 Task: Find connections with filter location Gustavia with filter topic #Productivitywith filter profile language English with filter current company PZ Cussons with filter school University Institute of Technology, The University of Burdwan with filter industry Fruit and Vegetable Preserves Manufacturing with filter service category Auto Insurance with filter keywords title Scrum Master
Action: Mouse moved to (650, 93)
Screenshot: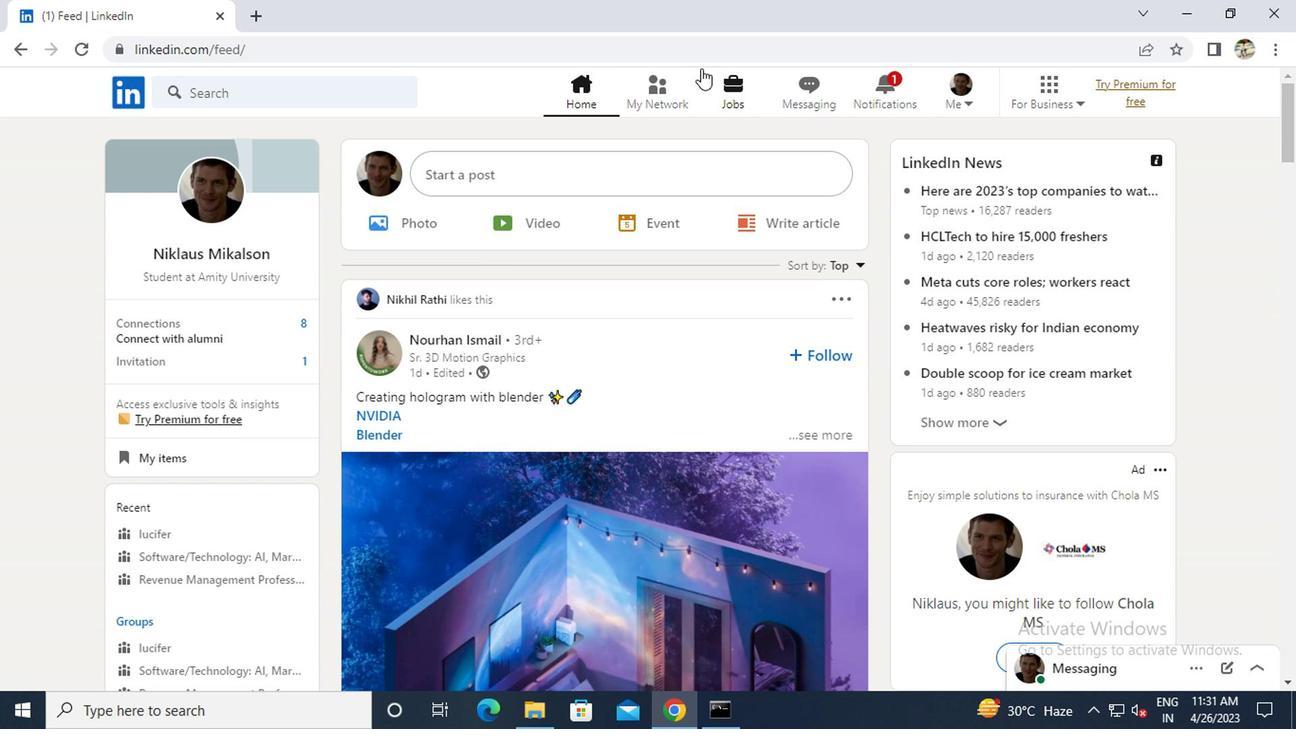 
Action: Mouse pressed left at (650, 93)
Screenshot: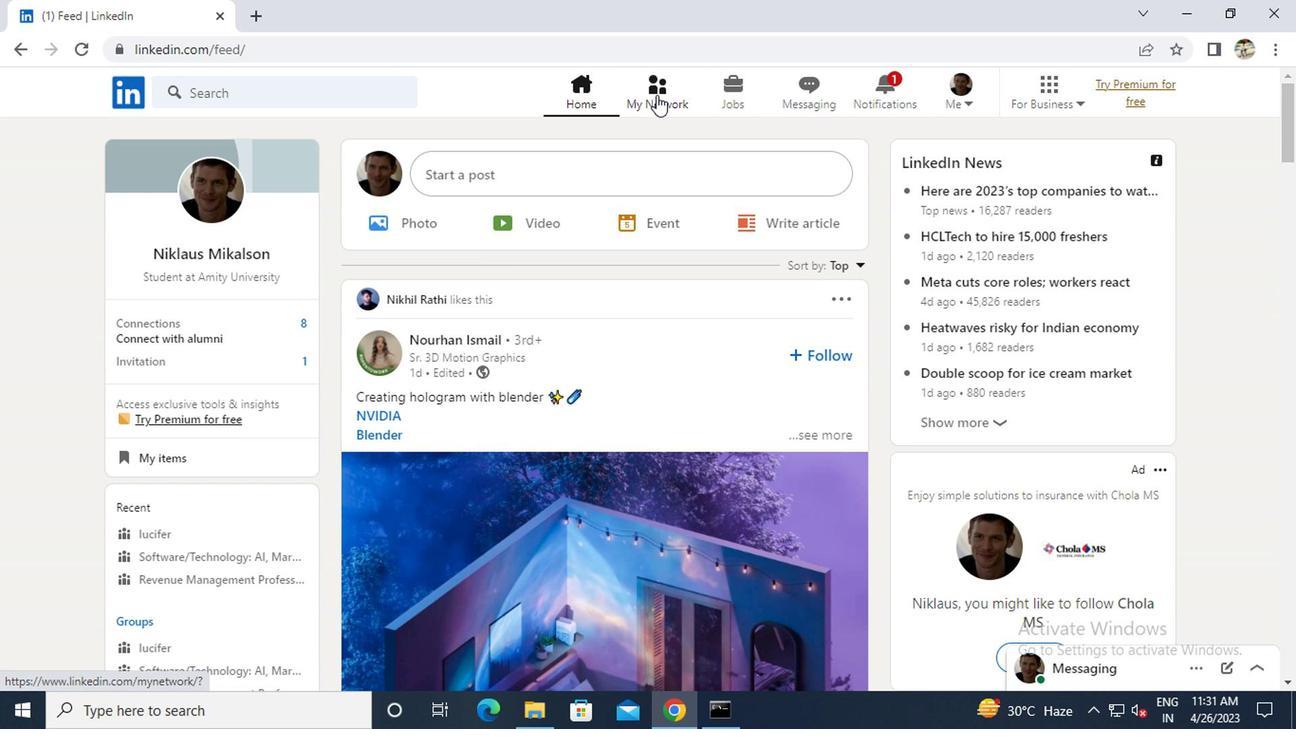 
Action: Mouse moved to (149, 198)
Screenshot: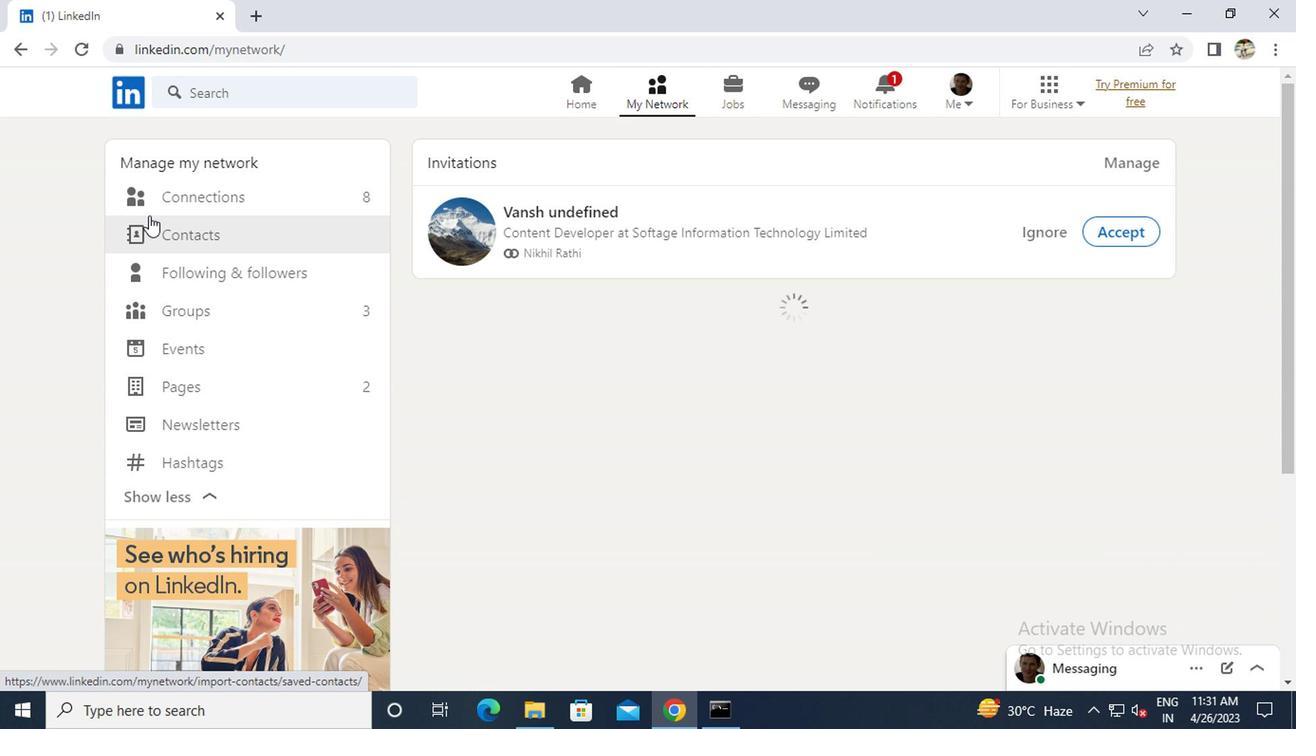 
Action: Mouse pressed left at (149, 198)
Screenshot: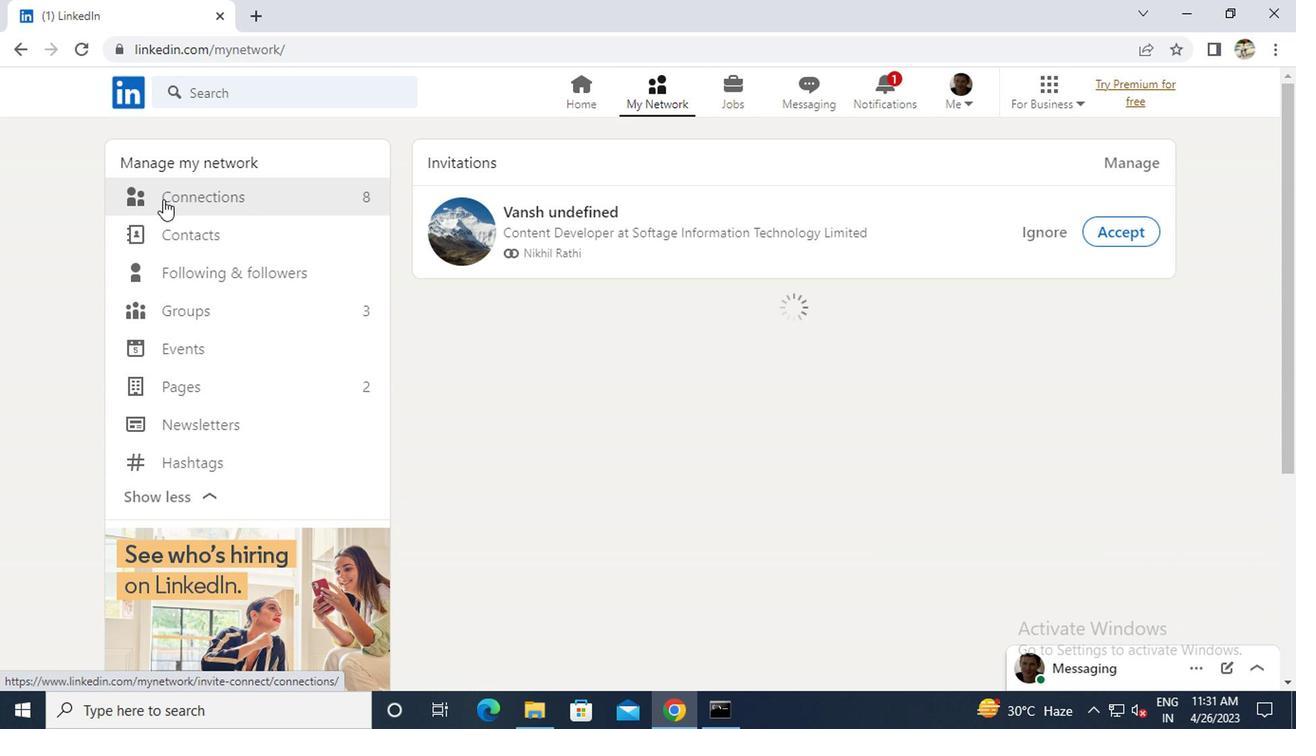 
Action: Mouse moved to (748, 194)
Screenshot: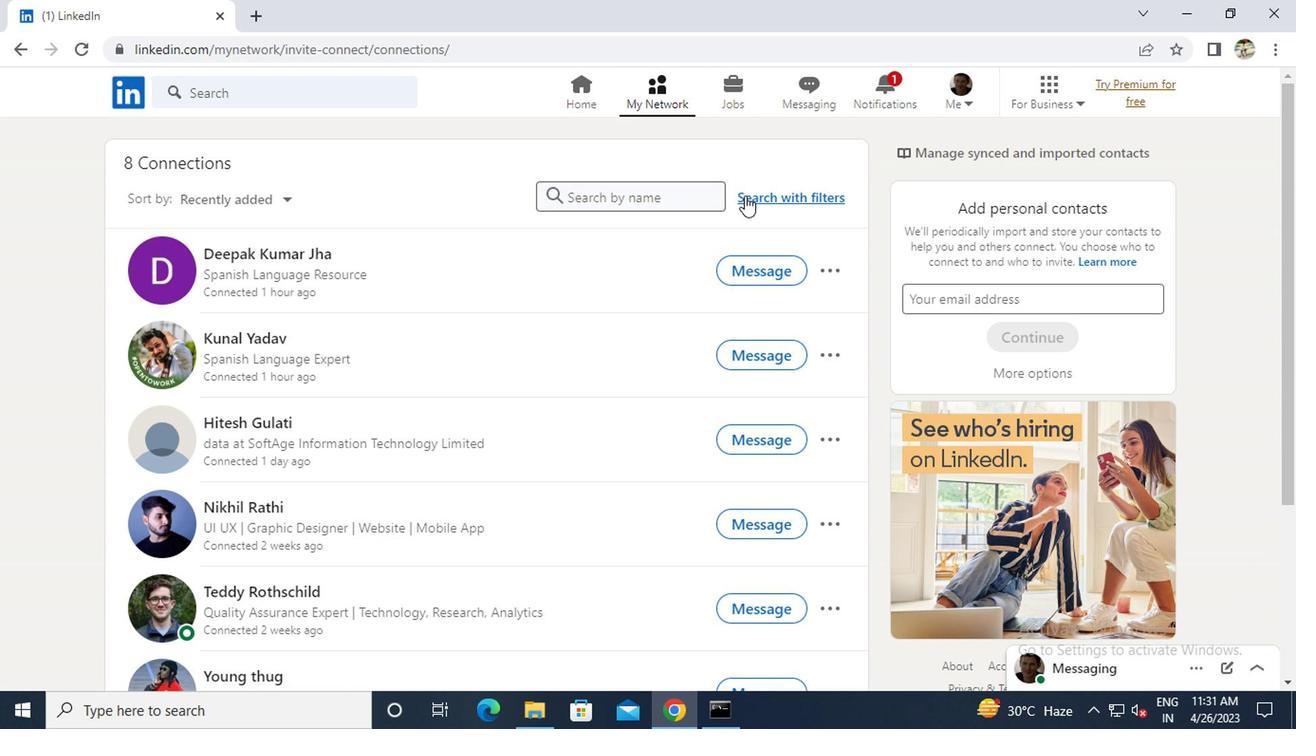 
Action: Mouse pressed left at (748, 194)
Screenshot: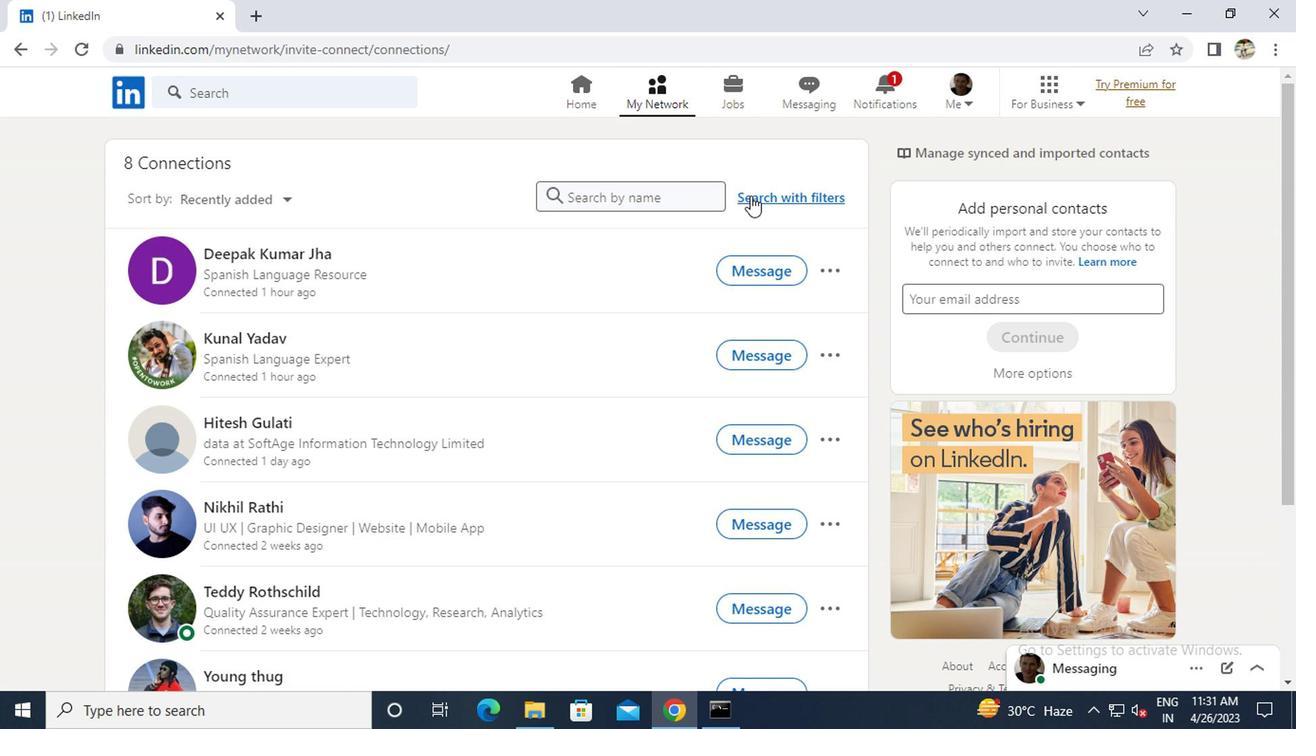 
Action: Mouse moved to (628, 136)
Screenshot: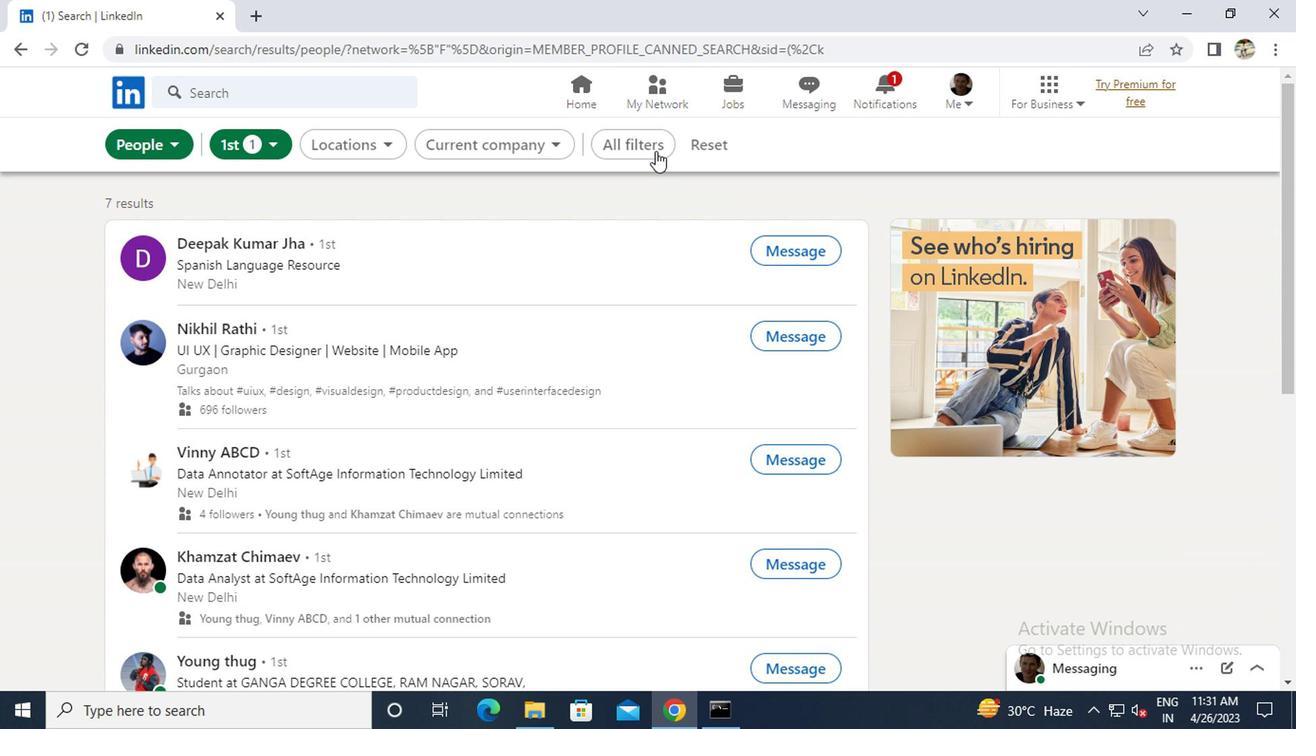 
Action: Mouse pressed left at (628, 136)
Screenshot: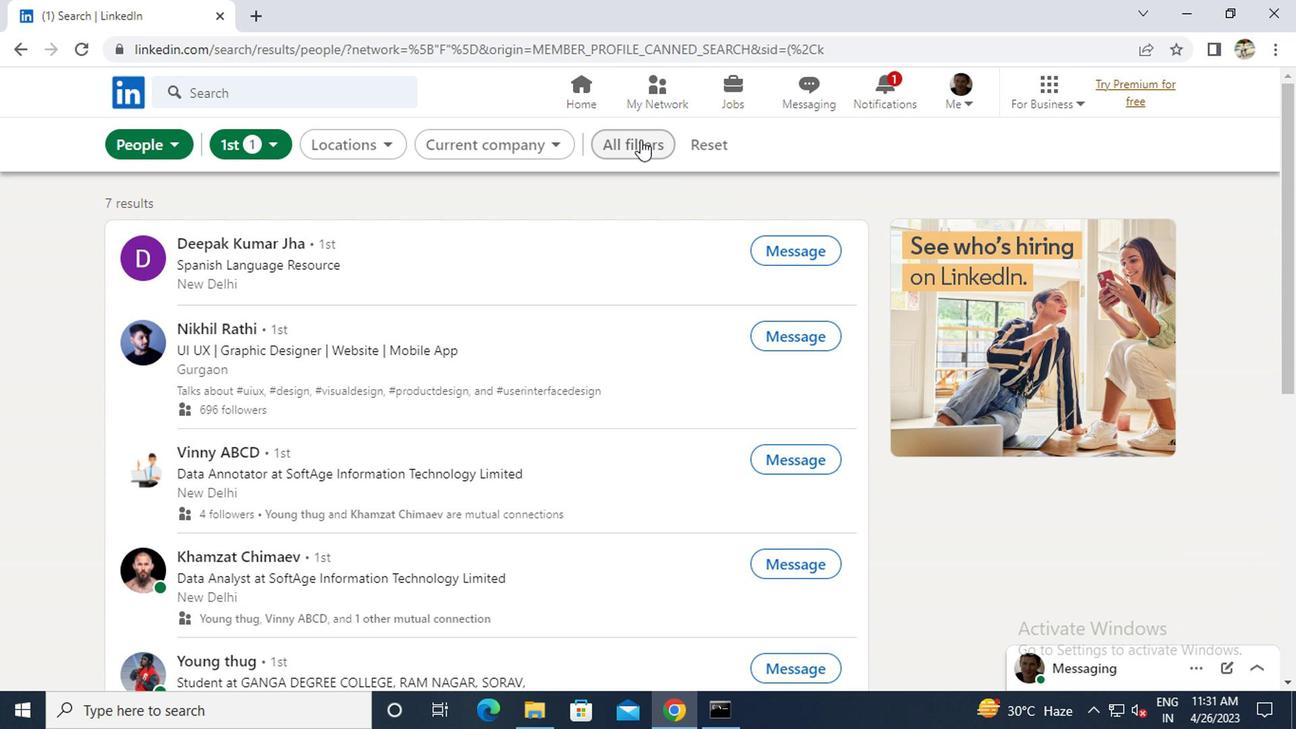 
Action: Mouse moved to (1093, 501)
Screenshot: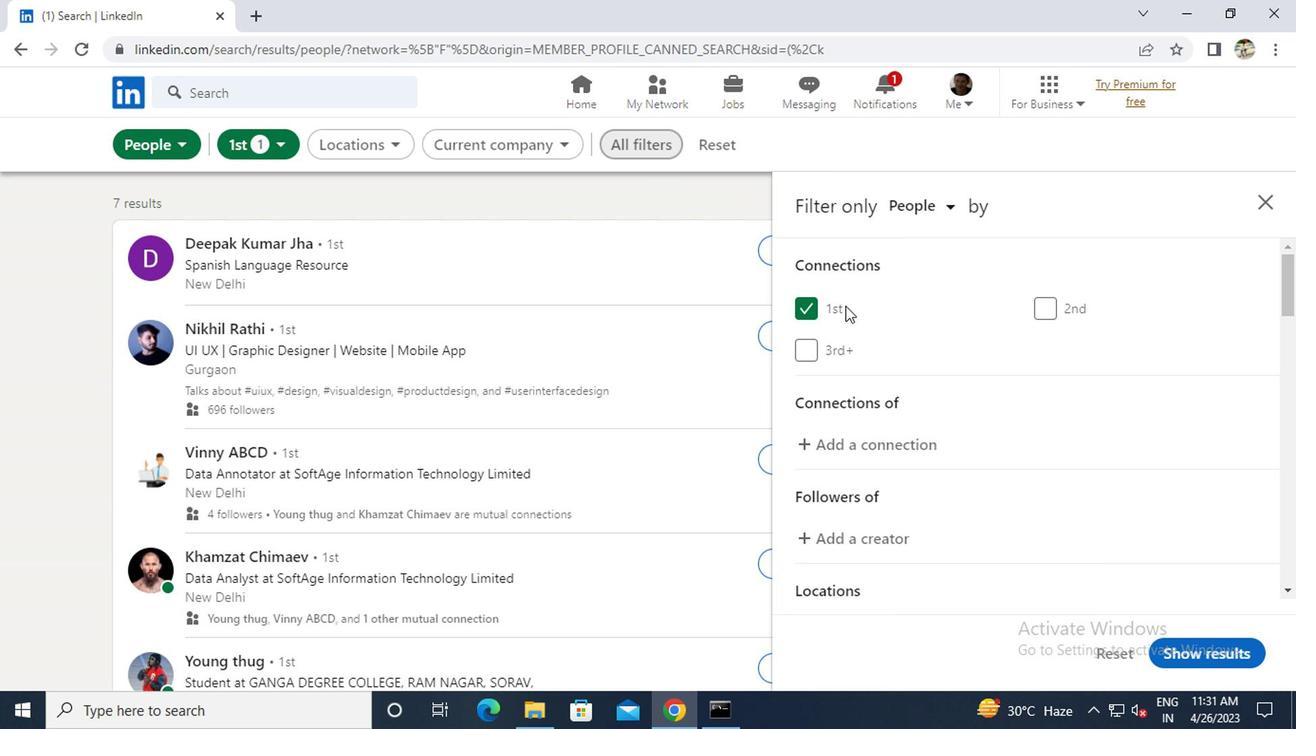 
Action: Mouse scrolled (1093, 500) with delta (0, 0)
Screenshot: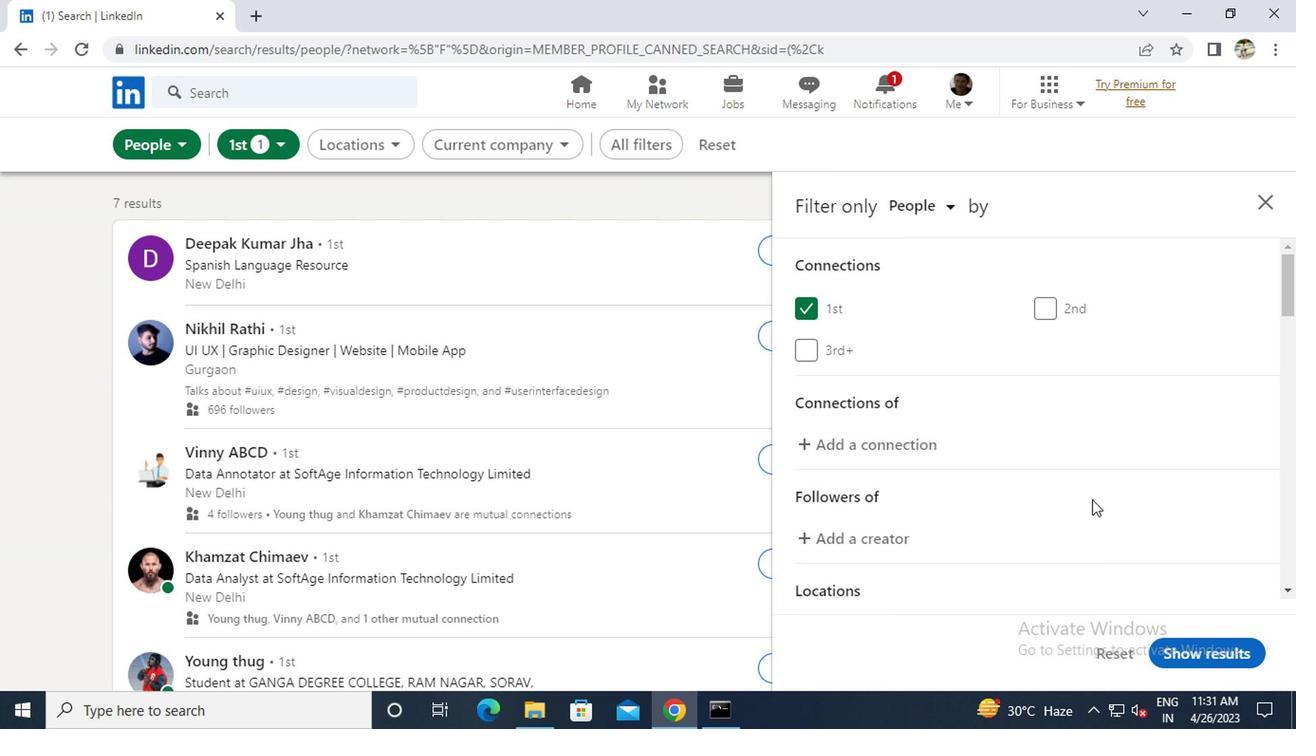 
Action: Mouse scrolled (1093, 500) with delta (0, 0)
Screenshot: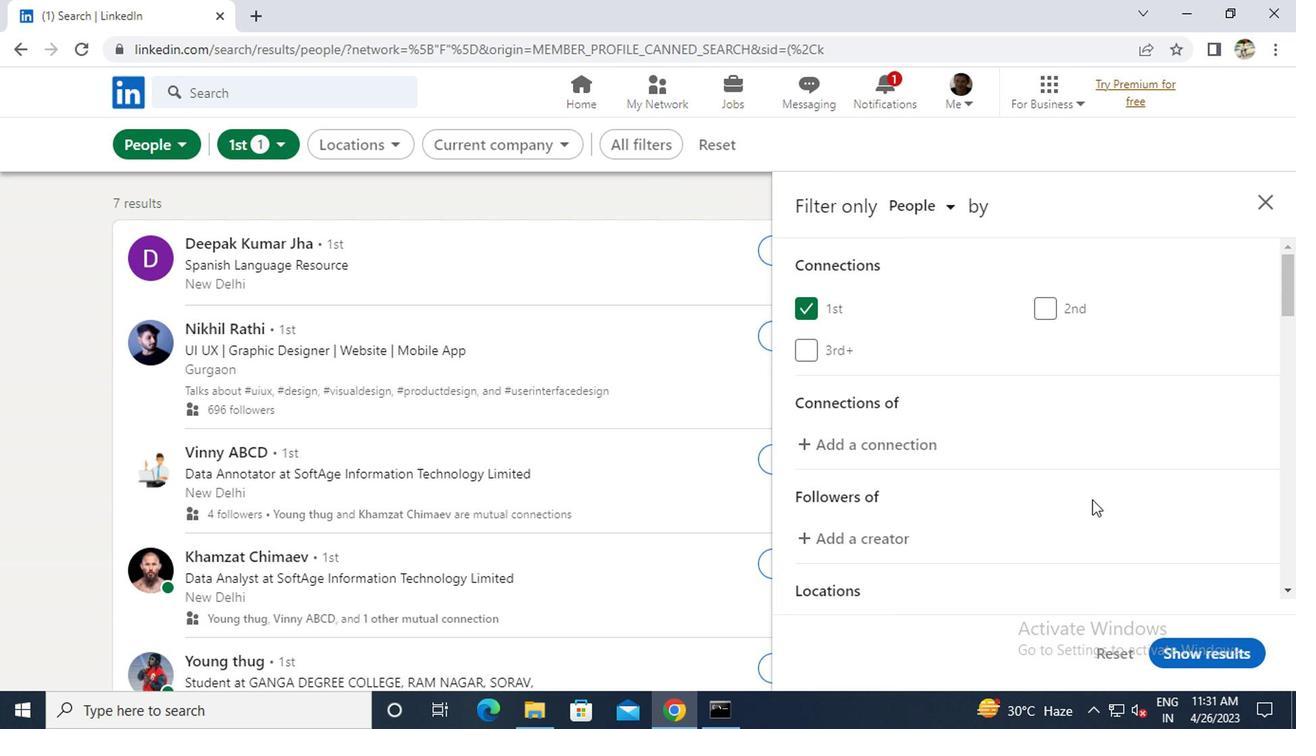 
Action: Mouse moved to (1087, 534)
Screenshot: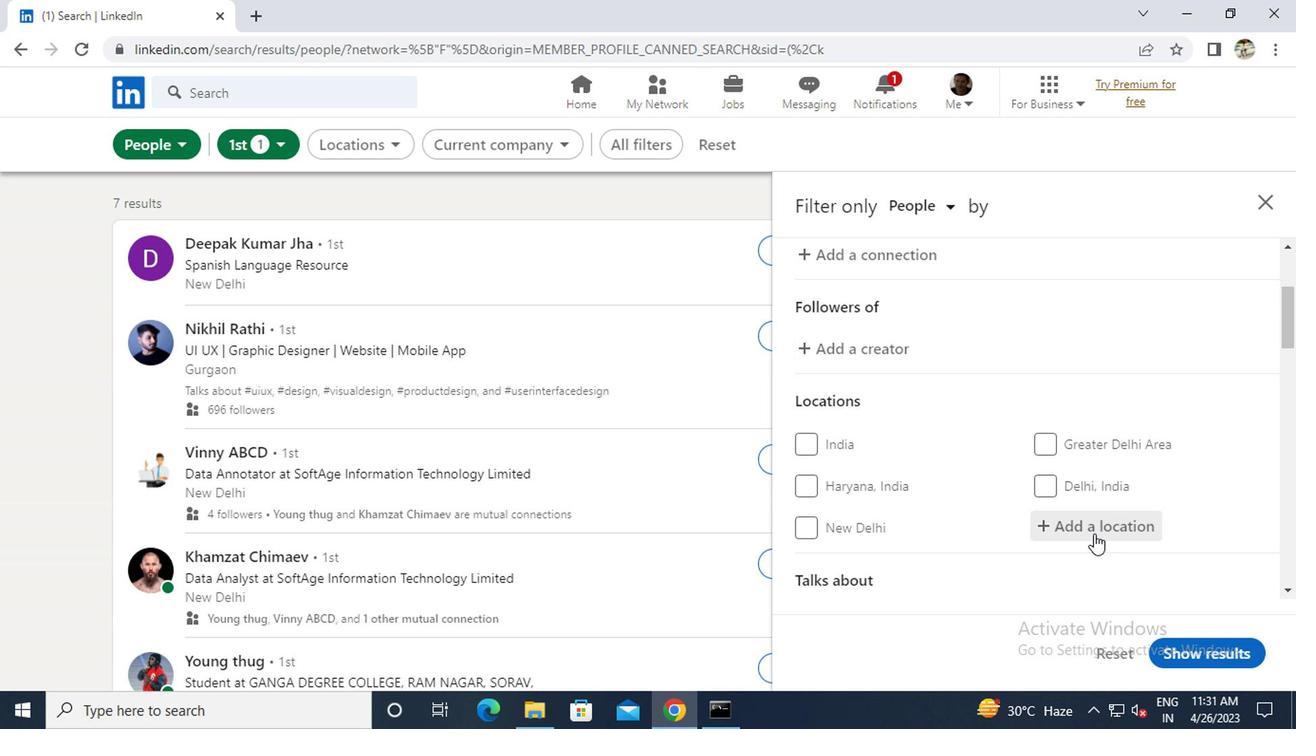 
Action: Mouse pressed left at (1087, 534)
Screenshot: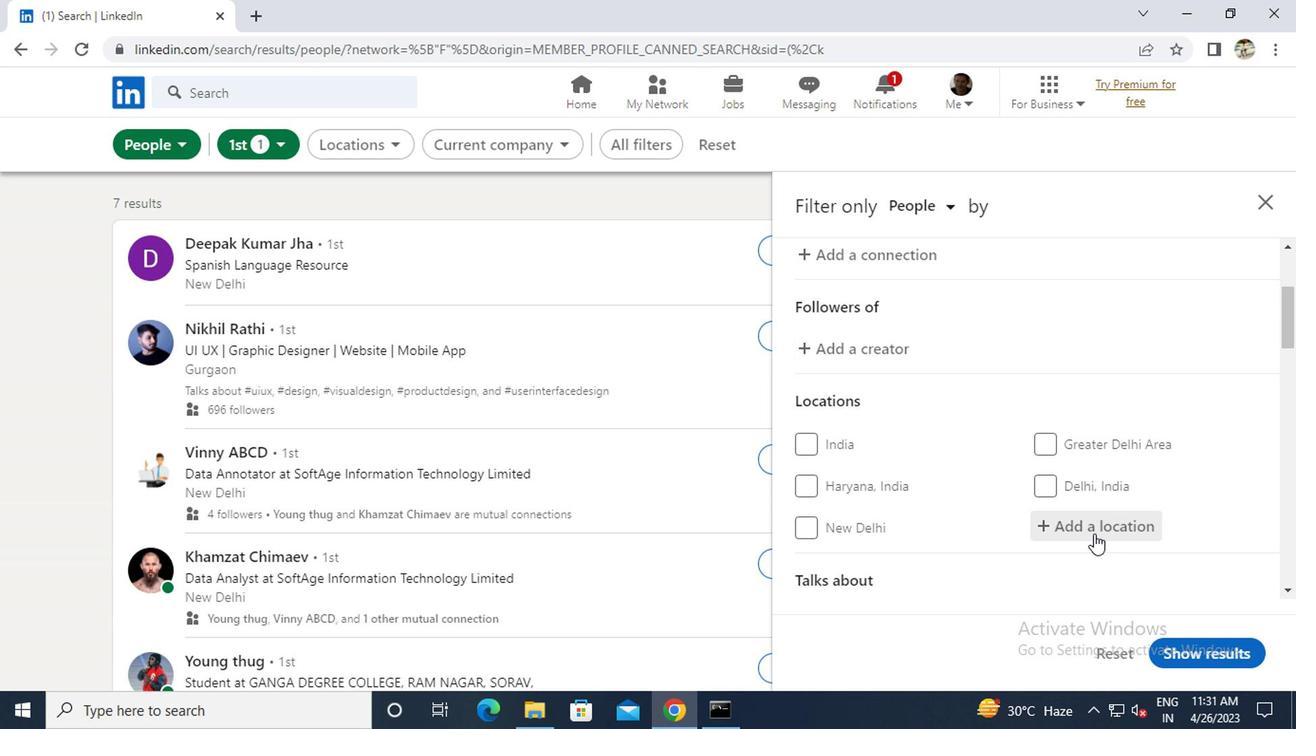 
Action: Key pressed <Key.caps_lock>g<Key.caps_lock>ustavia
Screenshot: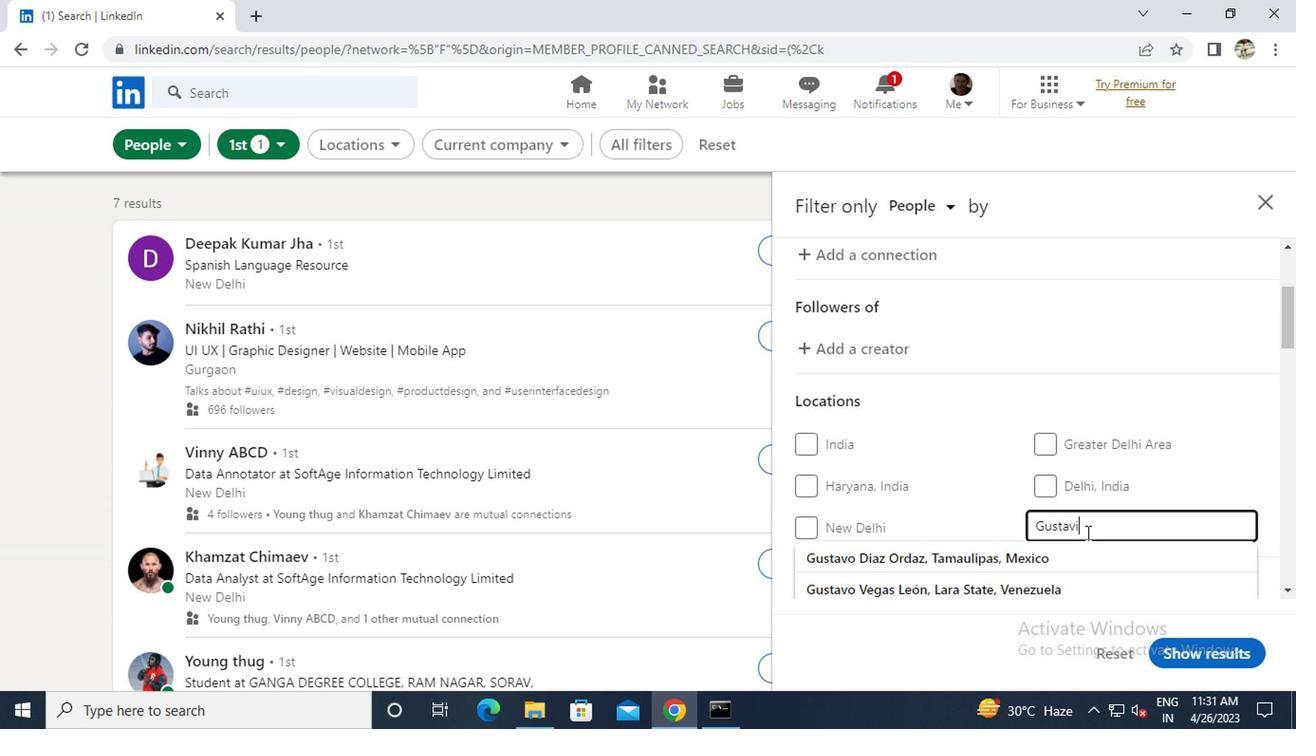 
Action: Mouse scrolled (1087, 533) with delta (0, -1)
Screenshot: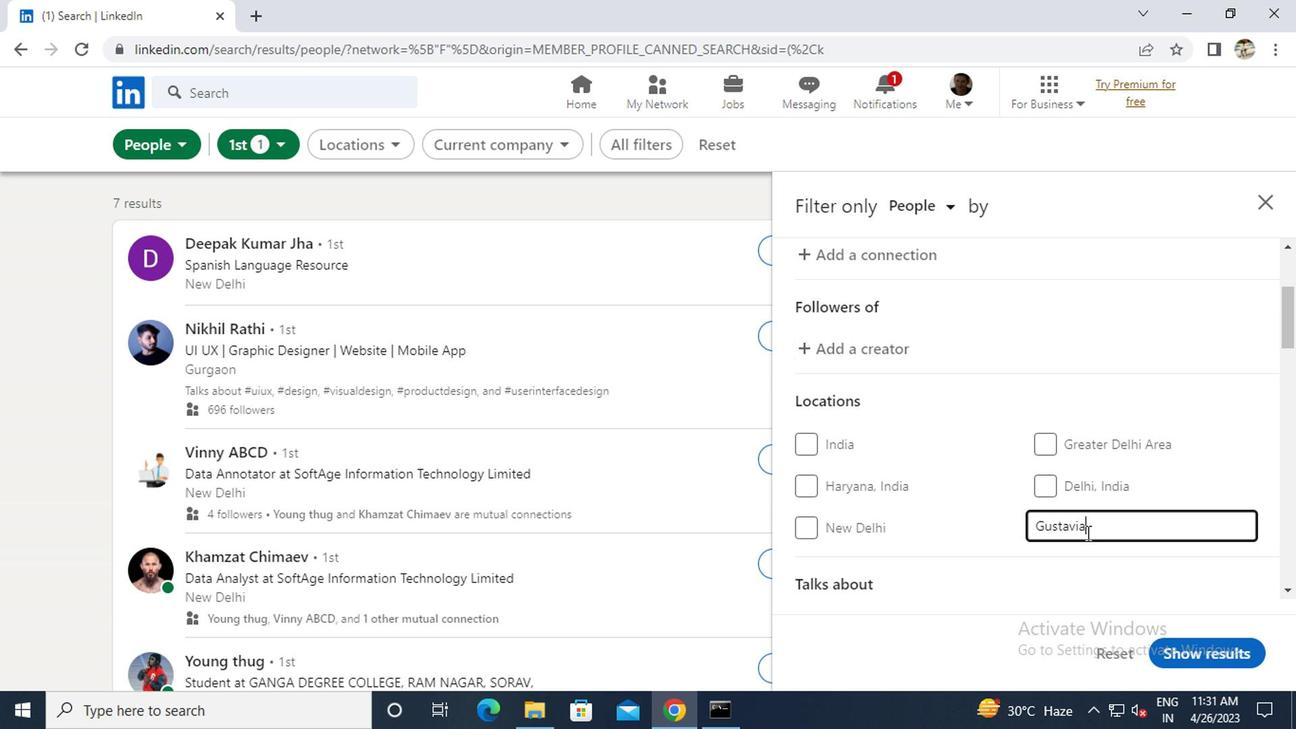 
Action: Mouse scrolled (1087, 533) with delta (0, -1)
Screenshot: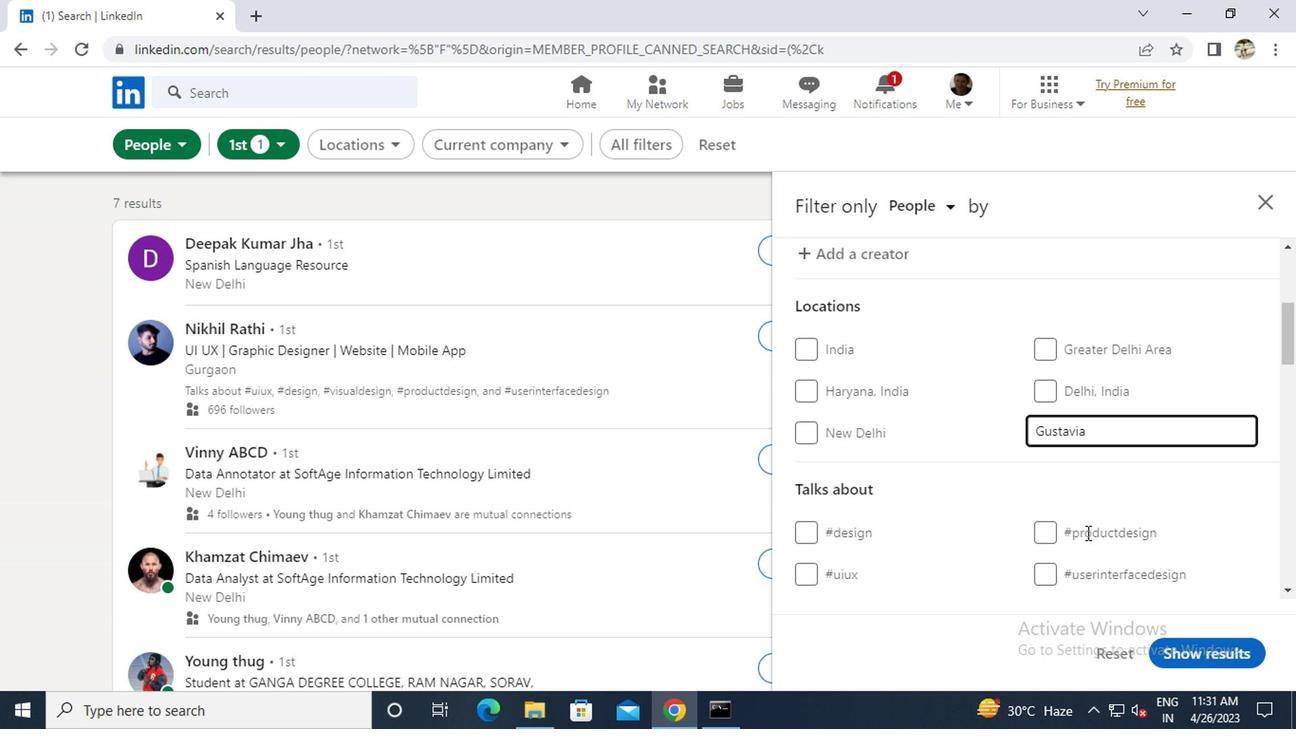 
Action: Mouse moved to (1087, 528)
Screenshot: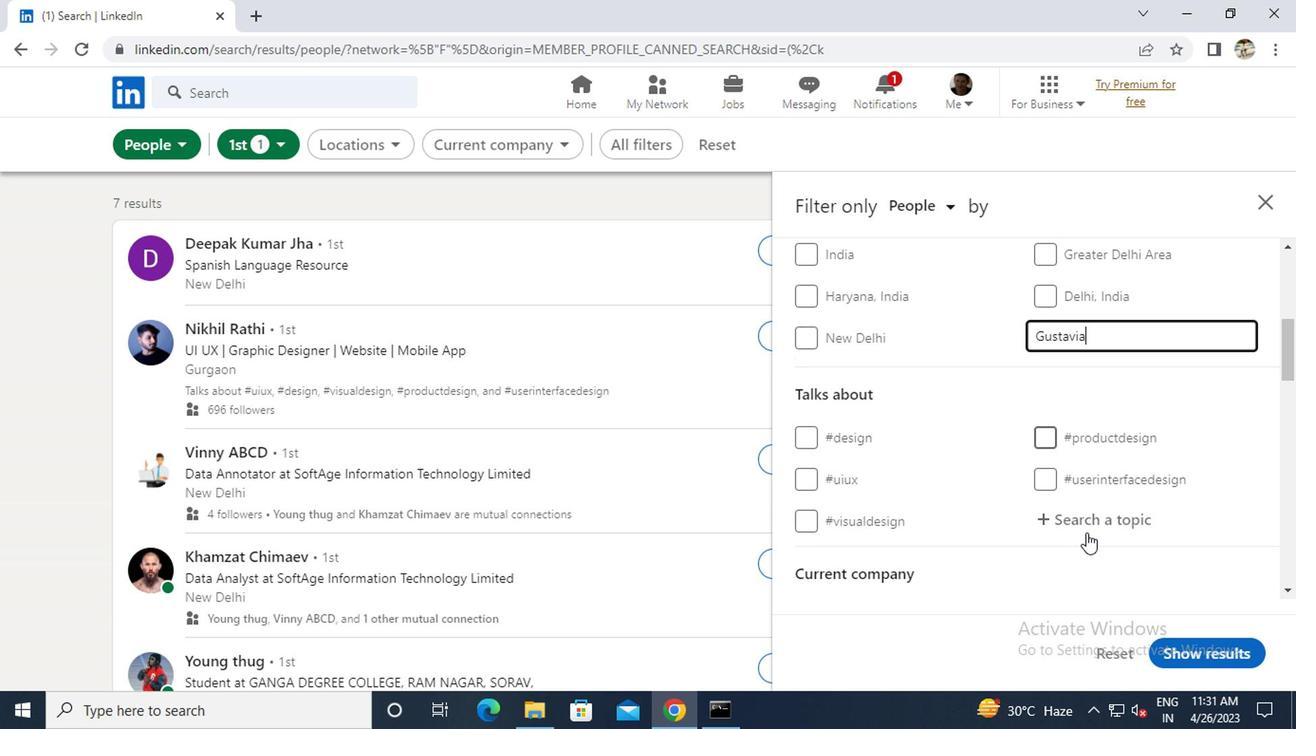 
Action: Mouse pressed left at (1087, 528)
Screenshot: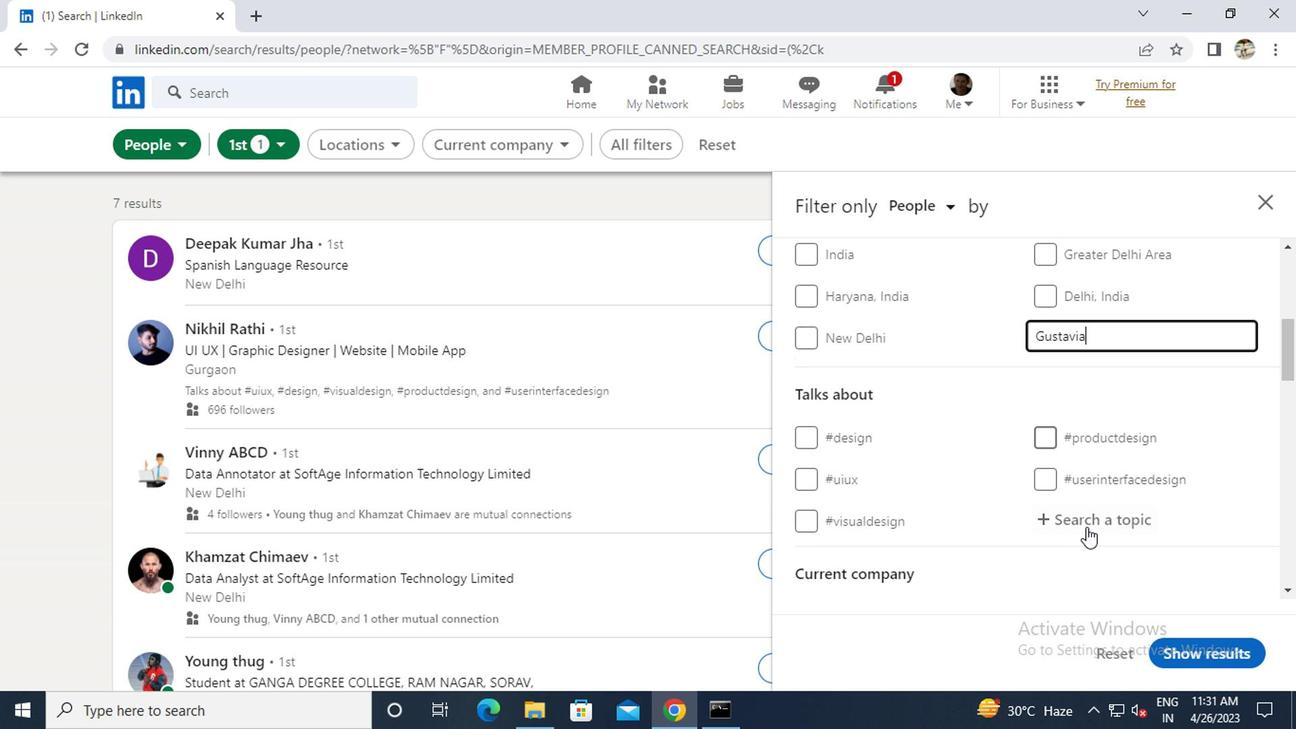 
Action: Key pressed <Key.shift>#<Key.caps_lock>P<Key.caps_lock>RODUCTIVITY
Screenshot: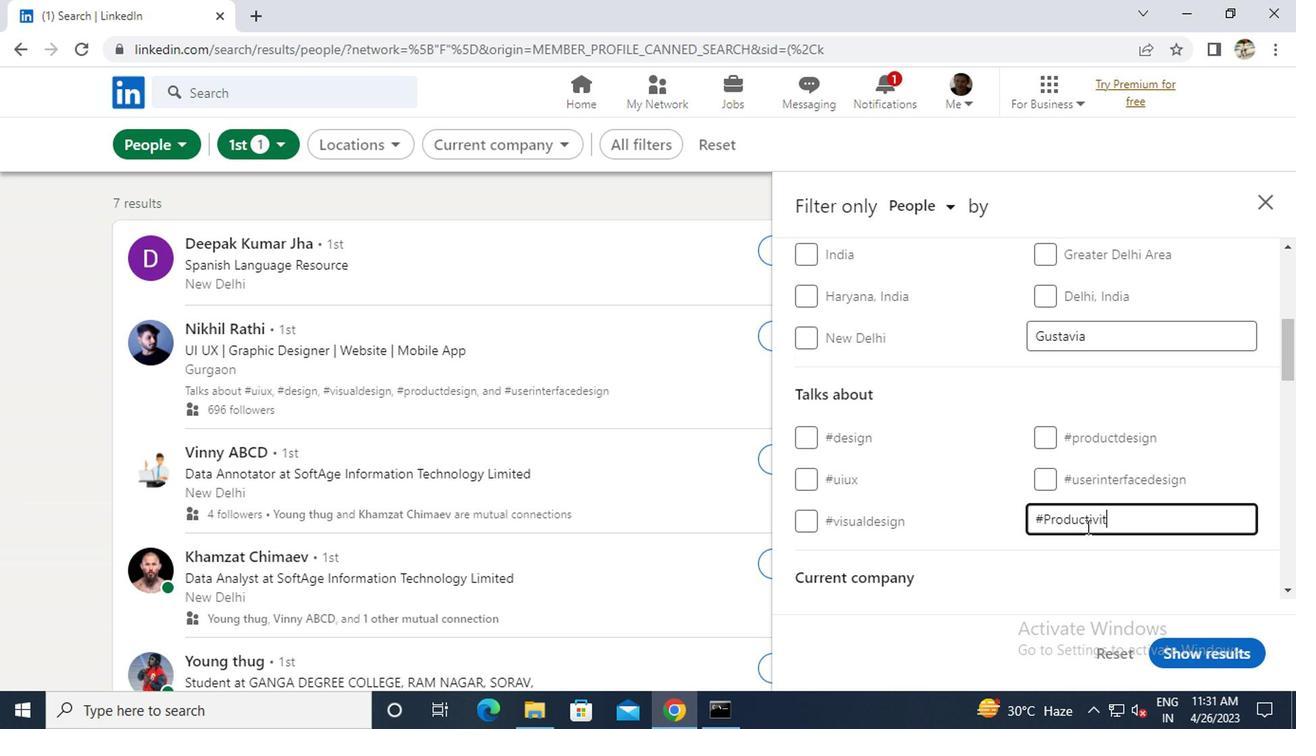 
Action: Mouse scrolled (1087, 528) with delta (0, 0)
Screenshot: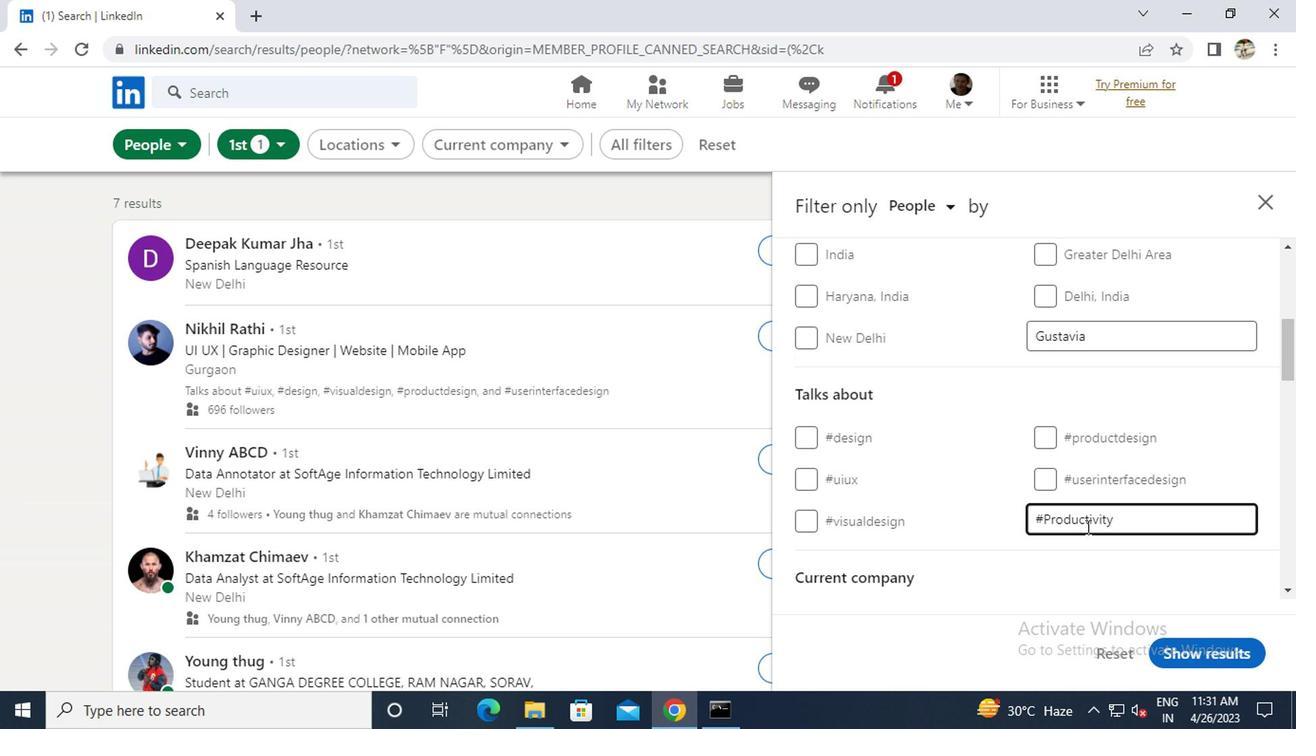 
Action: Mouse scrolled (1087, 528) with delta (0, 0)
Screenshot: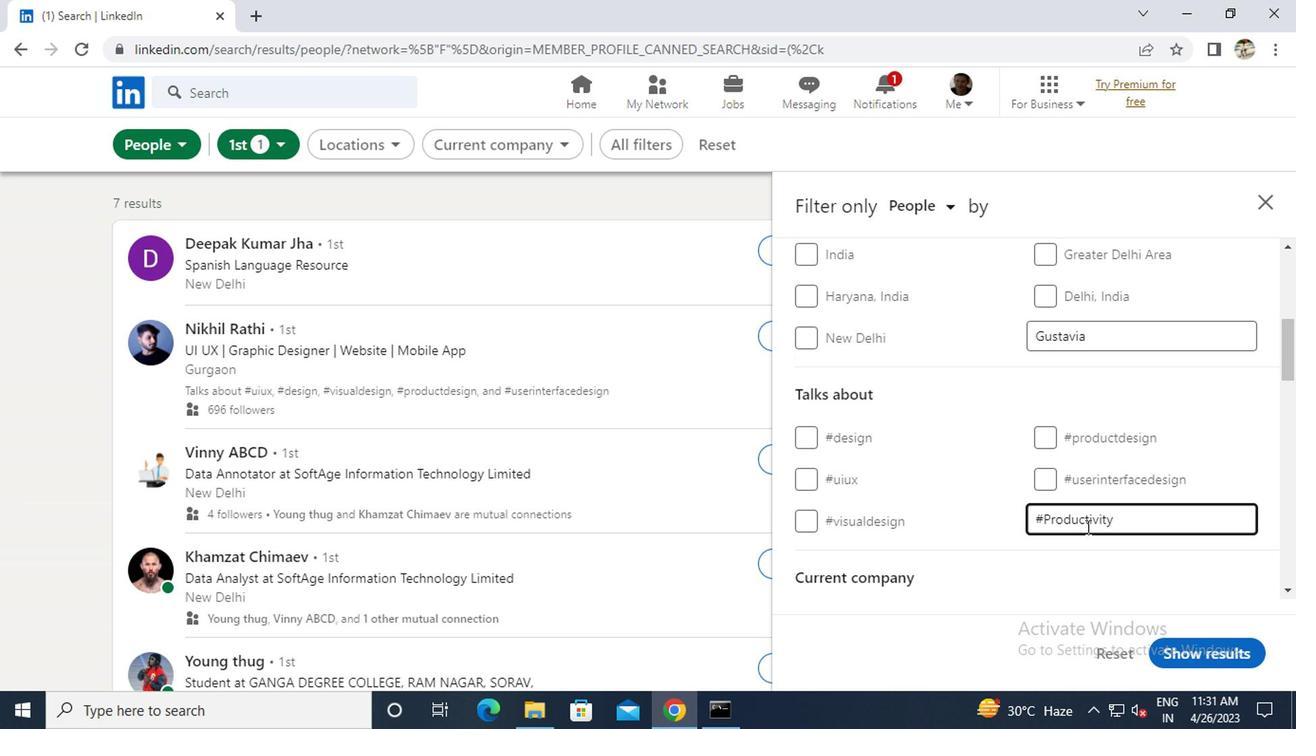
Action: Mouse scrolled (1087, 528) with delta (0, 0)
Screenshot: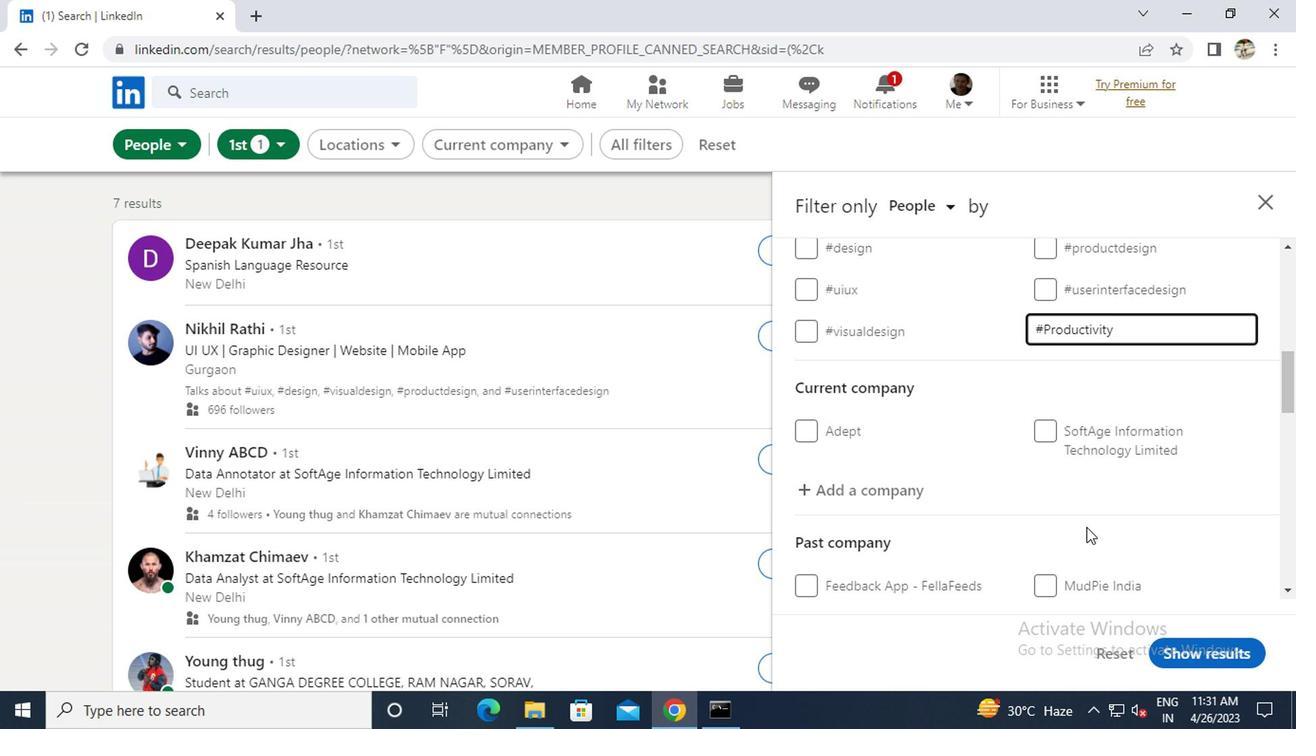 
Action: Mouse scrolled (1087, 528) with delta (0, 0)
Screenshot: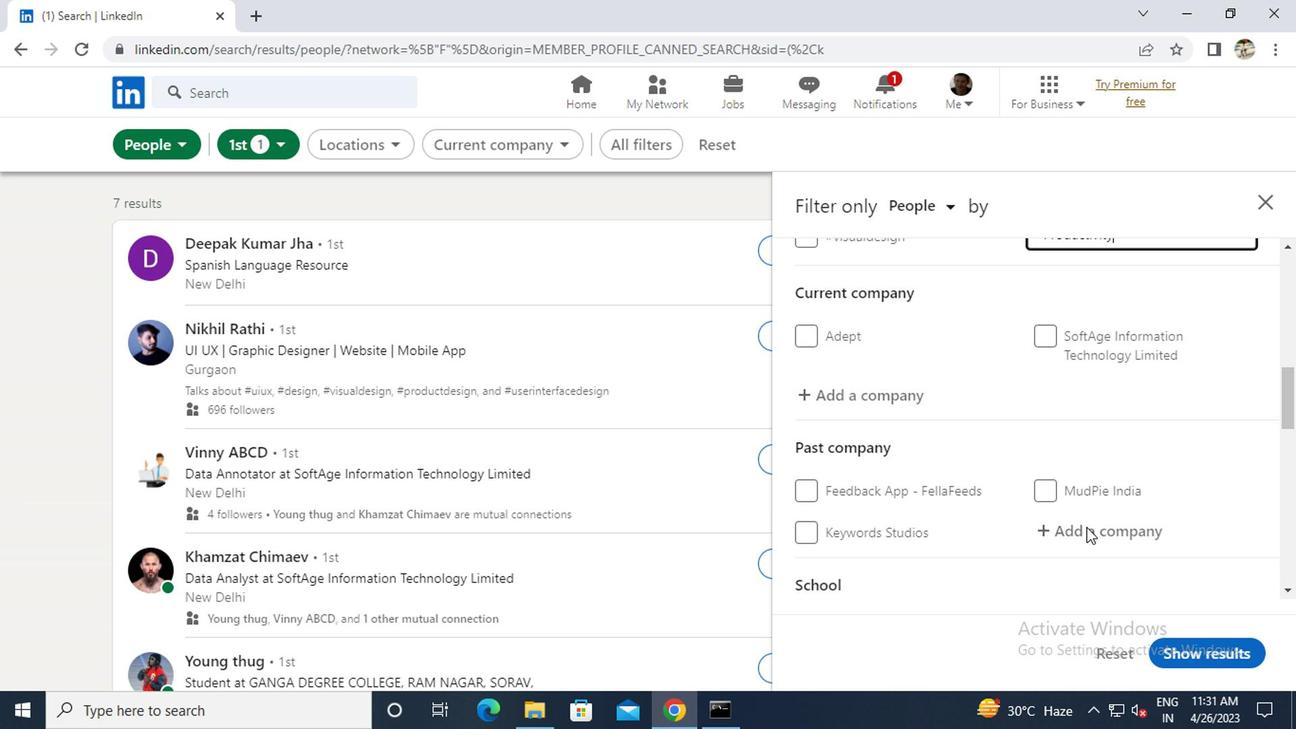 
Action: Mouse scrolled (1087, 528) with delta (0, 0)
Screenshot: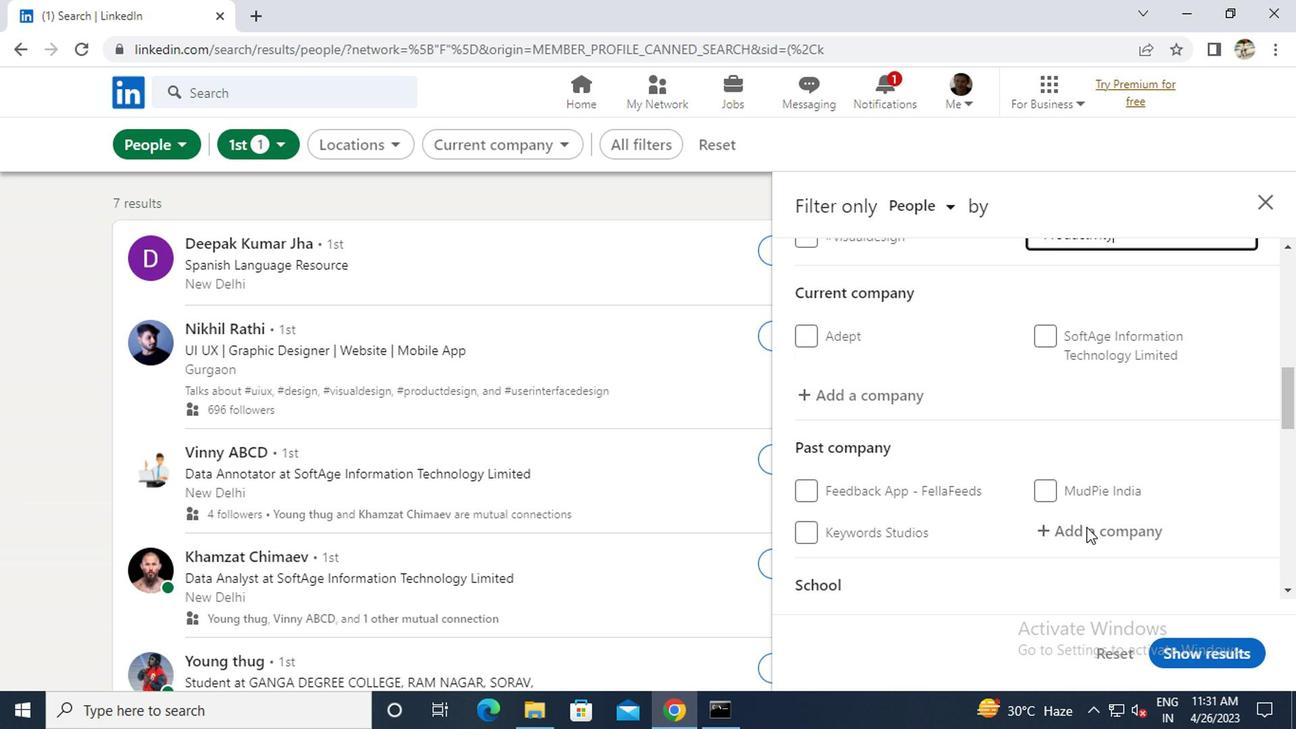 
Action: Mouse scrolled (1087, 528) with delta (0, 0)
Screenshot: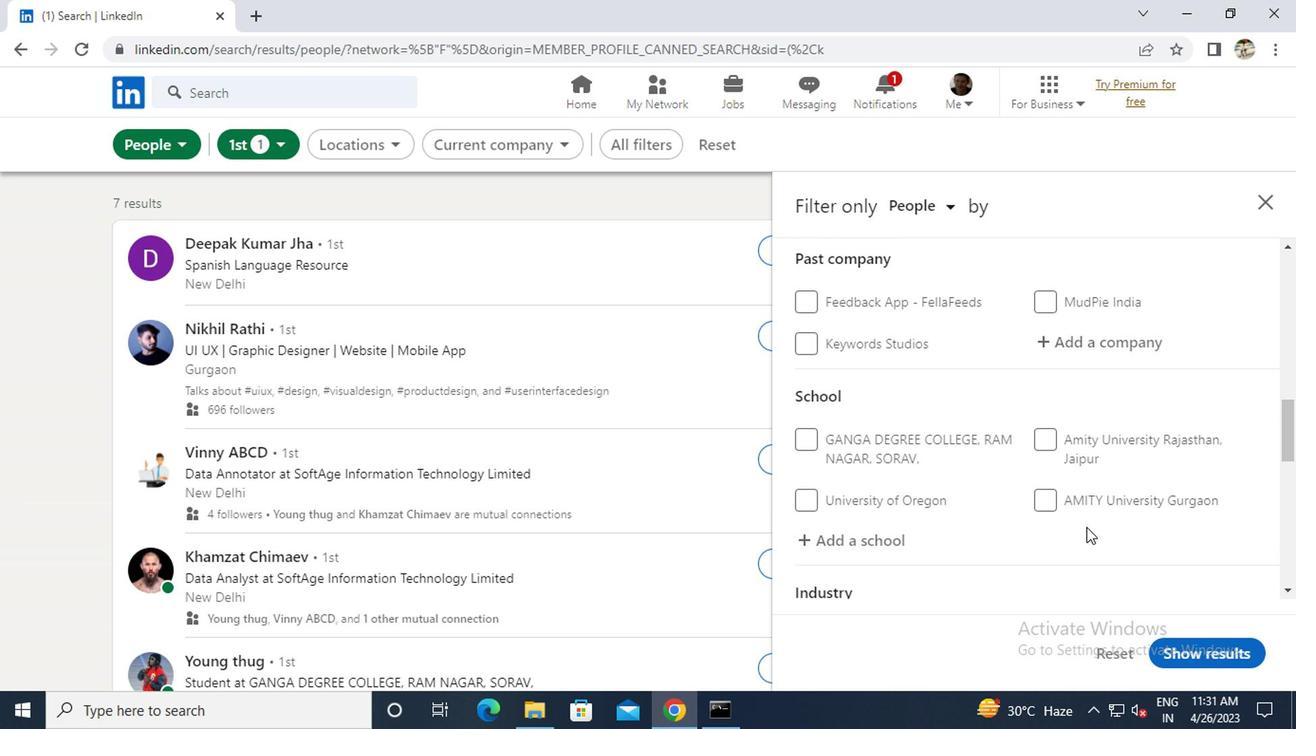 
Action: Mouse moved to (1085, 526)
Screenshot: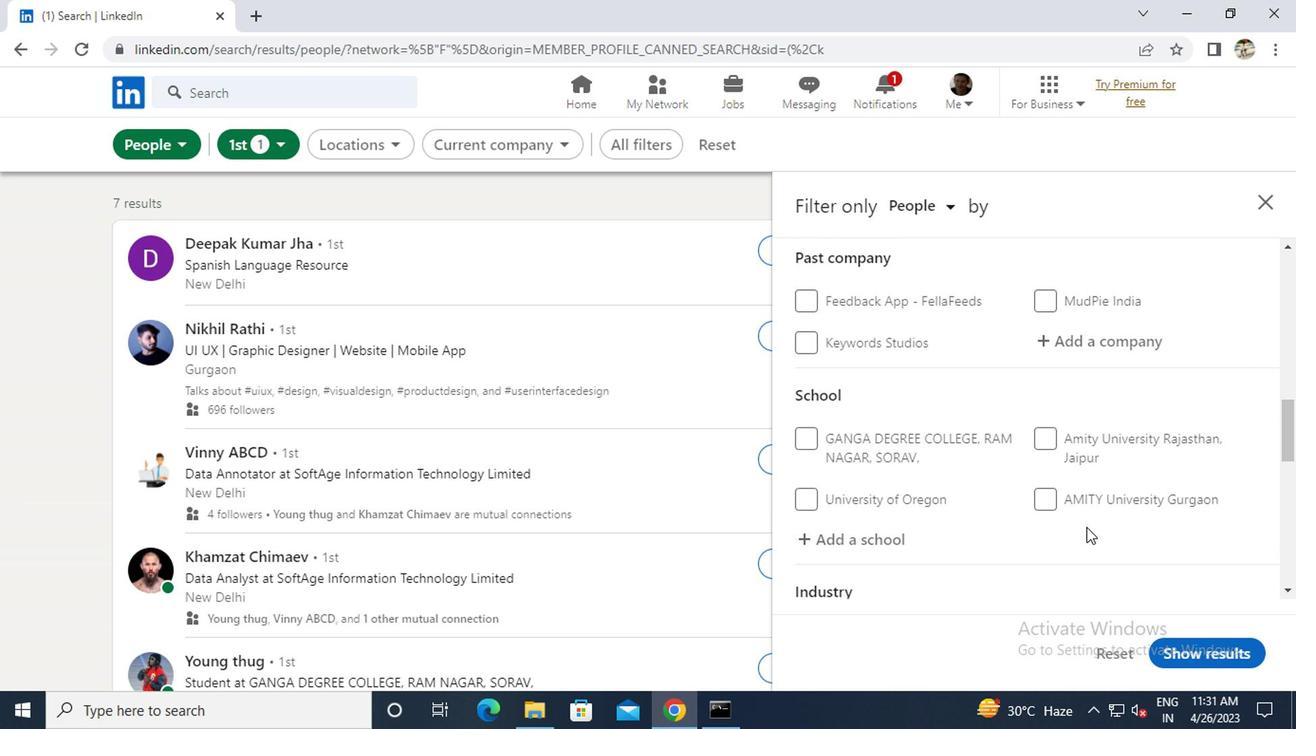 
Action: Mouse scrolled (1085, 525) with delta (0, 0)
Screenshot: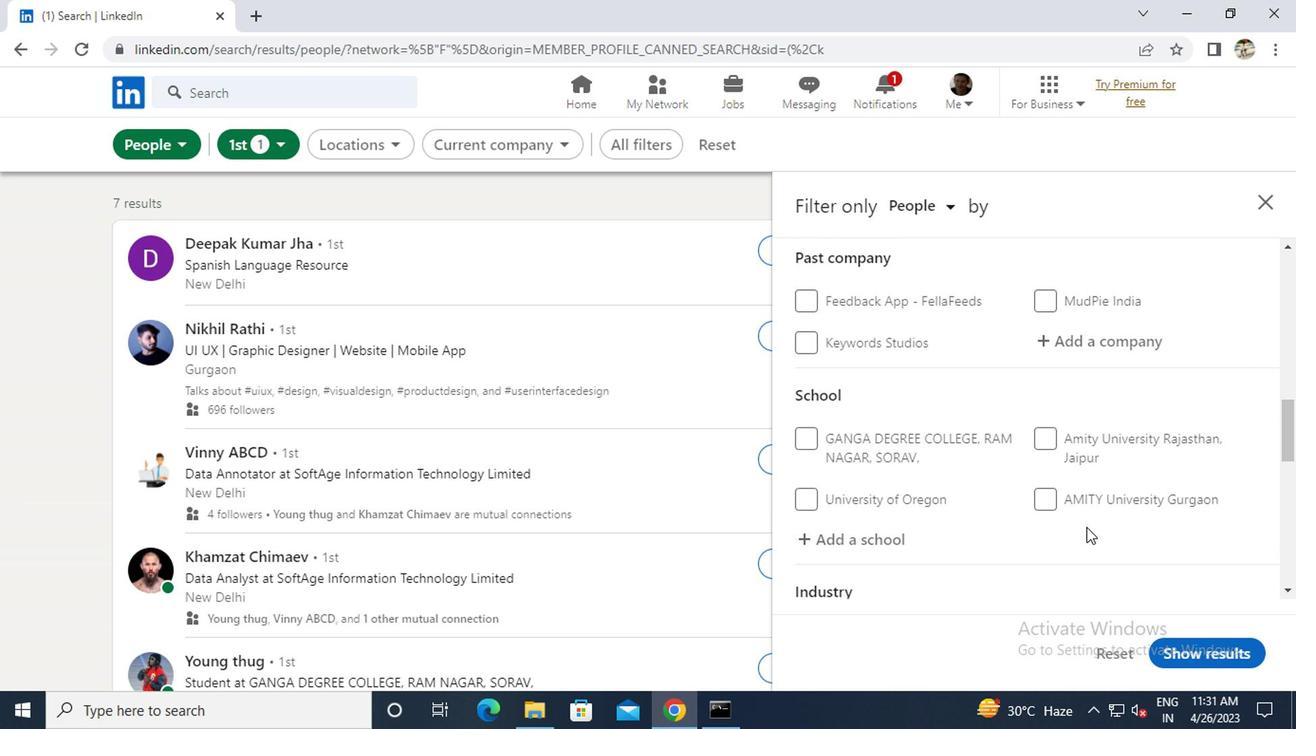 
Action: Mouse moved to (1039, 523)
Screenshot: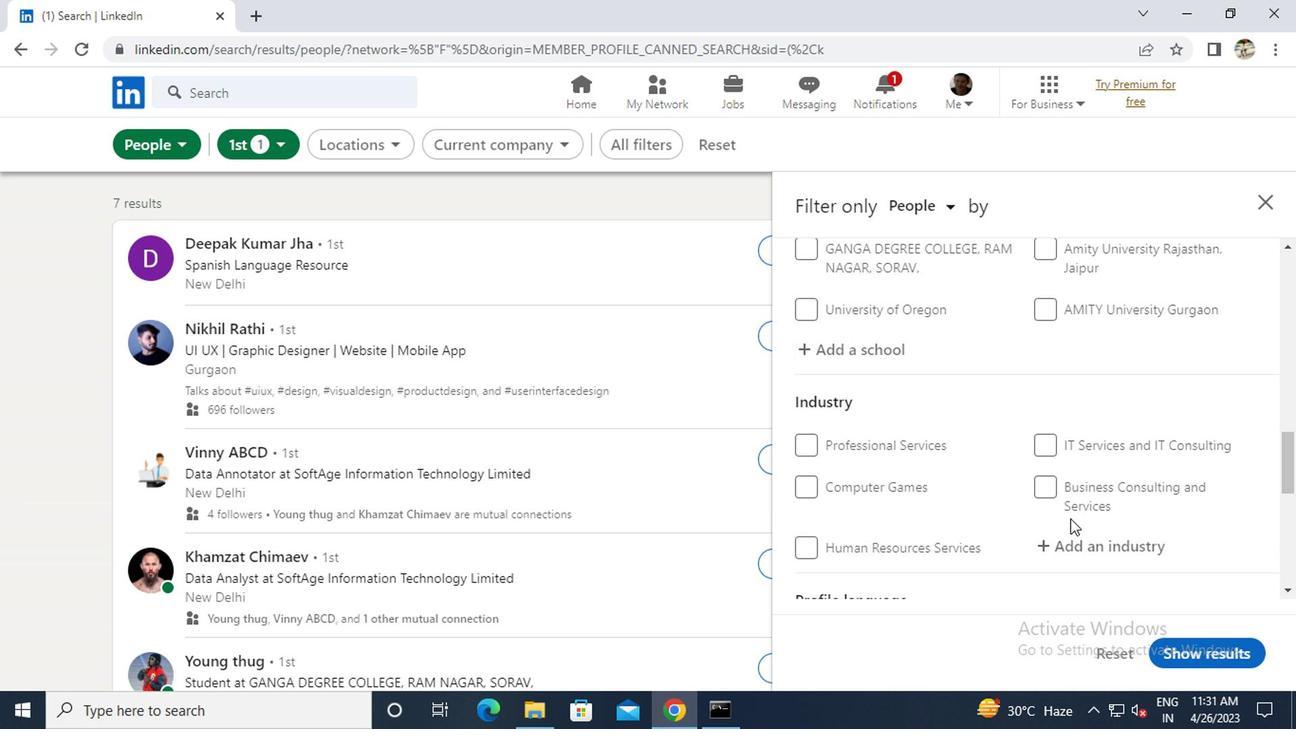 
Action: Mouse scrolled (1039, 522) with delta (0, -1)
Screenshot: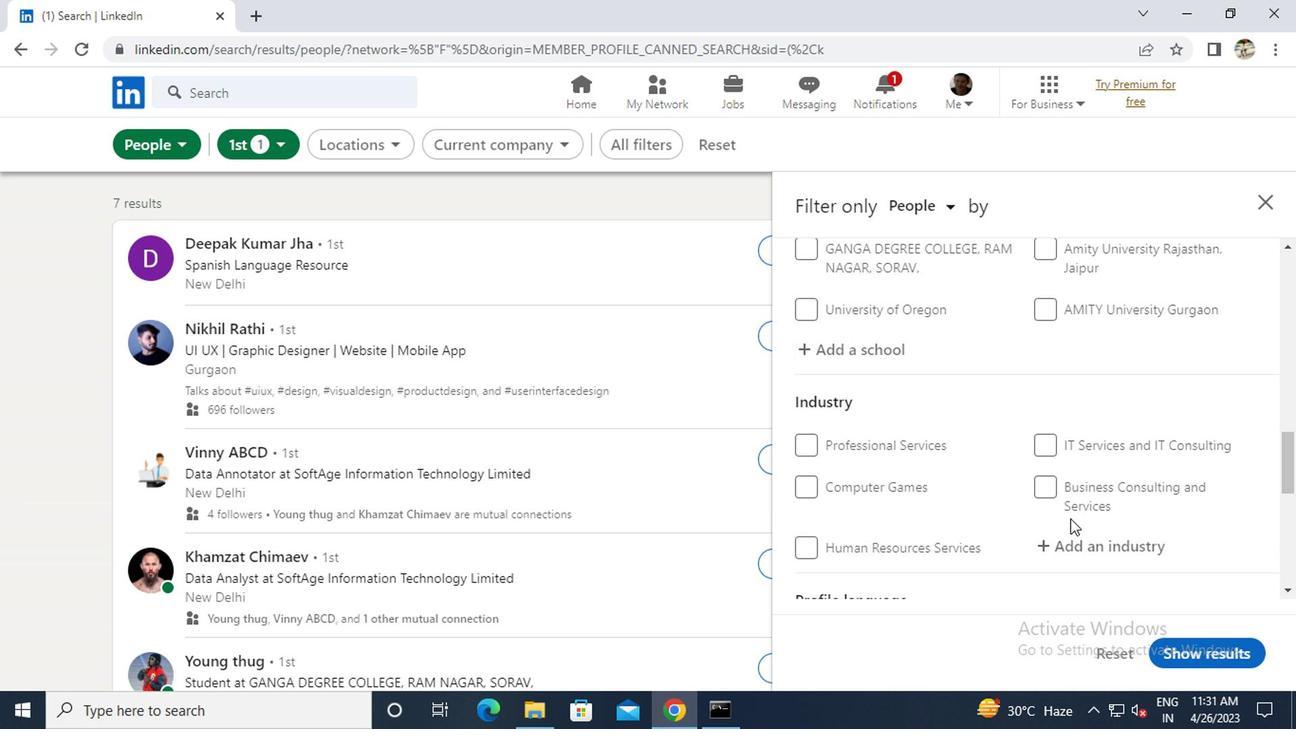 
Action: Mouse scrolled (1039, 522) with delta (0, -1)
Screenshot: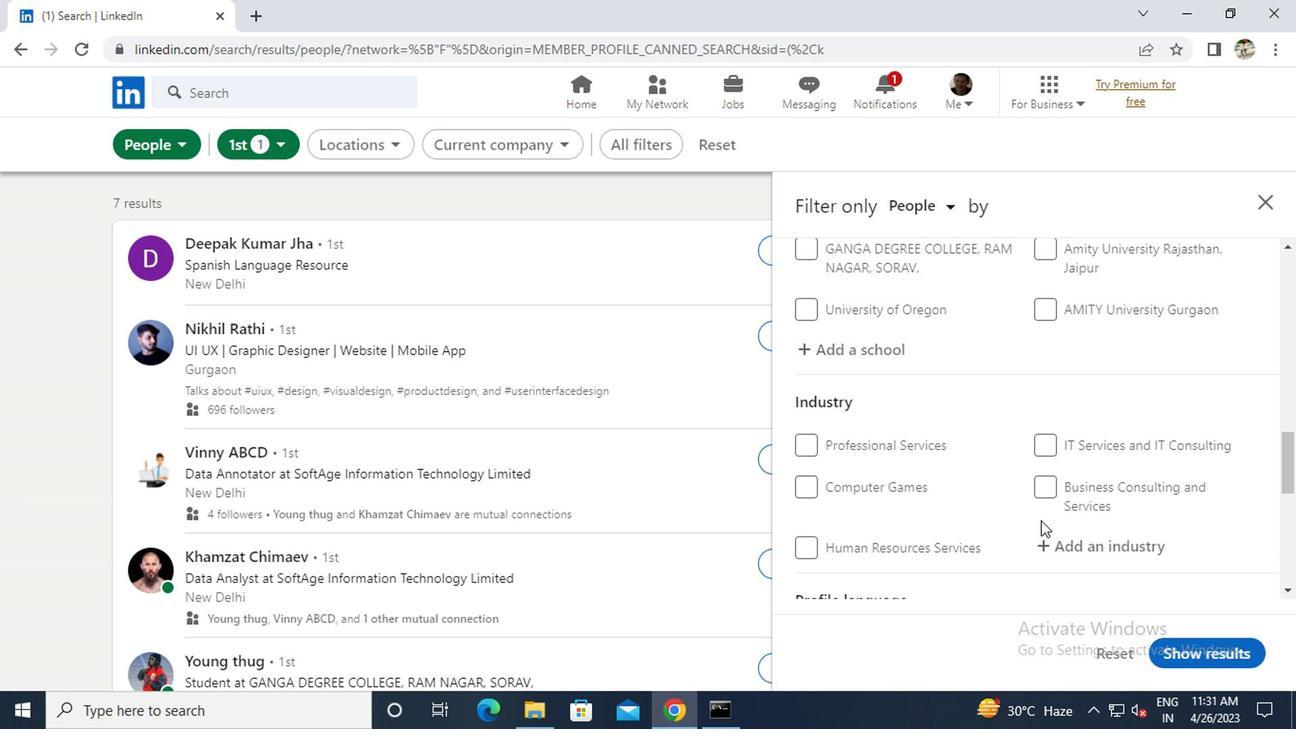 
Action: Mouse moved to (803, 450)
Screenshot: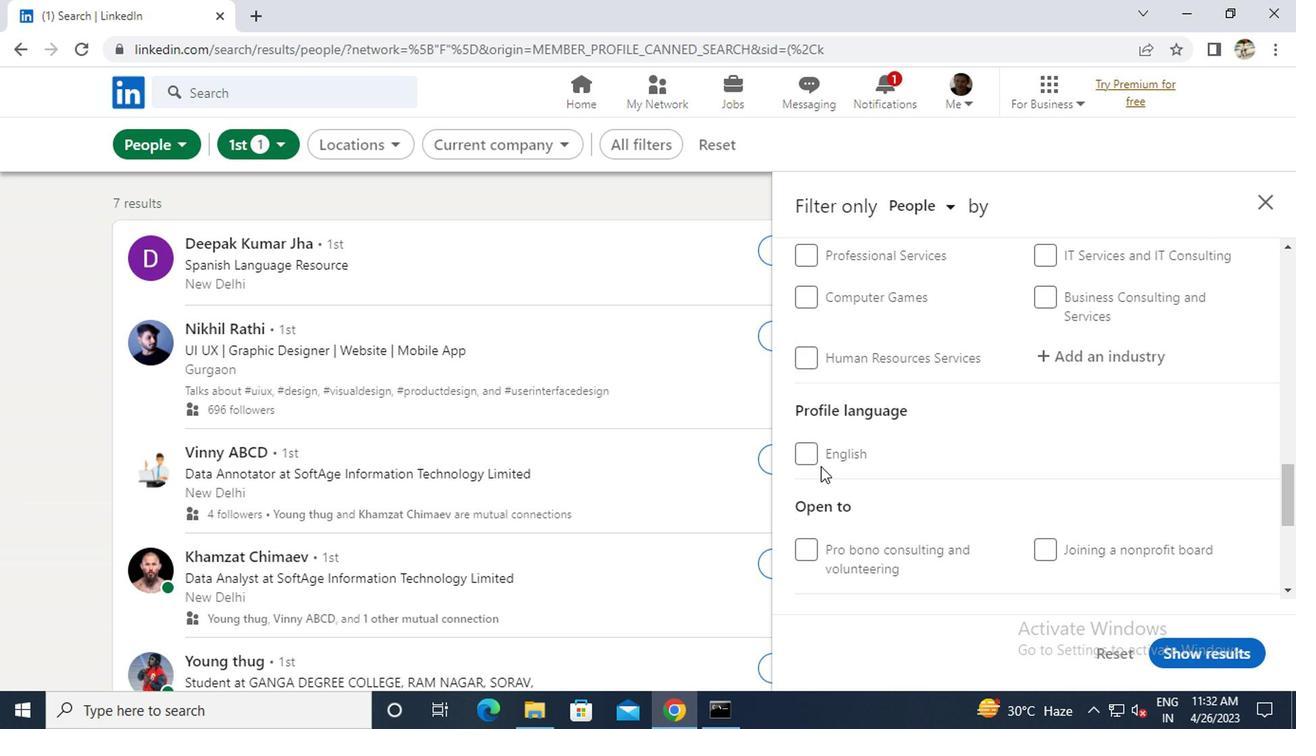 
Action: Mouse pressed left at (803, 450)
Screenshot: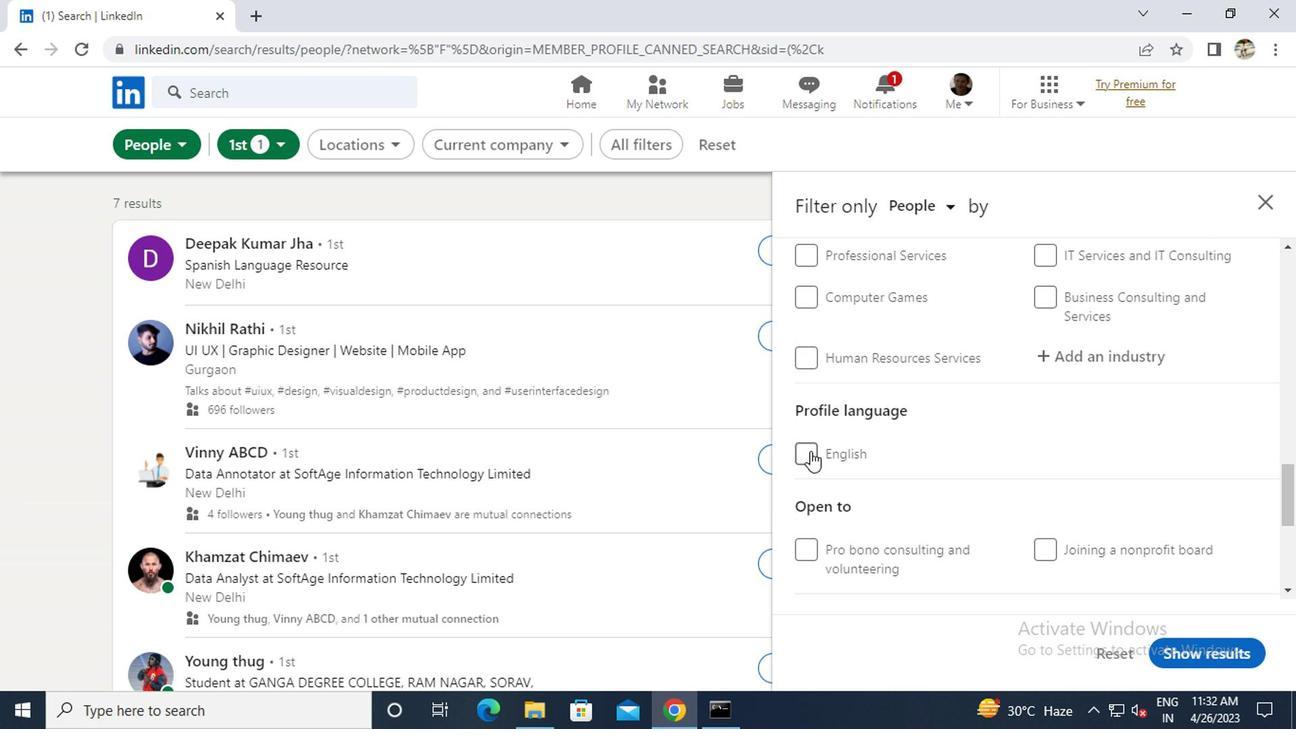 
Action: Mouse scrolled (803, 451) with delta (0, 0)
Screenshot: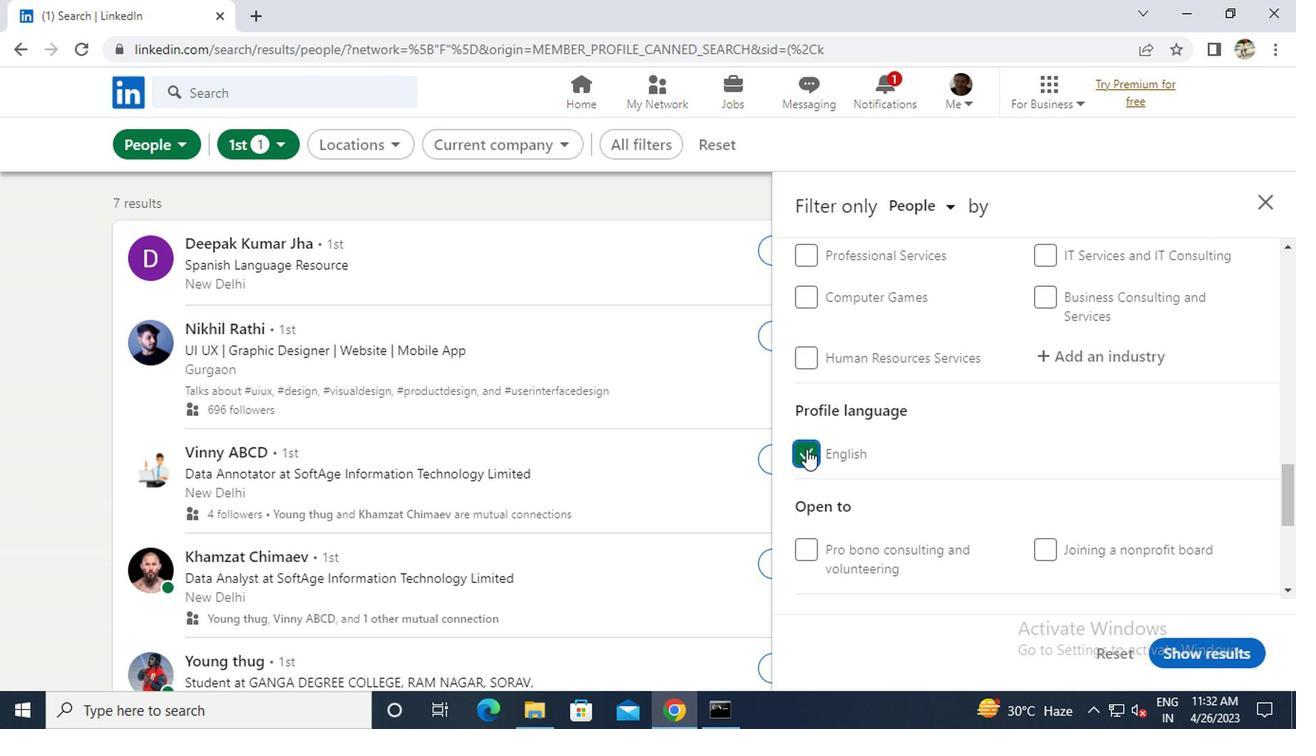 
Action: Mouse scrolled (803, 451) with delta (0, 0)
Screenshot: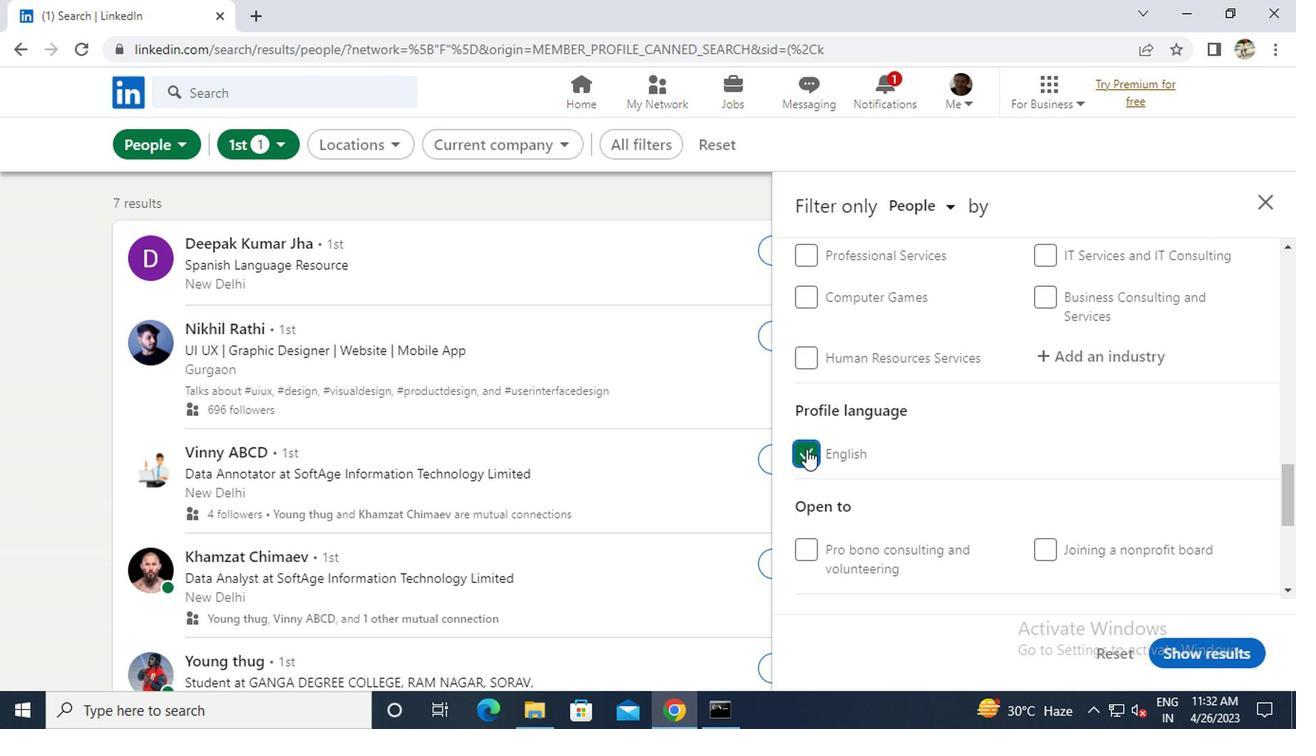 
Action: Mouse scrolled (803, 451) with delta (0, 0)
Screenshot: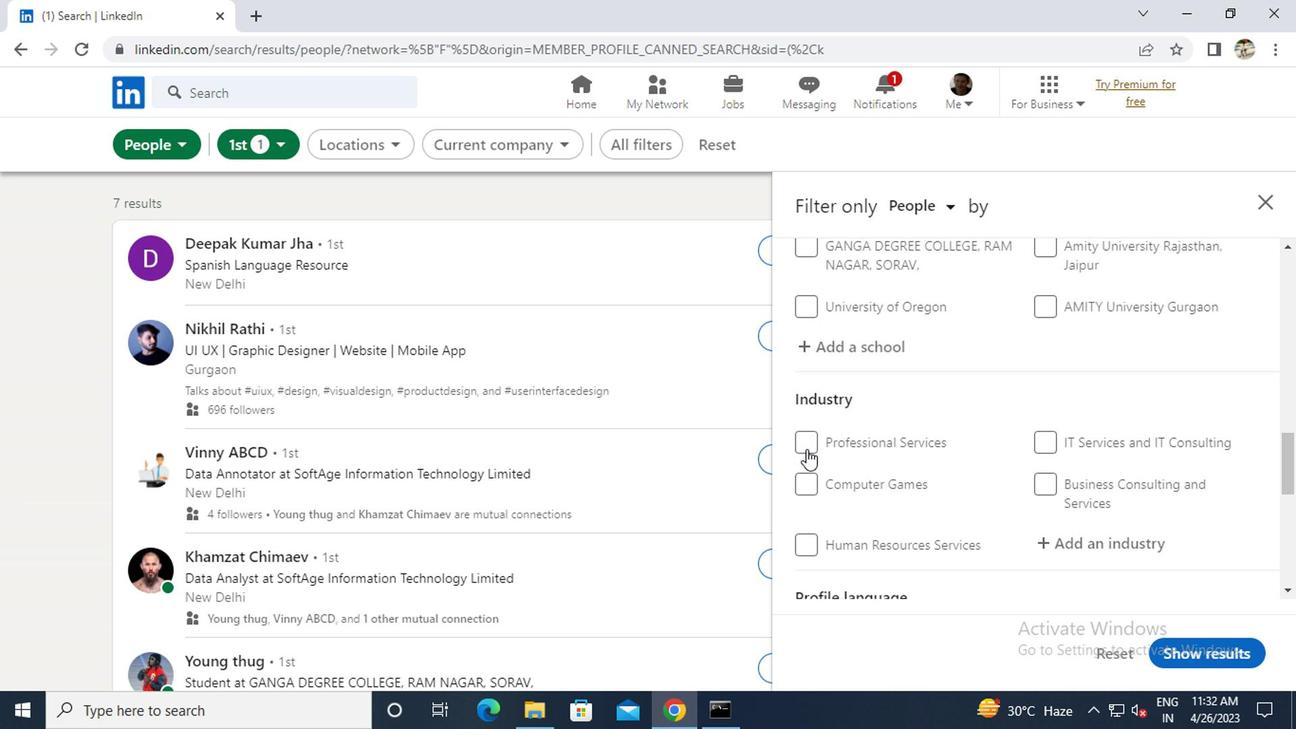
Action: Mouse scrolled (803, 451) with delta (0, 0)
Screenshot: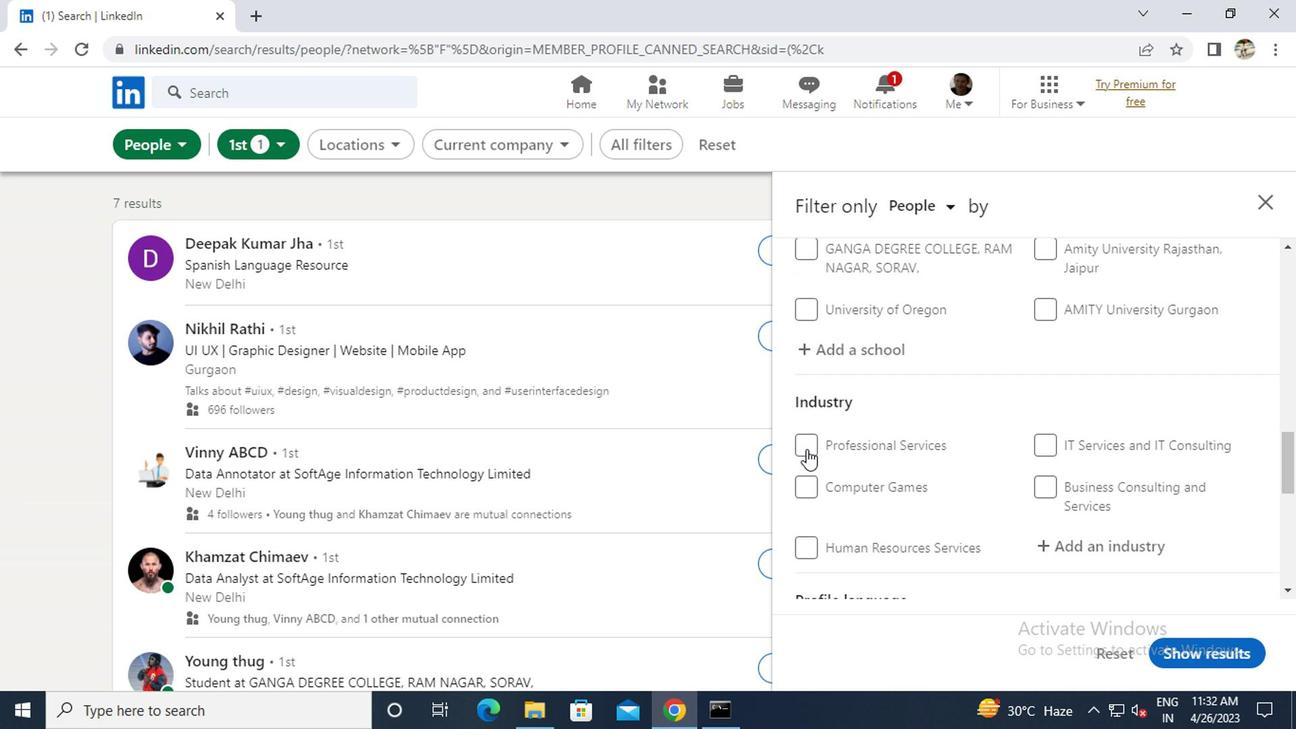 
Action: Mouse scrolled (803, 451) with delta (0, 0)
Screenshot: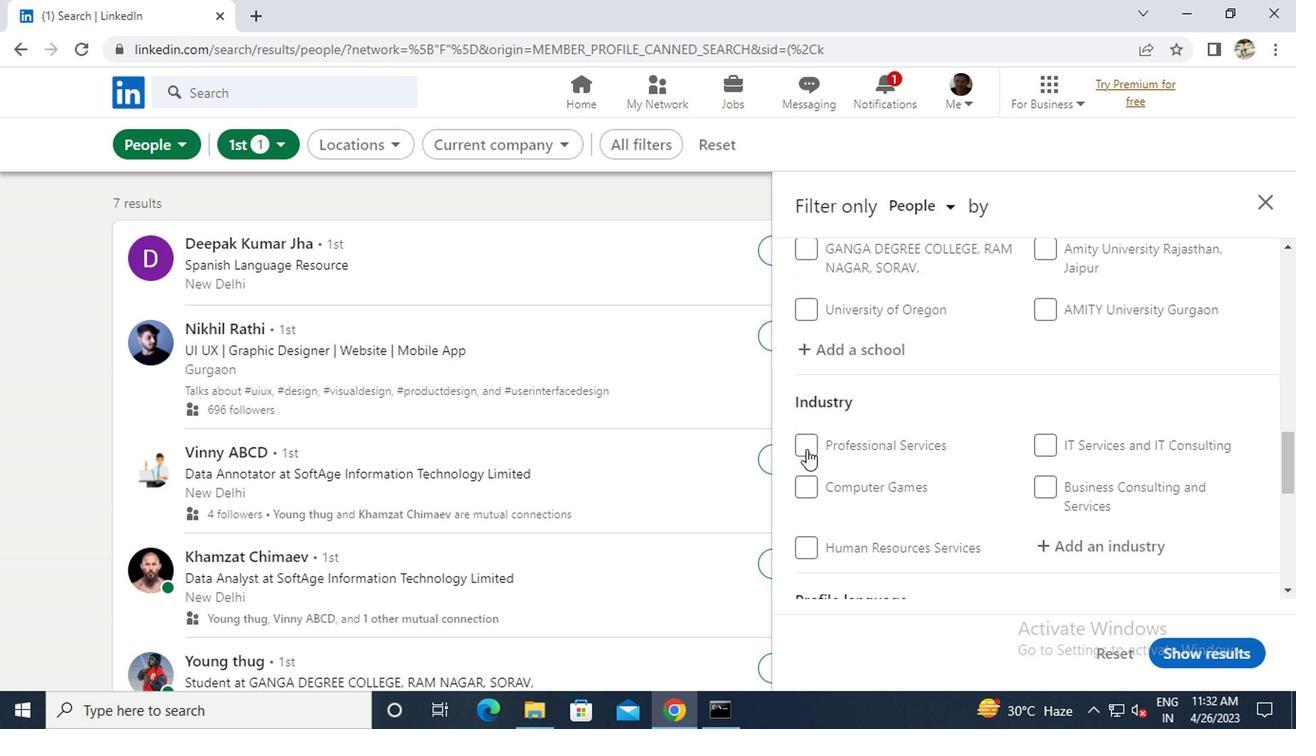 
Action: Mouse scrolled (803, 451) with delta (0, 0)
Screenshot: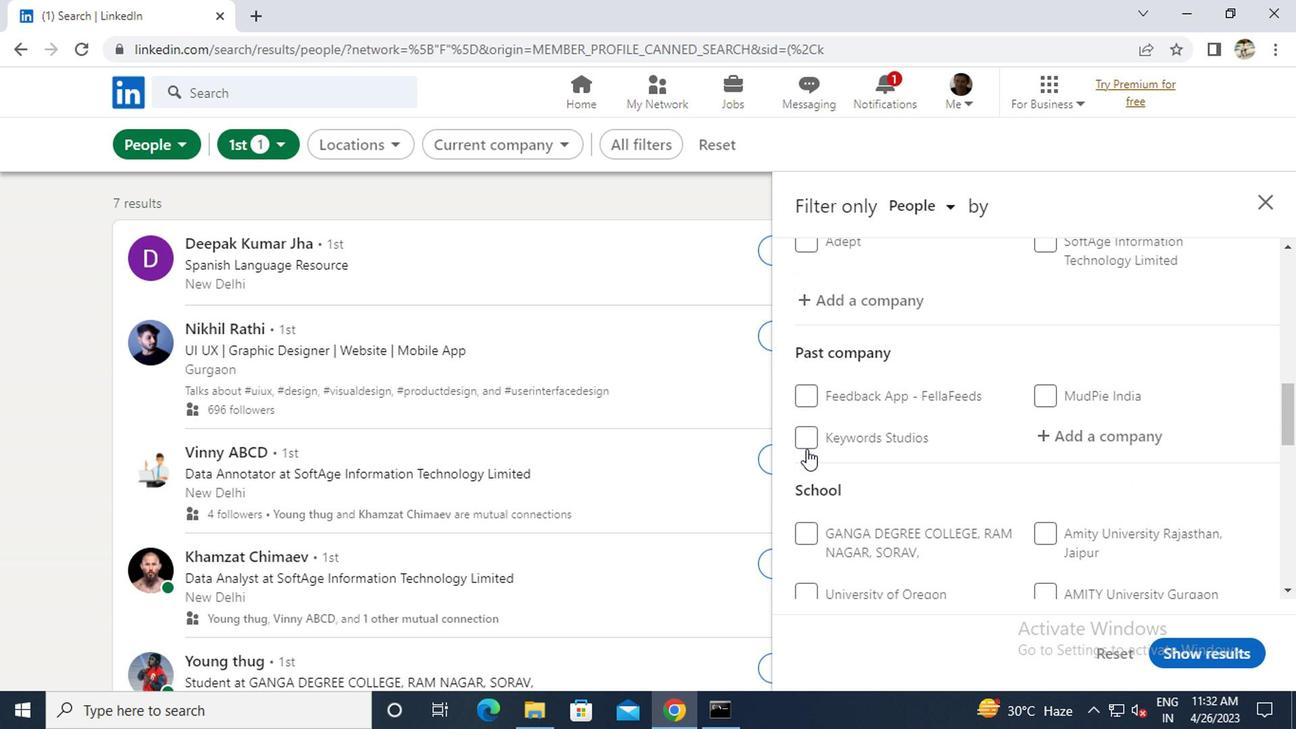 
Action: Mouse moved to (809, 404)
Screenshot: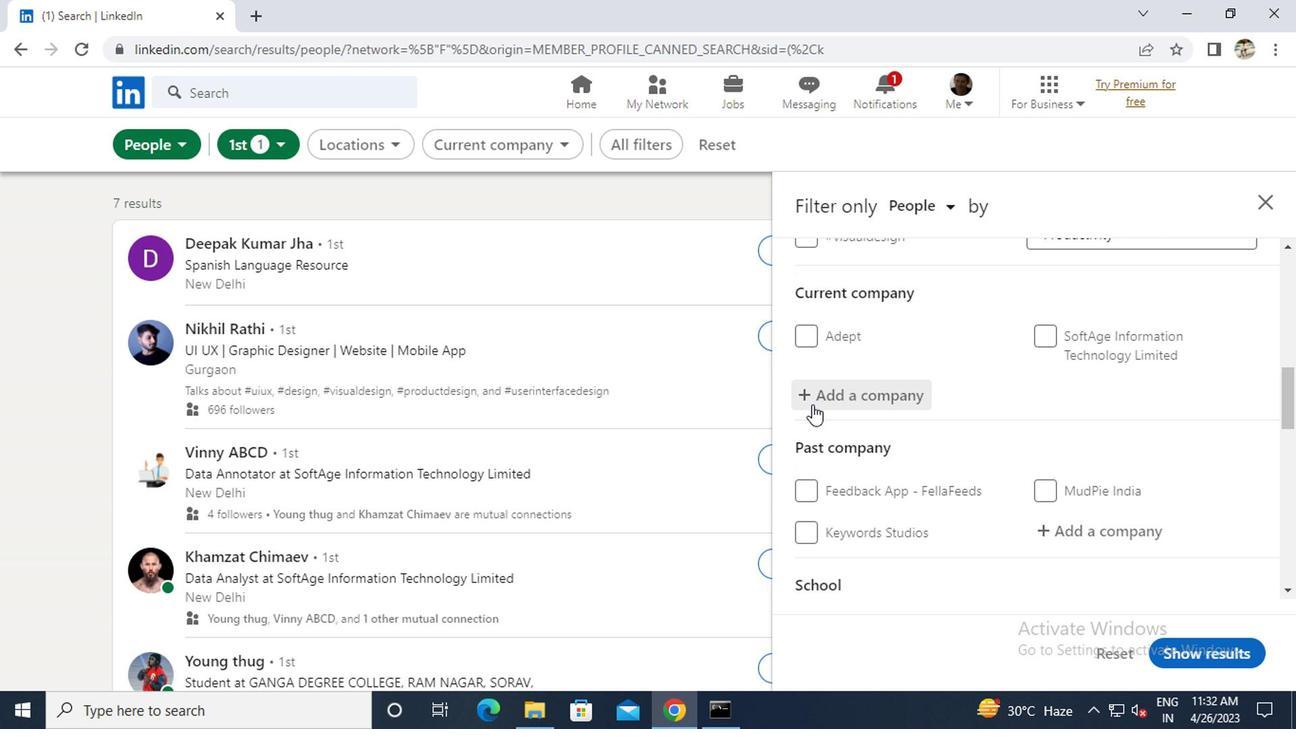
Action: Mouse pressed left at (809, 404)
Screenshot: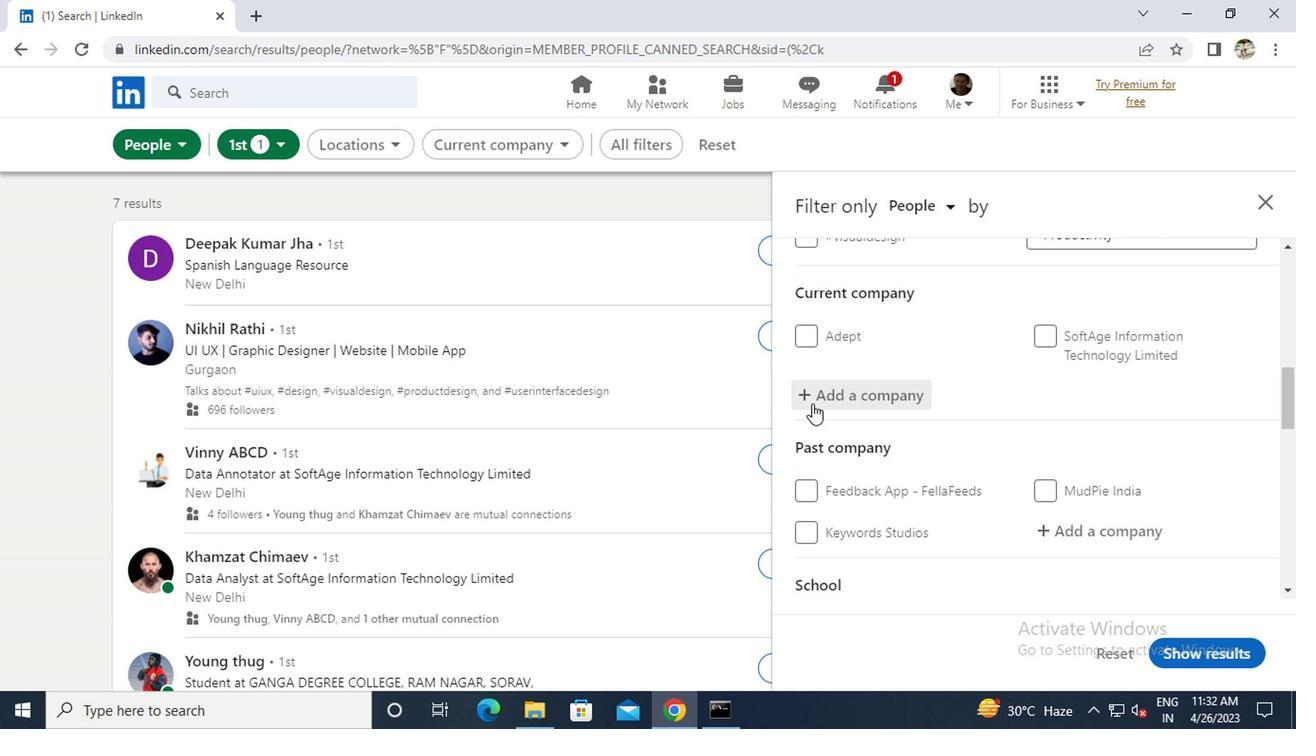
Action: Key pressed <Key.caps_lock>PZ<Key.space><Key.caps_lock><Key.caps_lock>C<Key.caps_lock>
Screenshot: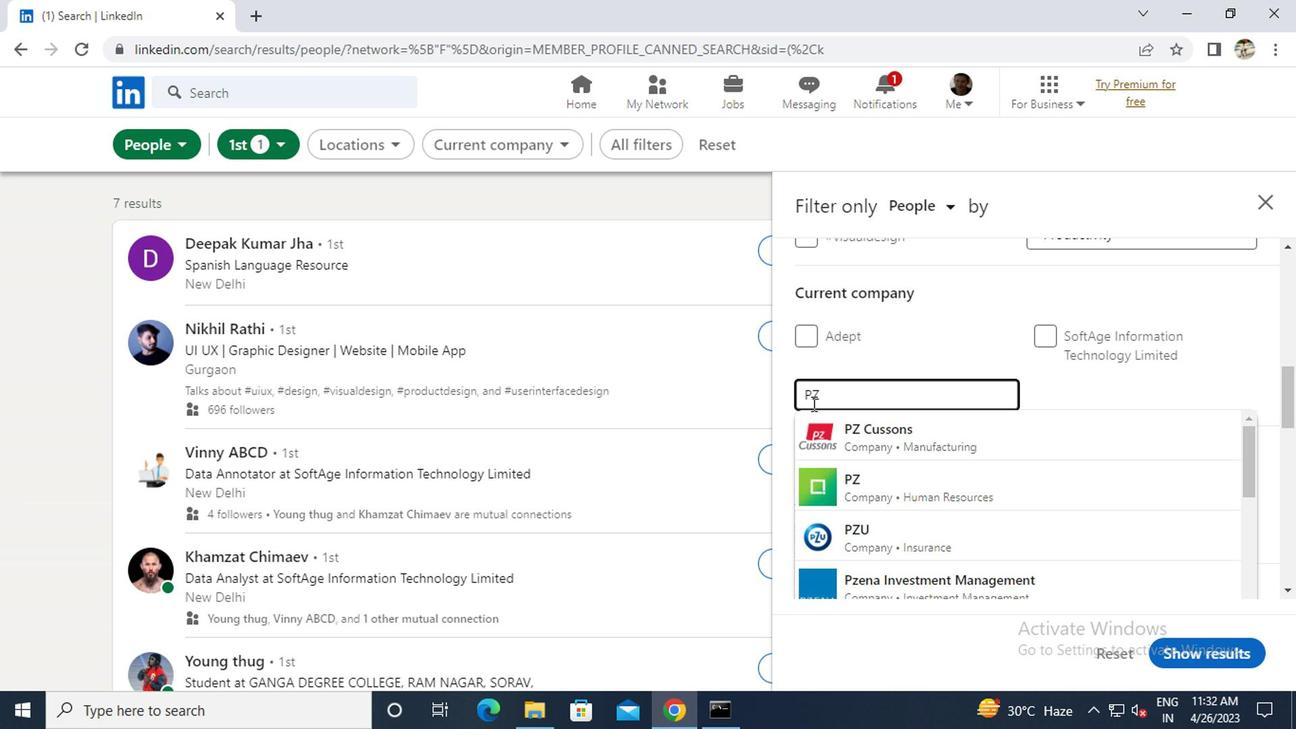 
Action: Mouse moved to (861, 440)
Screenshot: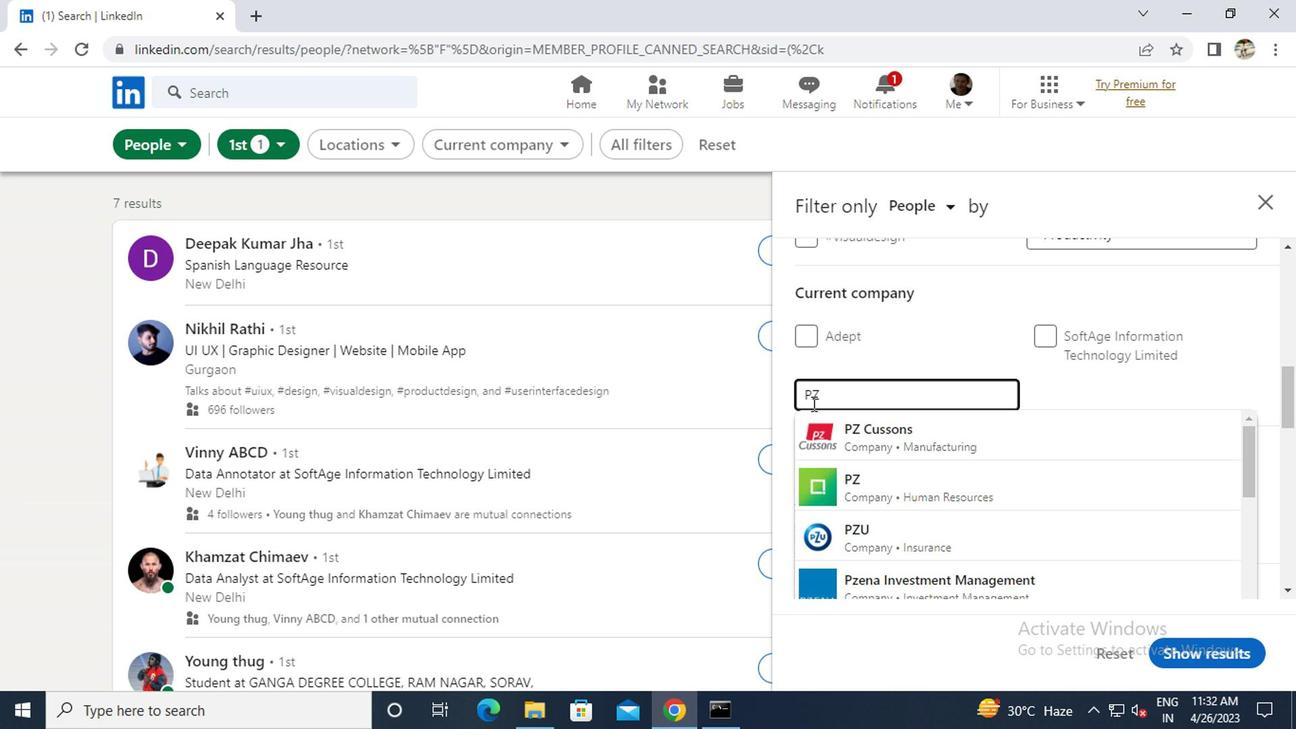 
Action: Mouse pressed left at (861, 440)
Screenshot: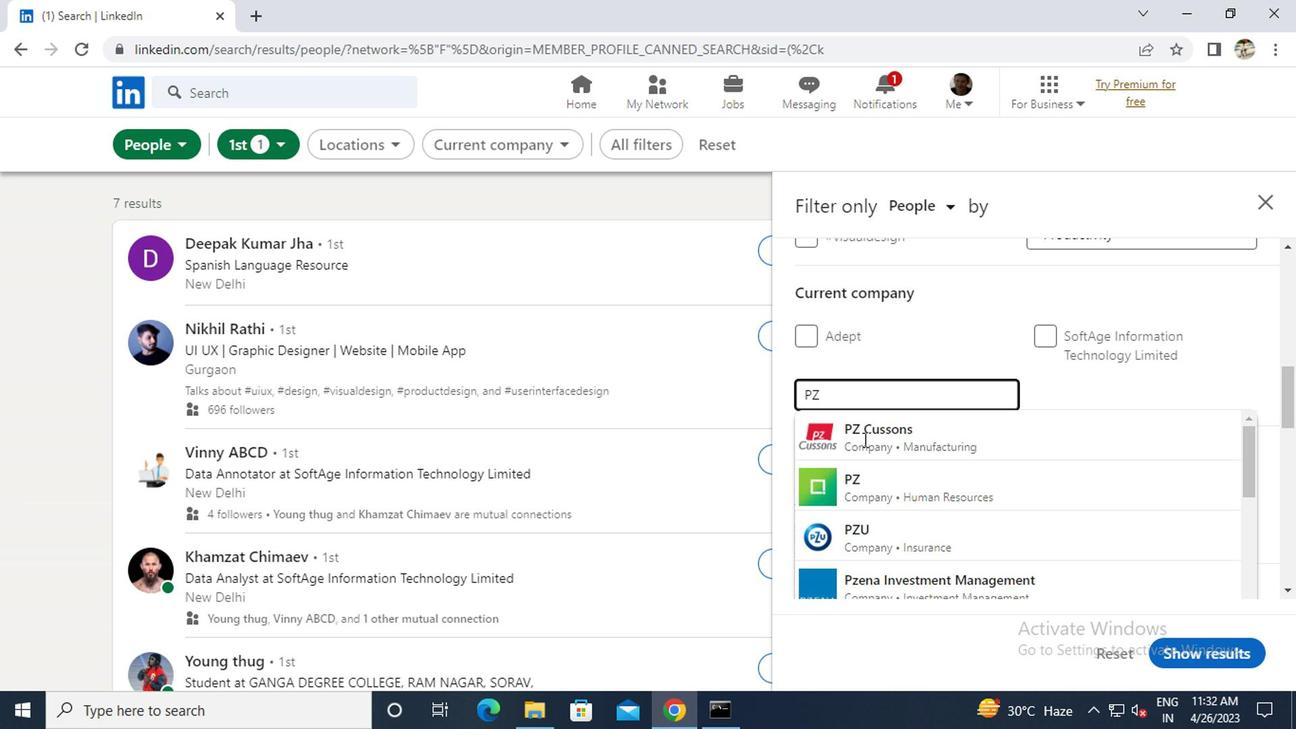 
Action: Mouse moved to (835, 426)
Screenshot: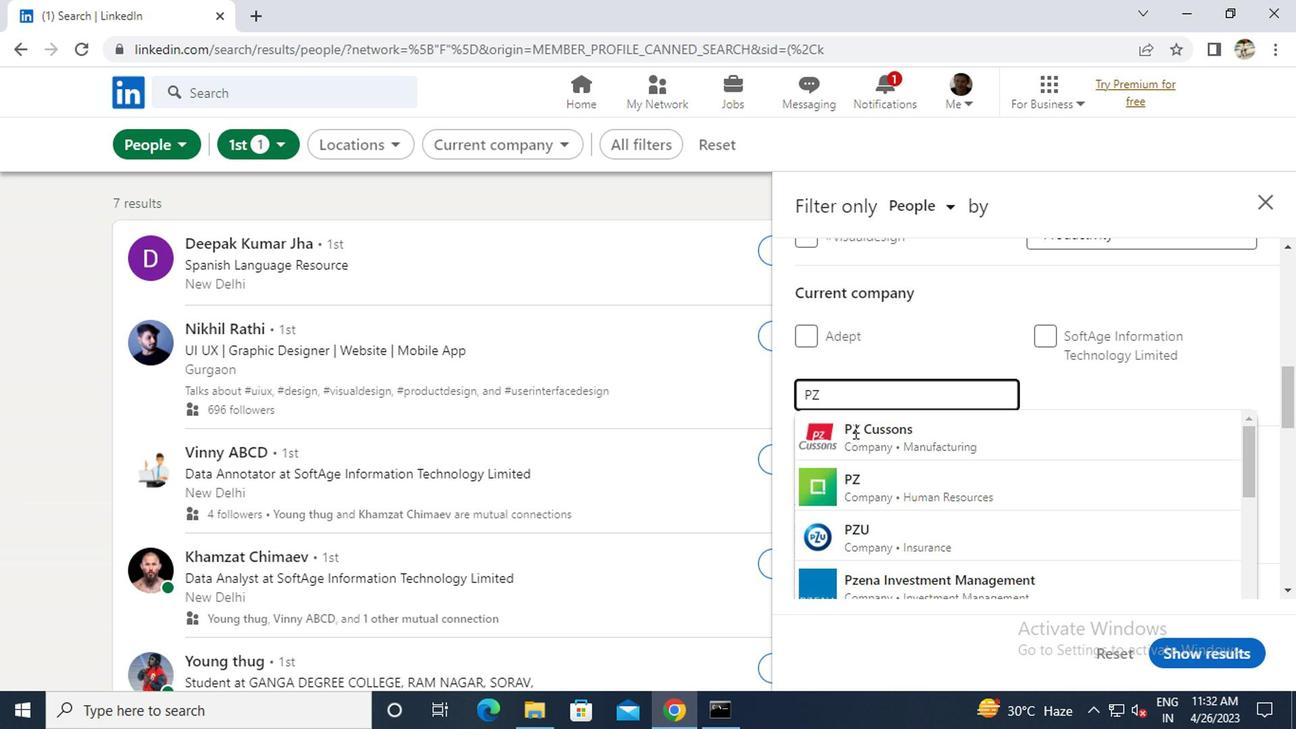 
Action: Mouse pressed left at (835, 426)
Screenshot: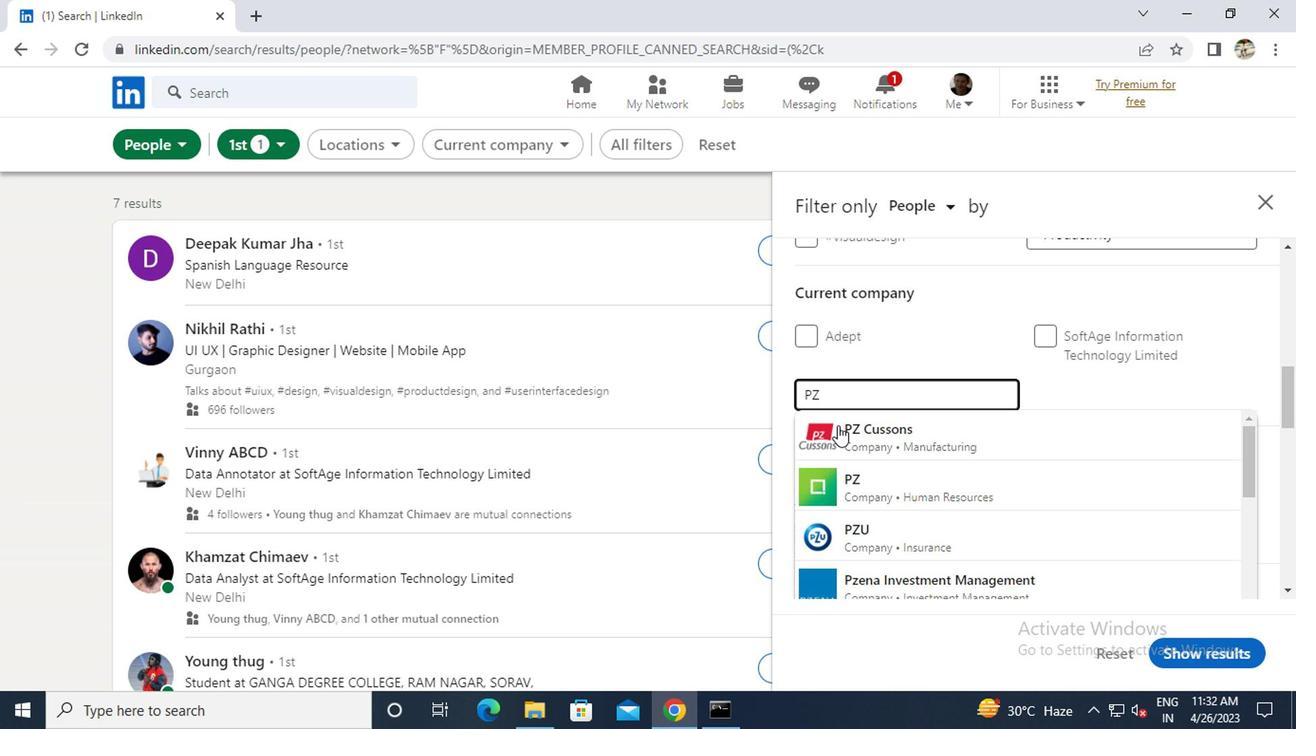 
Action: Mouse moved to (844, 439)
Screenshot: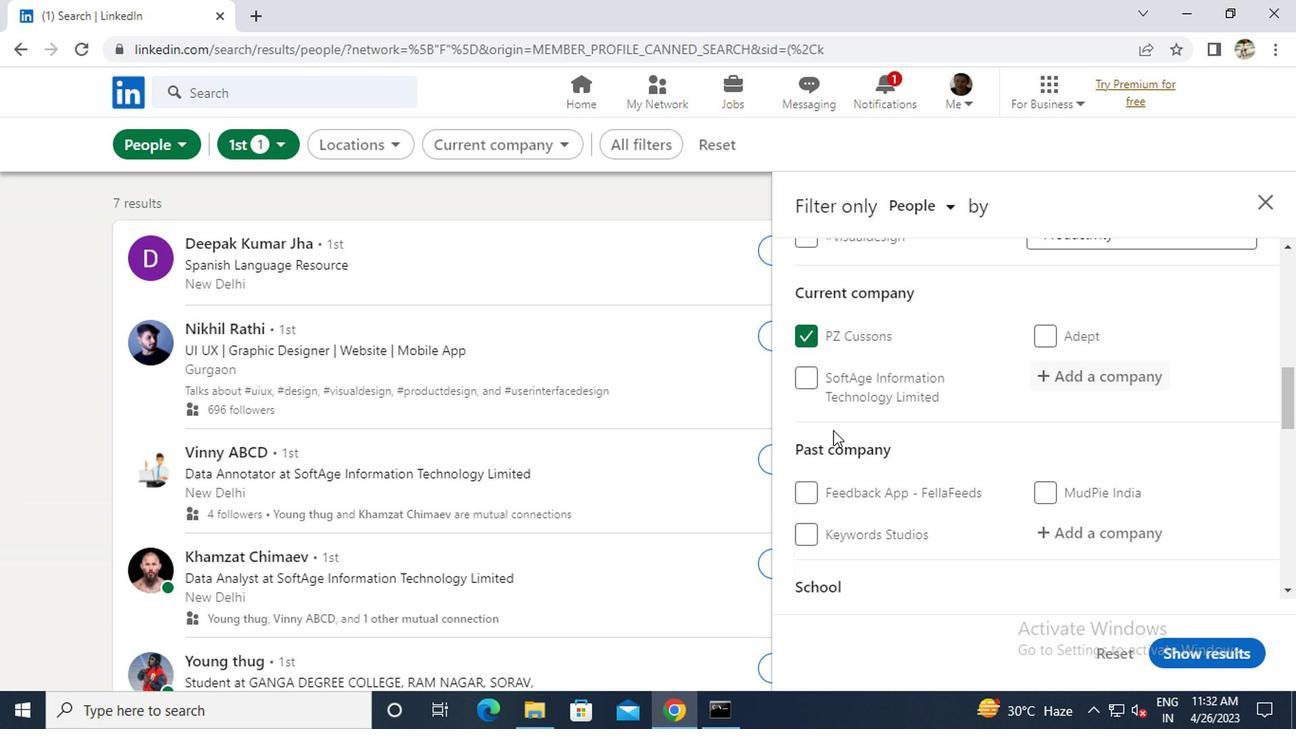 
Action: Mouse scrolled (844, 438) with delta (0, 0)
Screenshot: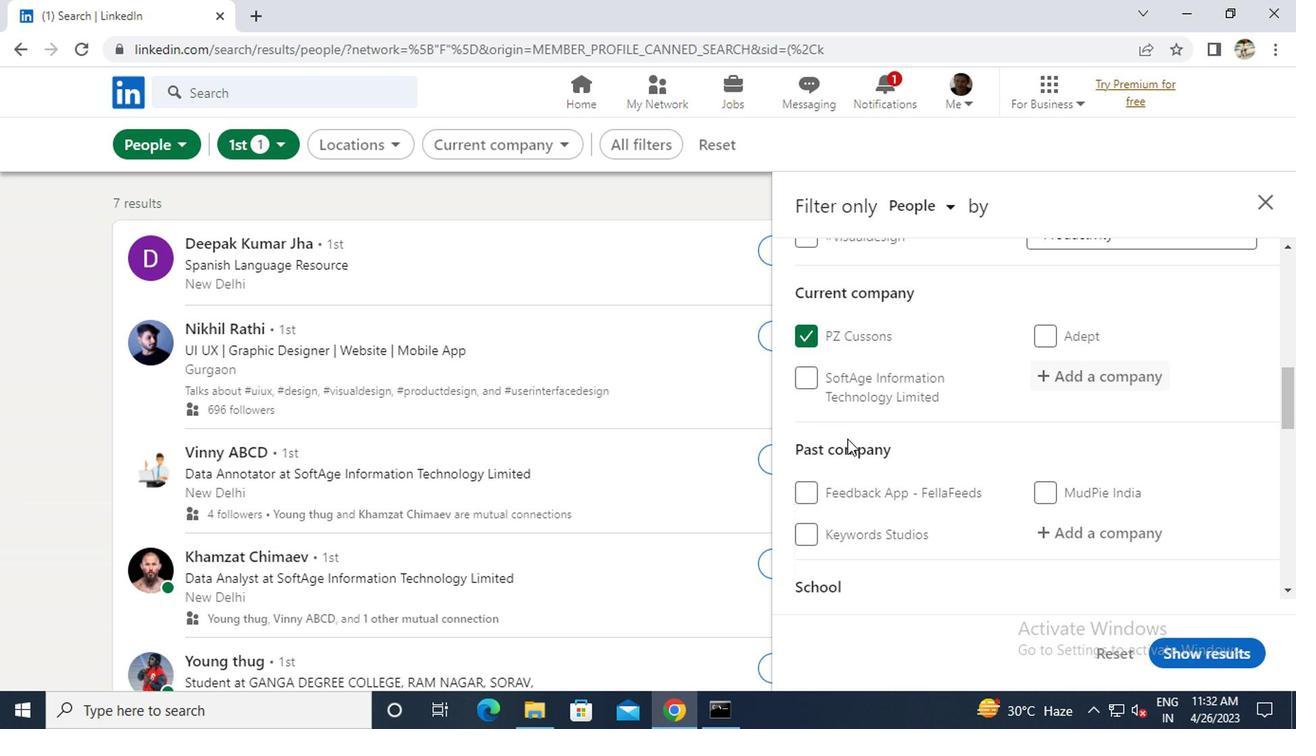 
Action: Mouse scrolled (844, 438) with delta (0, 0)
Screenshot: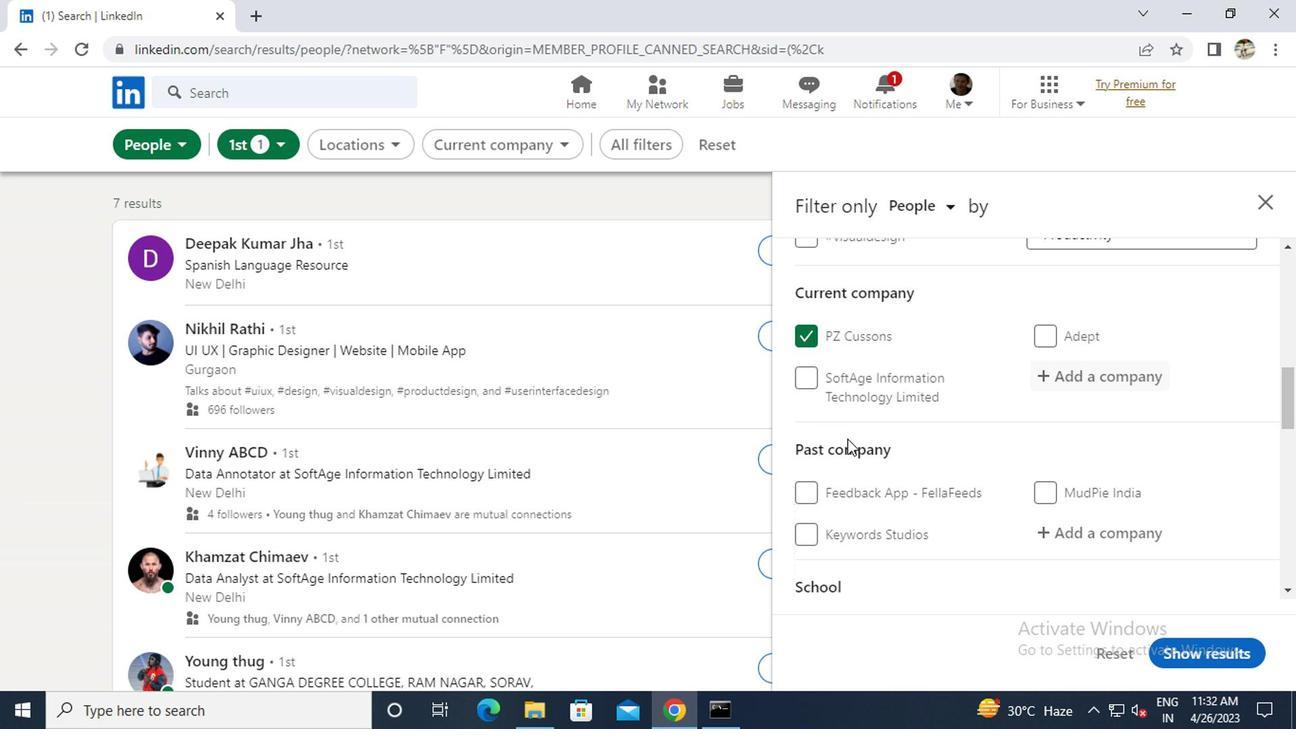 
Action: Mouse moved to (861, 454)
Screenshot: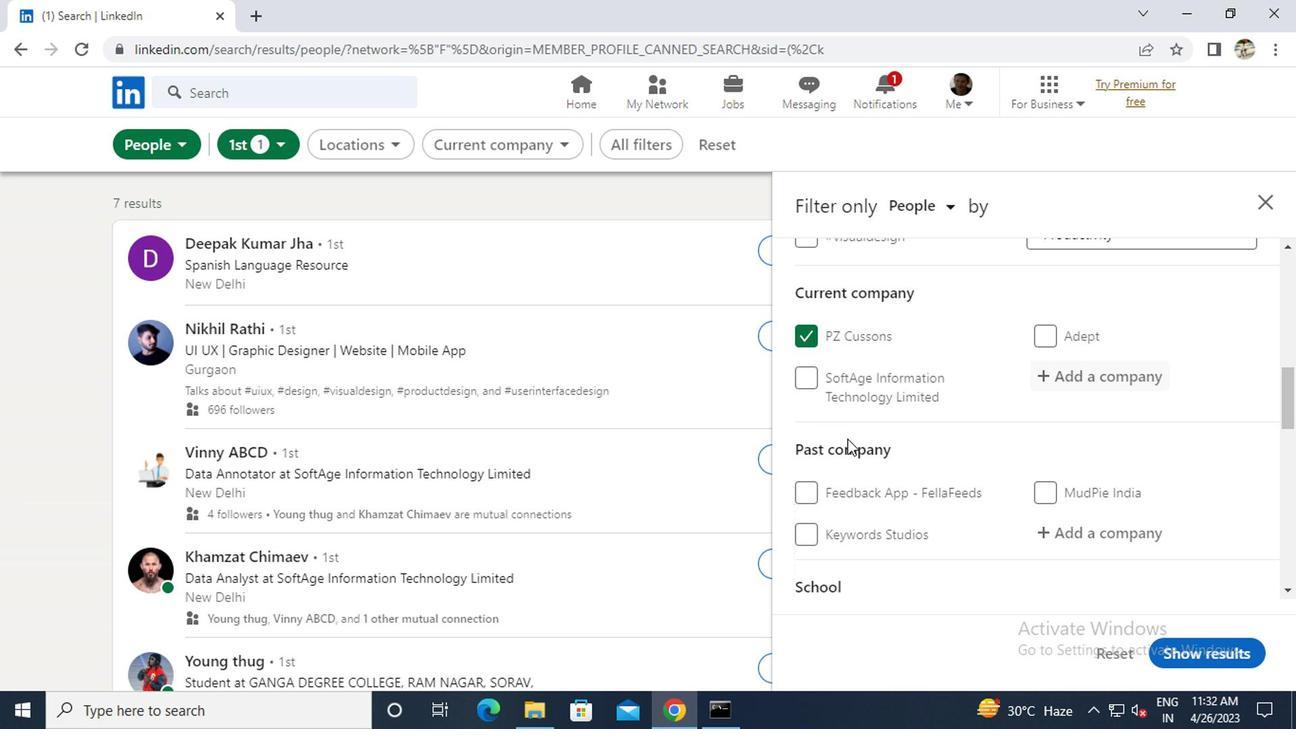 
Action: Mouse scrolled (861, 453) with delta (0, -1)
Screenshot: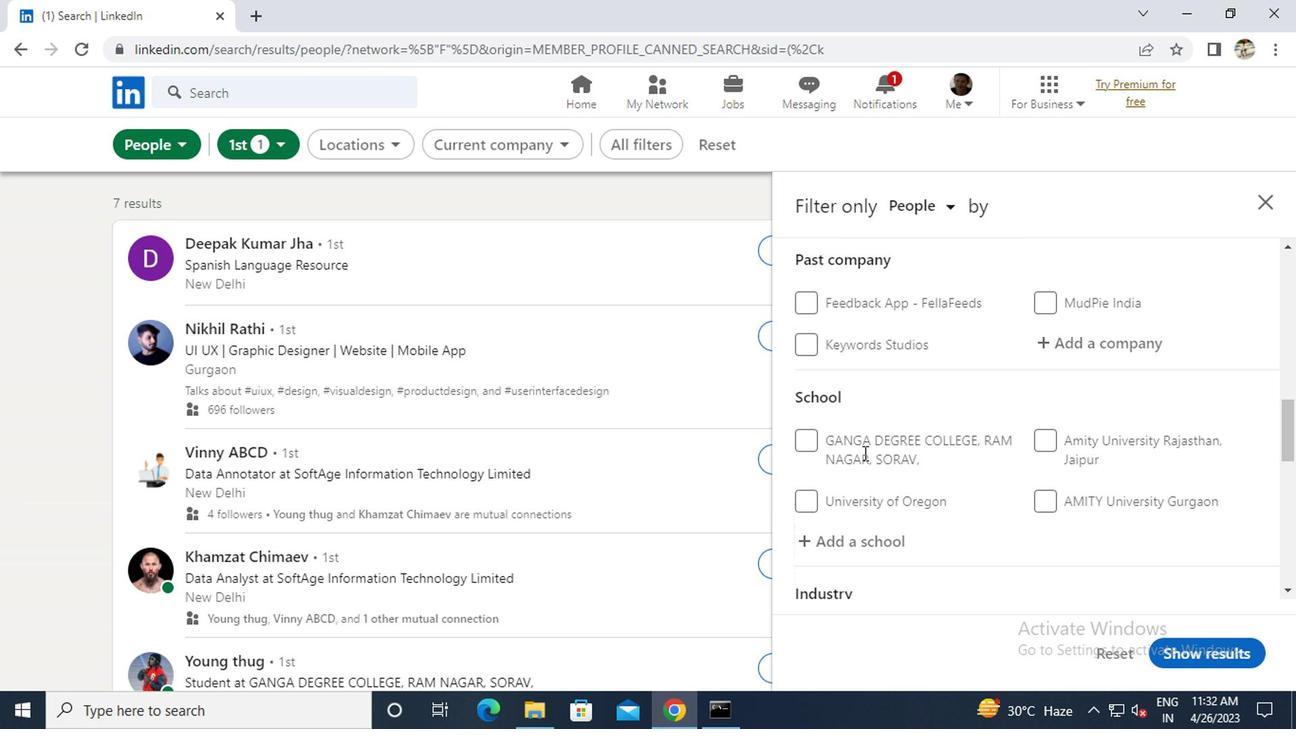 
Action: Mouse moved to (860, 447)
Screenshot: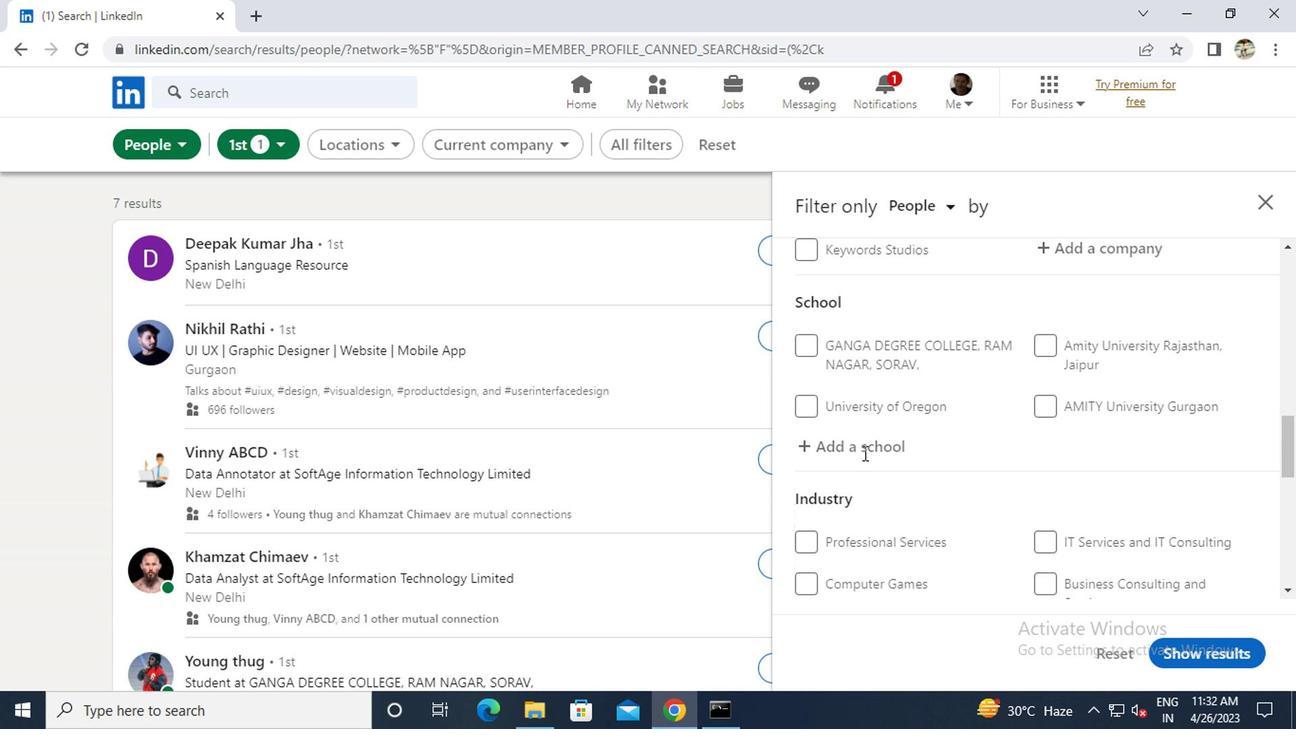 
Action: Mouse pressed left at (860, 447)
Screenshot: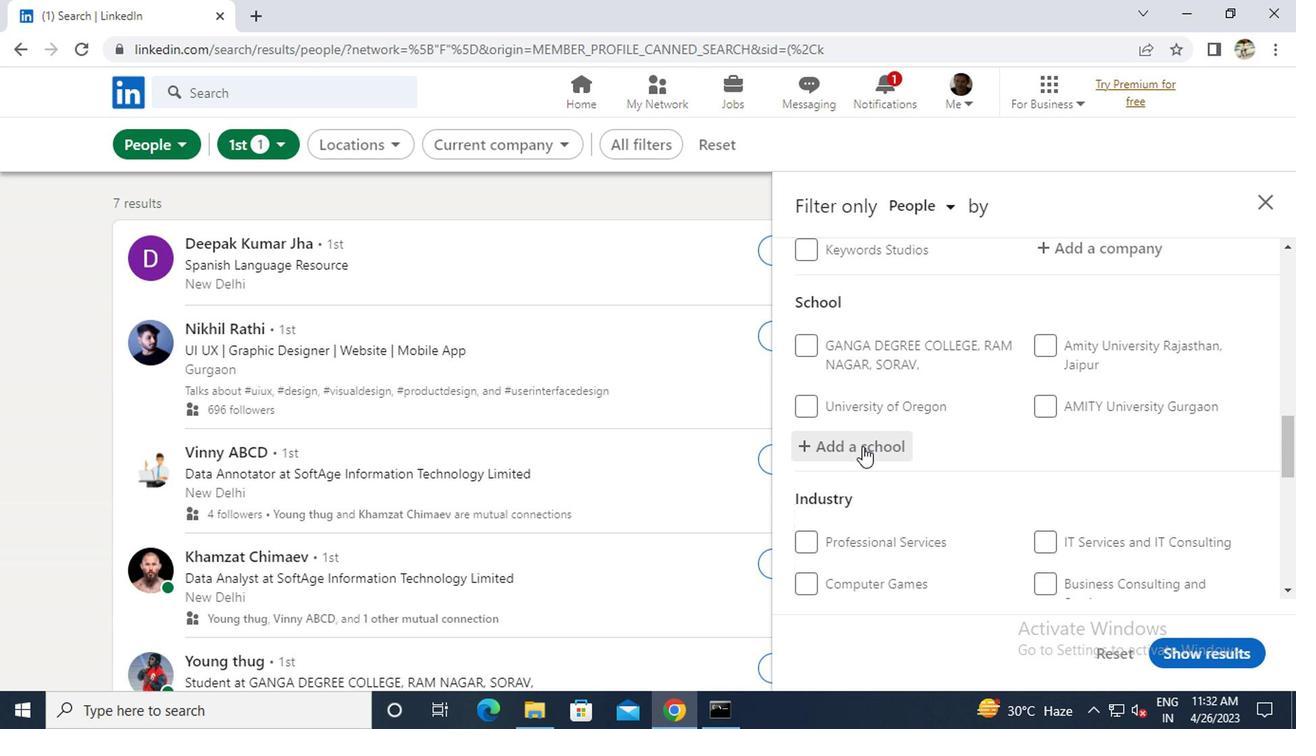 
Action: Mouse moved to (859, 446)
Screenshot: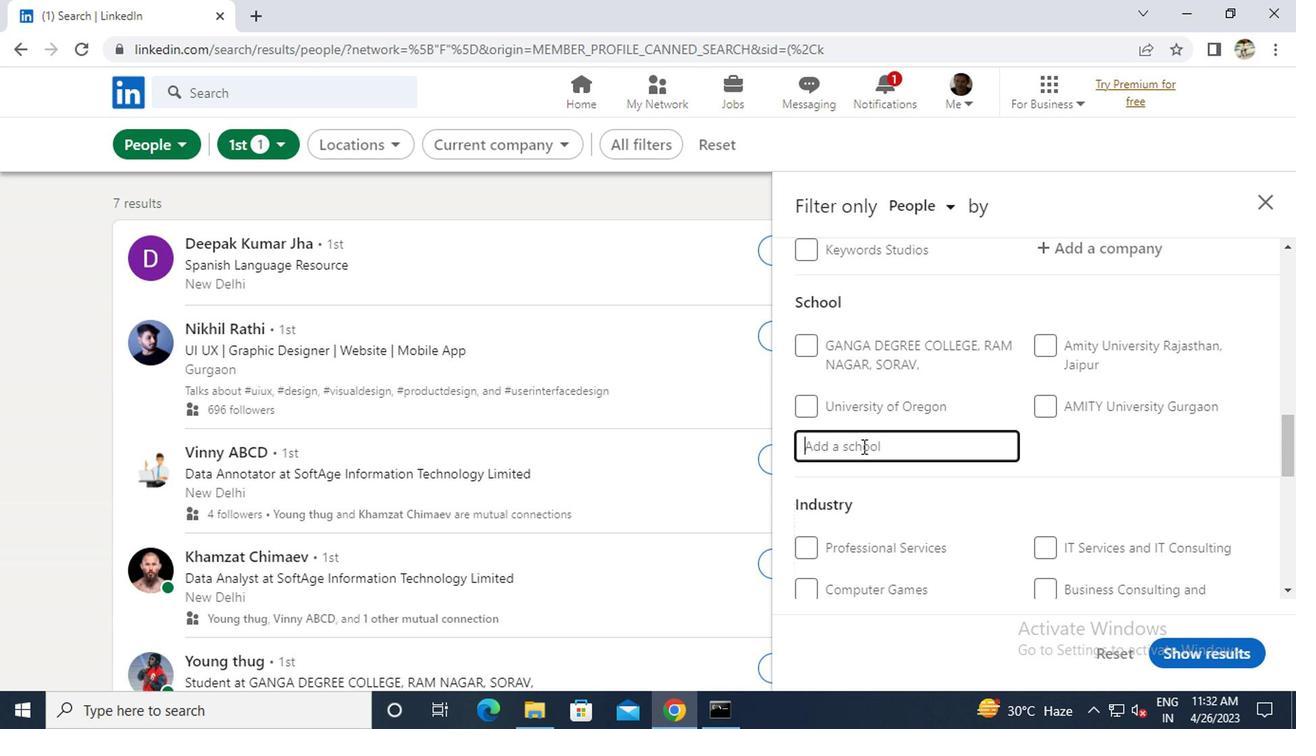 
Action: Key pressed <Key.caps_lock>U<Key.caps_lock>NIVERSITY<Key.space><Key.caps_lock>I<Key.caps_lock>NSTITUE<Key.space>OF<Key.space><Key.caps_lock>T<Key.caps_lock>ECHNOLOGY,<Key.space><Key.caps_lock>T<Key.caps_lock>HE<Key.space><Key.caps_lock>U<Key.caps_lock>NIVERSITY<Key.space>OF<Key.space><Key.caps_lock>B<Key.caps_lock>URDWAN
Screenshot: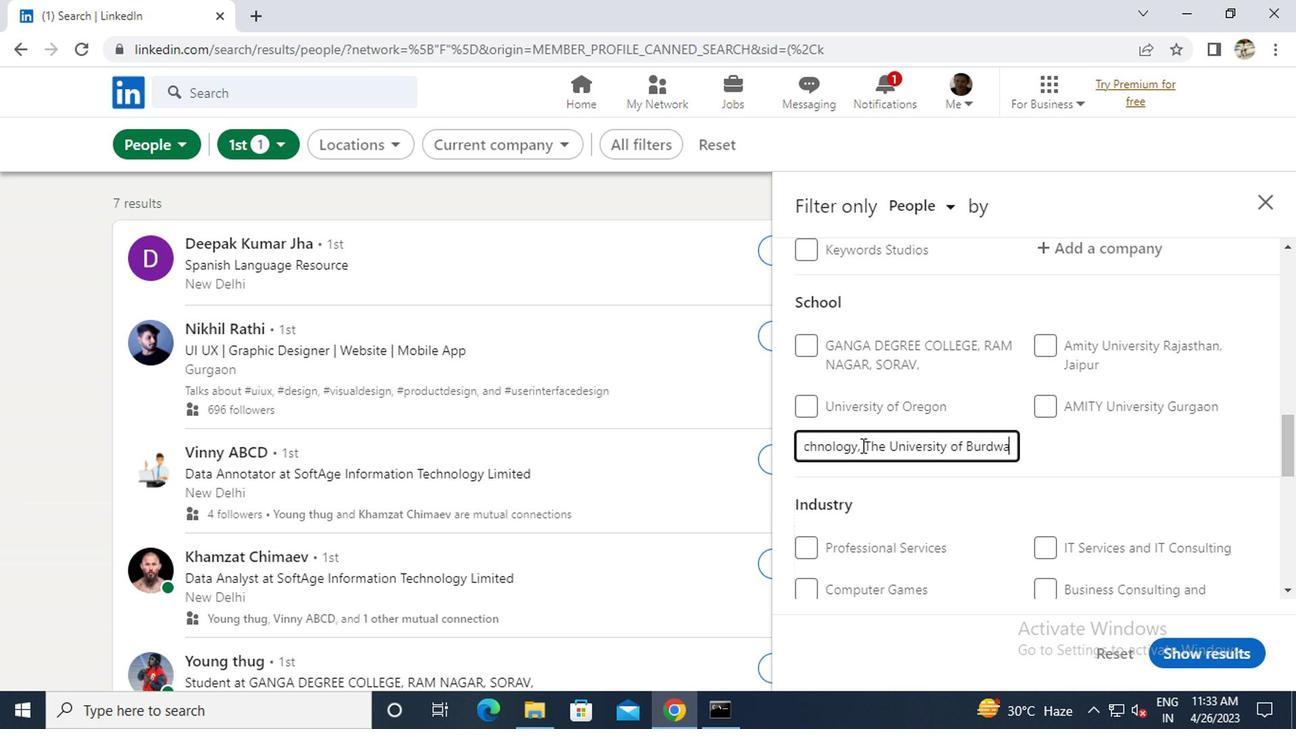 
Action: Mouse scrolled (859, 445) with delta (0, 0)
Screenshot: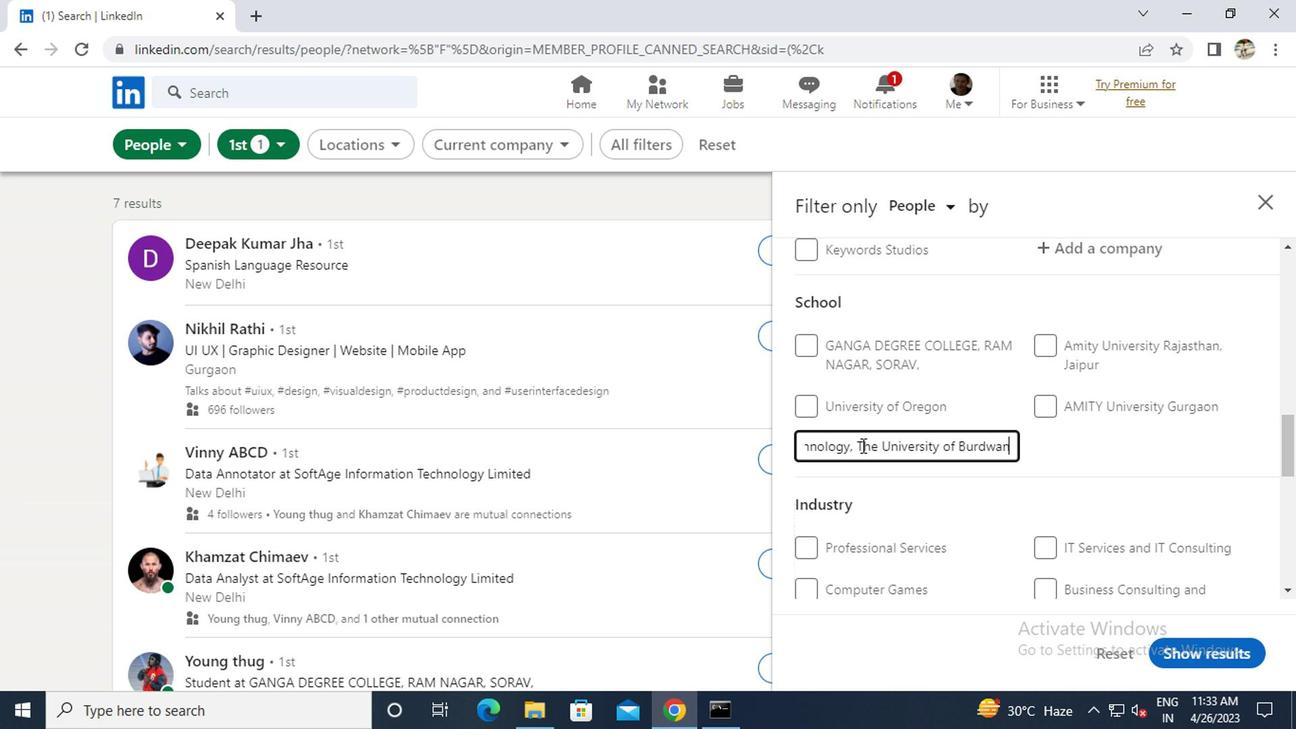 
Action: Mouse moved to (1092, 551)
Screenshot: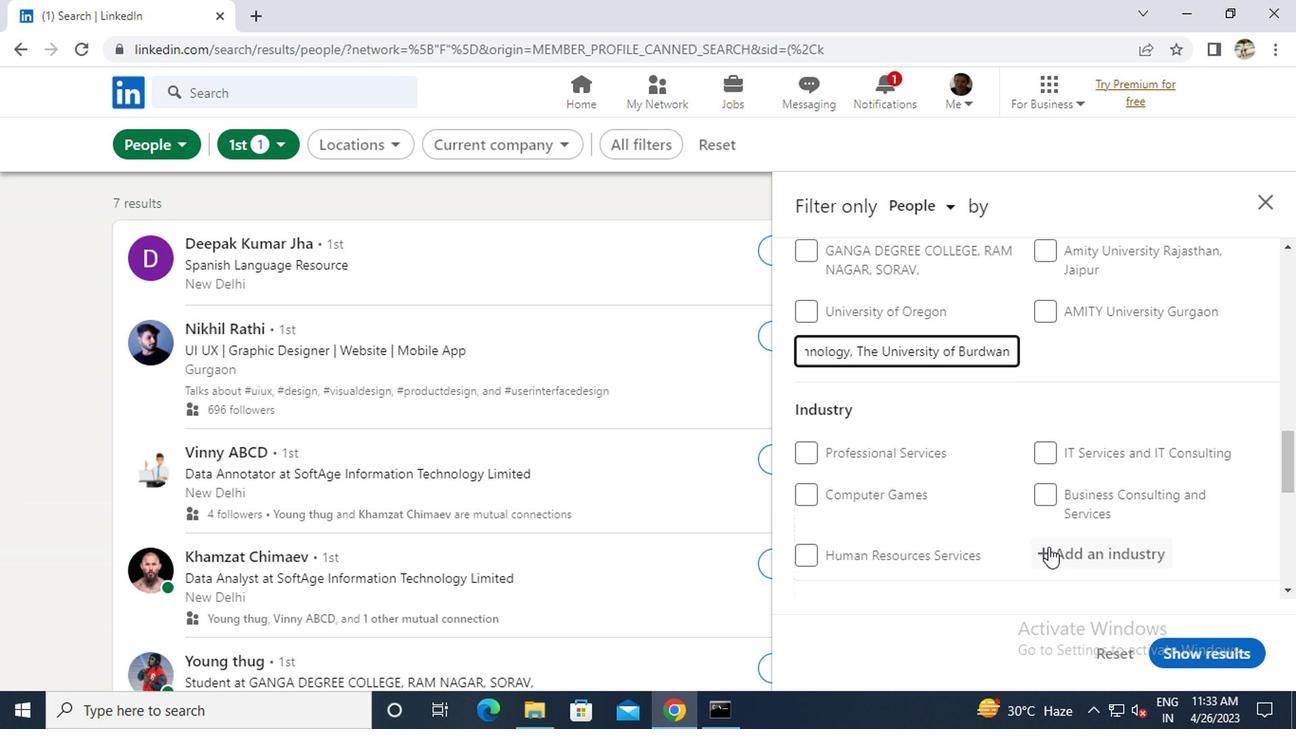 
Action: Mouse pressed left at (1092, 551)
Screenshot: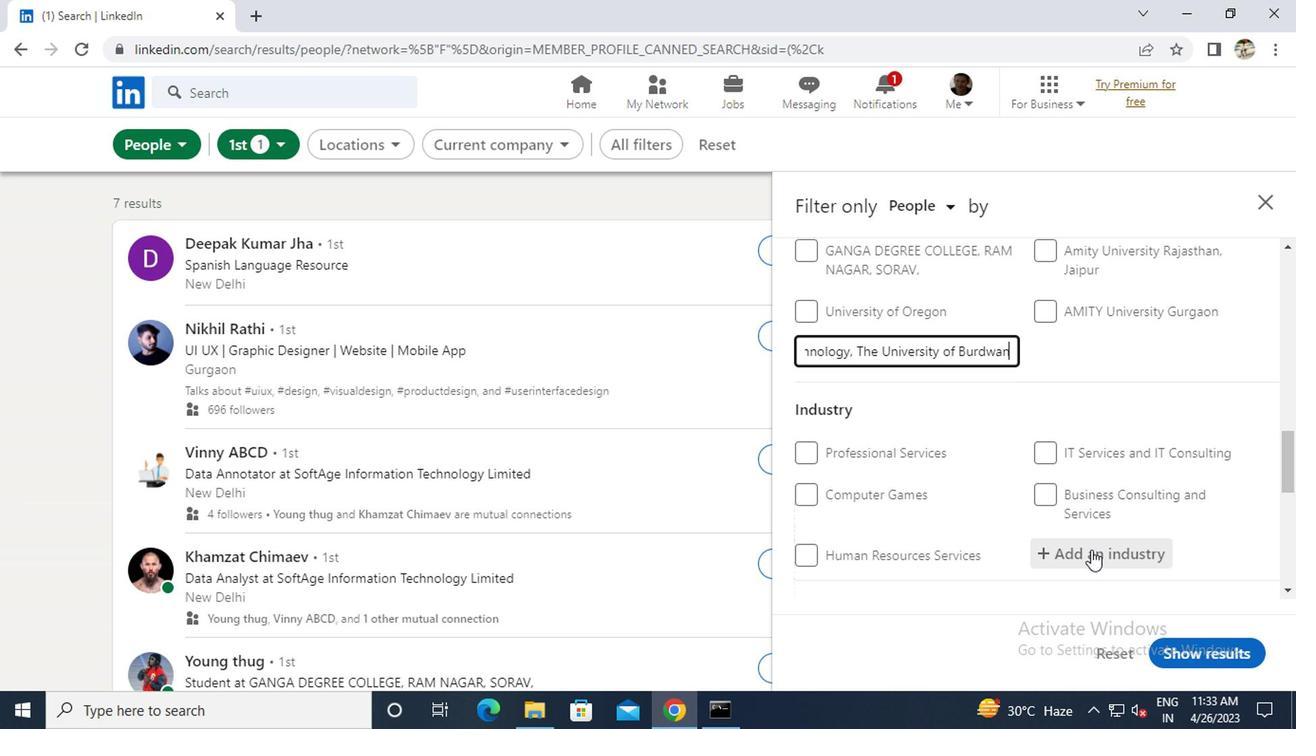 
Action: Key pressed <Key.caps_lock>F<Key.caps_lock>RUIT
Screenshot: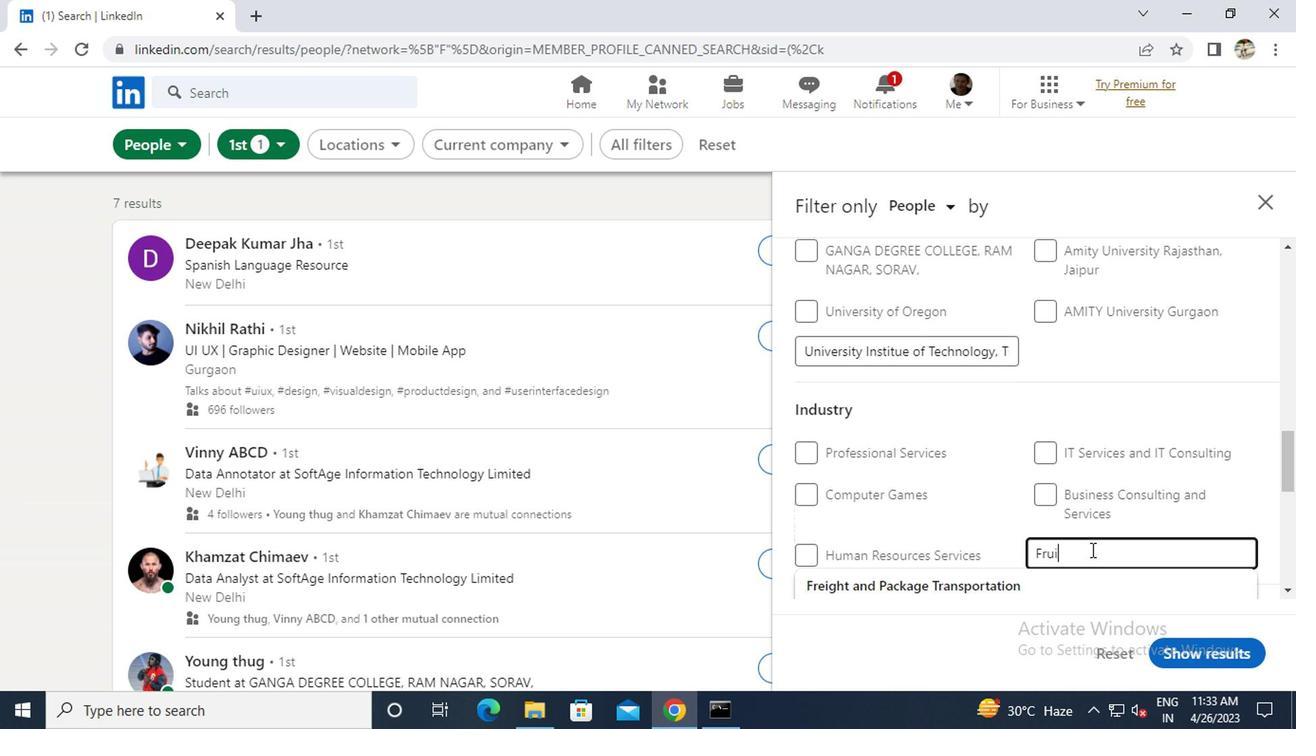 
Action: Mouse moved to (1019, 589)
Screenshot: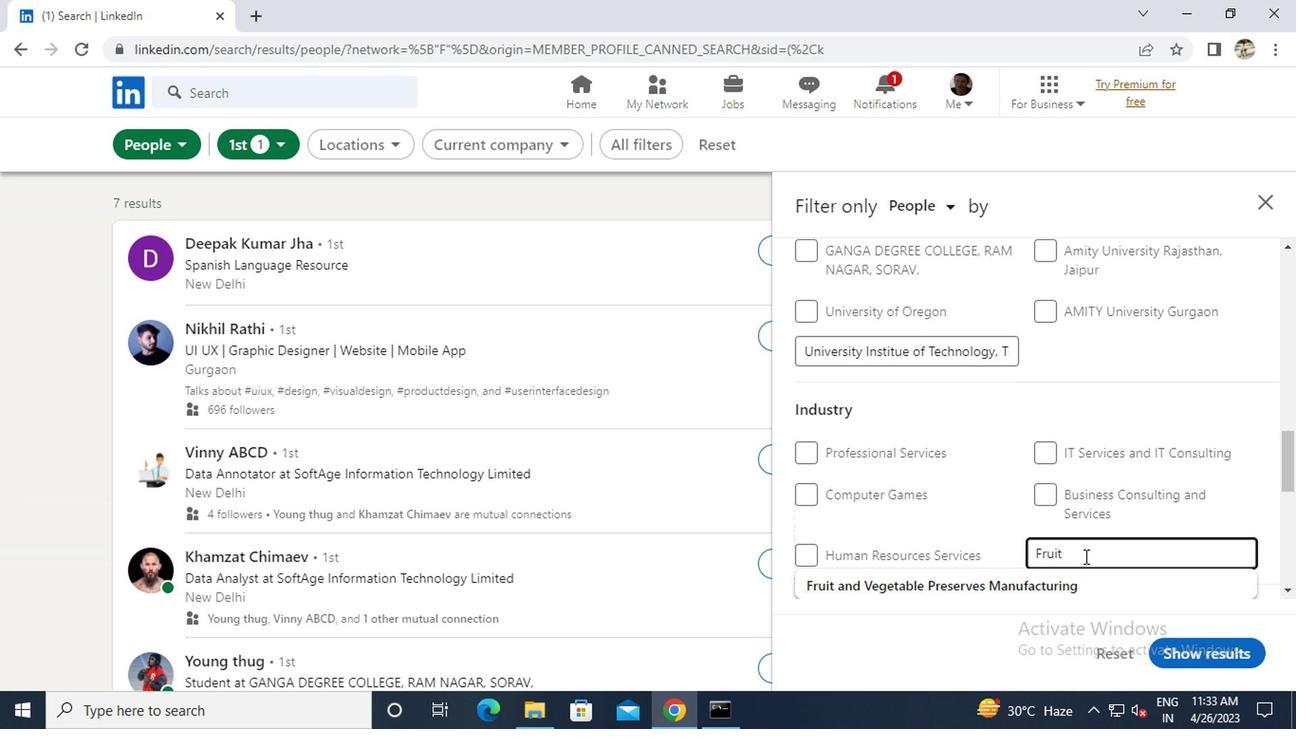 
Action: Mouse pressed left at (1019, 589)
Screenshot: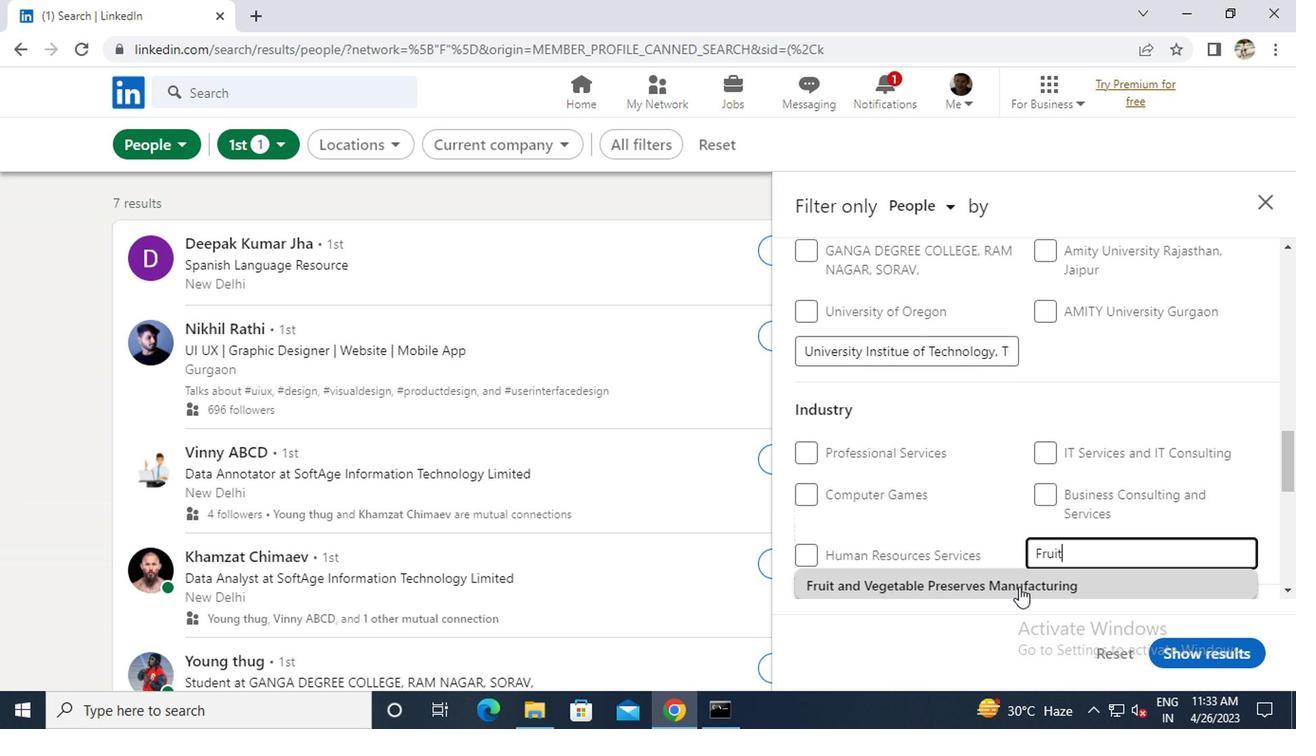
Action: Mouse scrolled (1019, 588) with delta (0, -1)
Screenshot: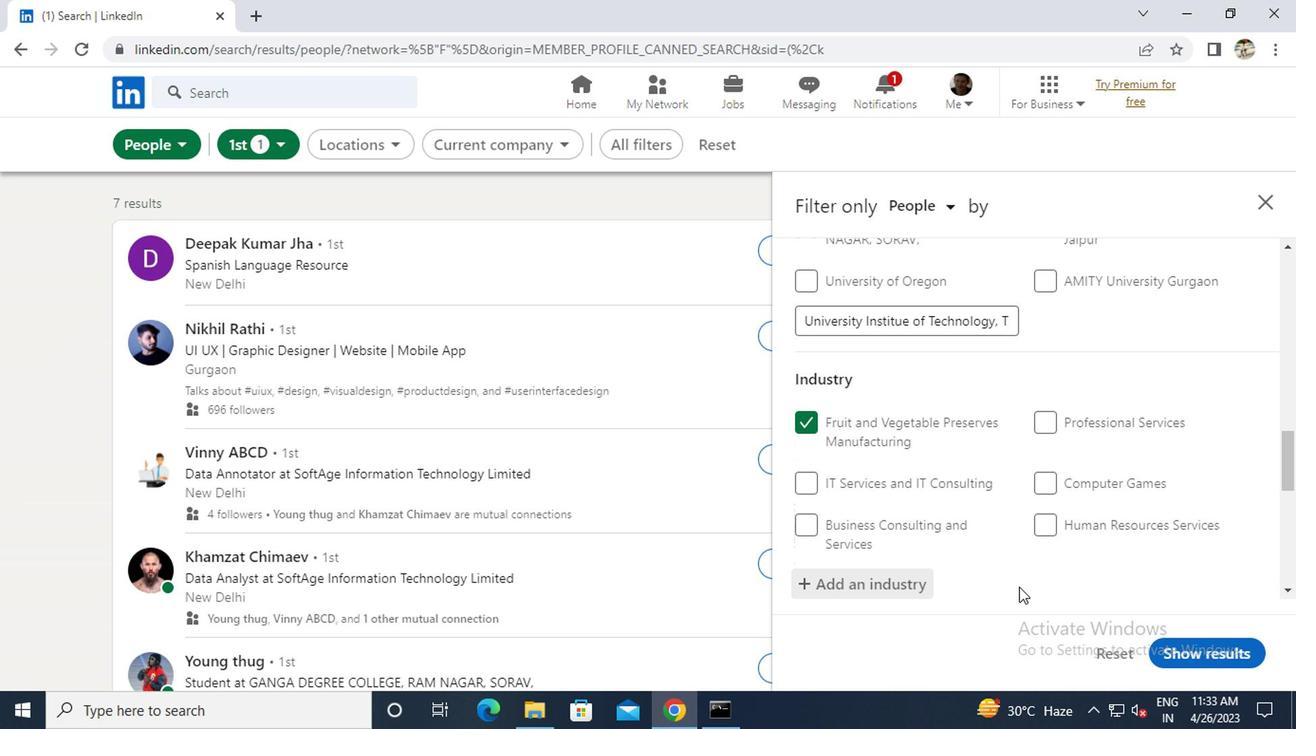 
Action: Mouse scrolled (1019, 588) with delta (0, -1)
Screenshot: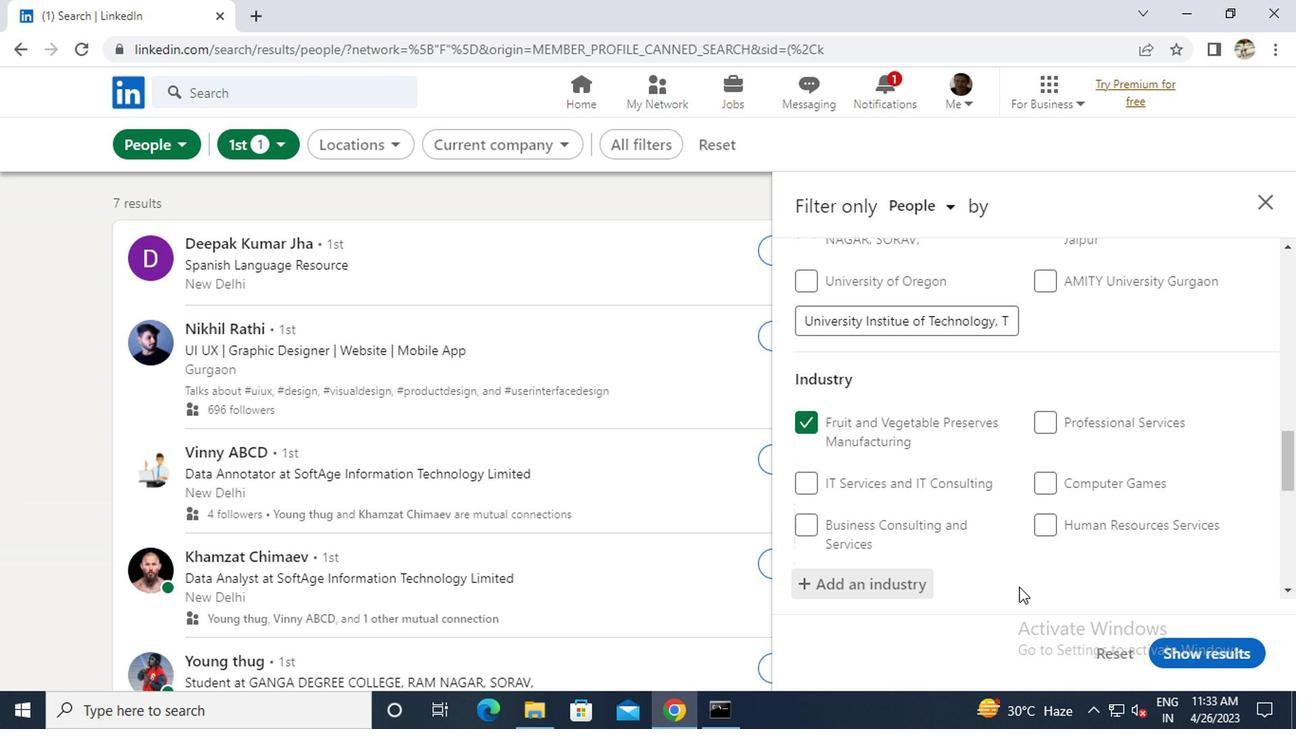 
Action: Mouse scrolled (1019, 588) with delta (0, -1)
Screenshot: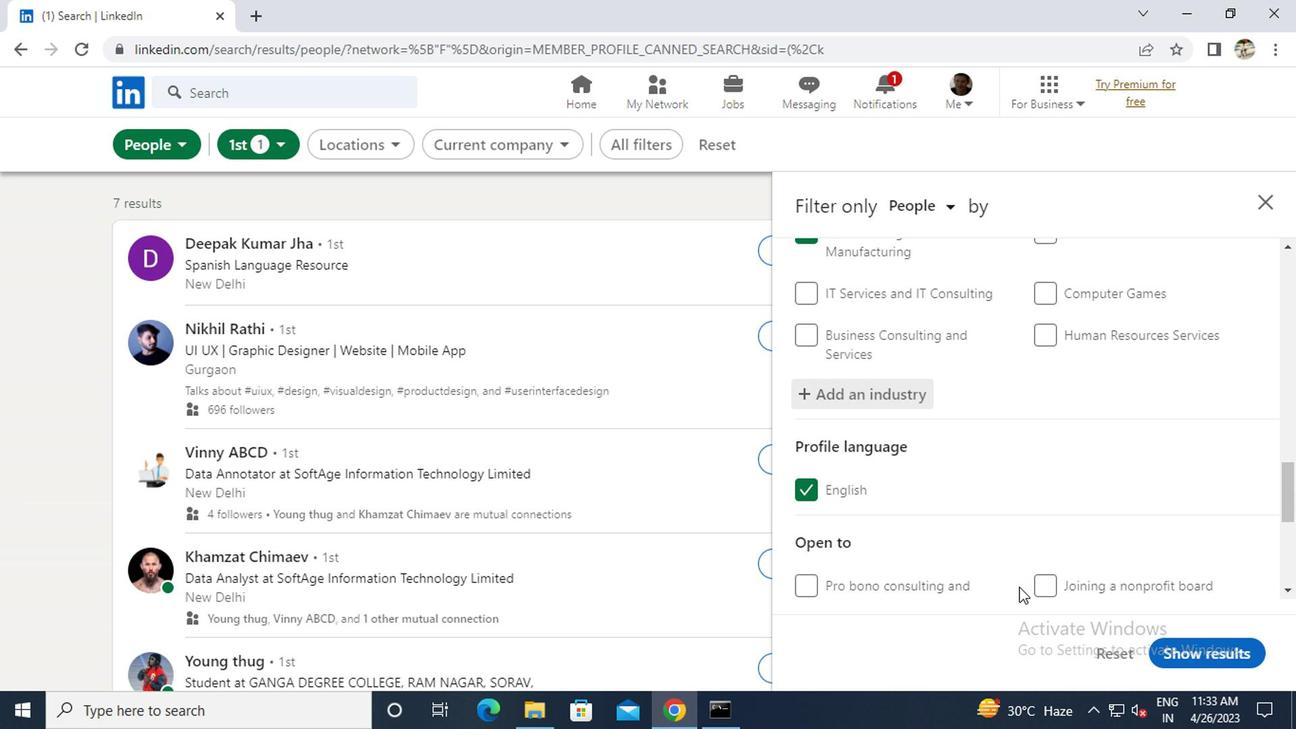 
Action: Mouse moved to (887, 562)
Screenshot: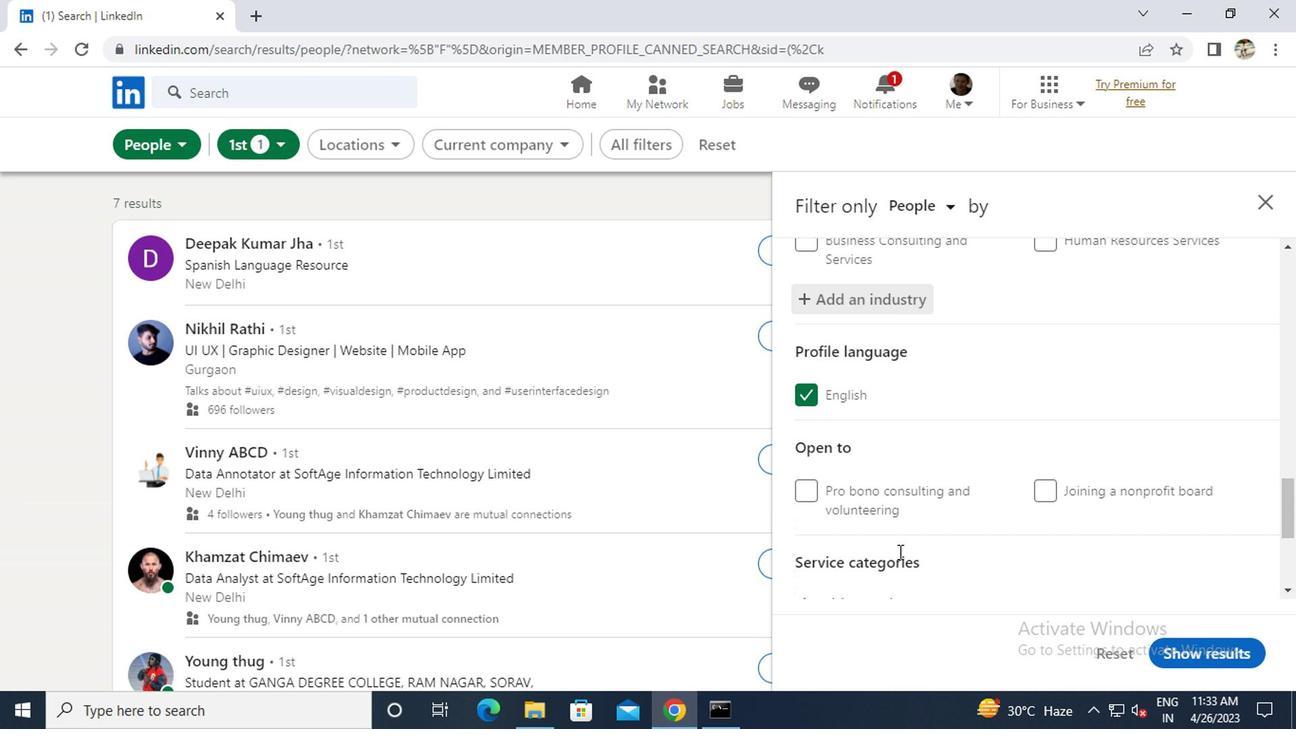
Action: Mouse scrolled (887, 561) with delta (0, 0)
Screenshot: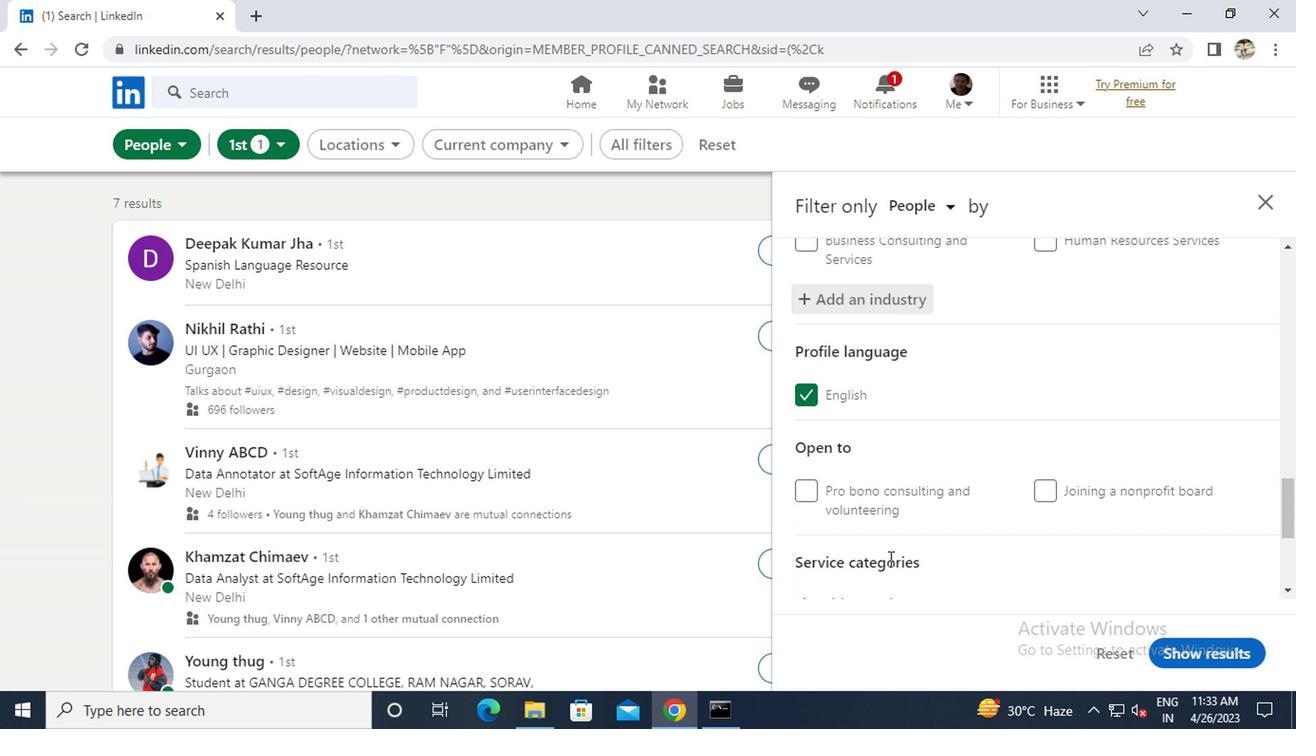 
Action: Mouse scrolled (887, 561) with delta (0, 0)
Screenshot: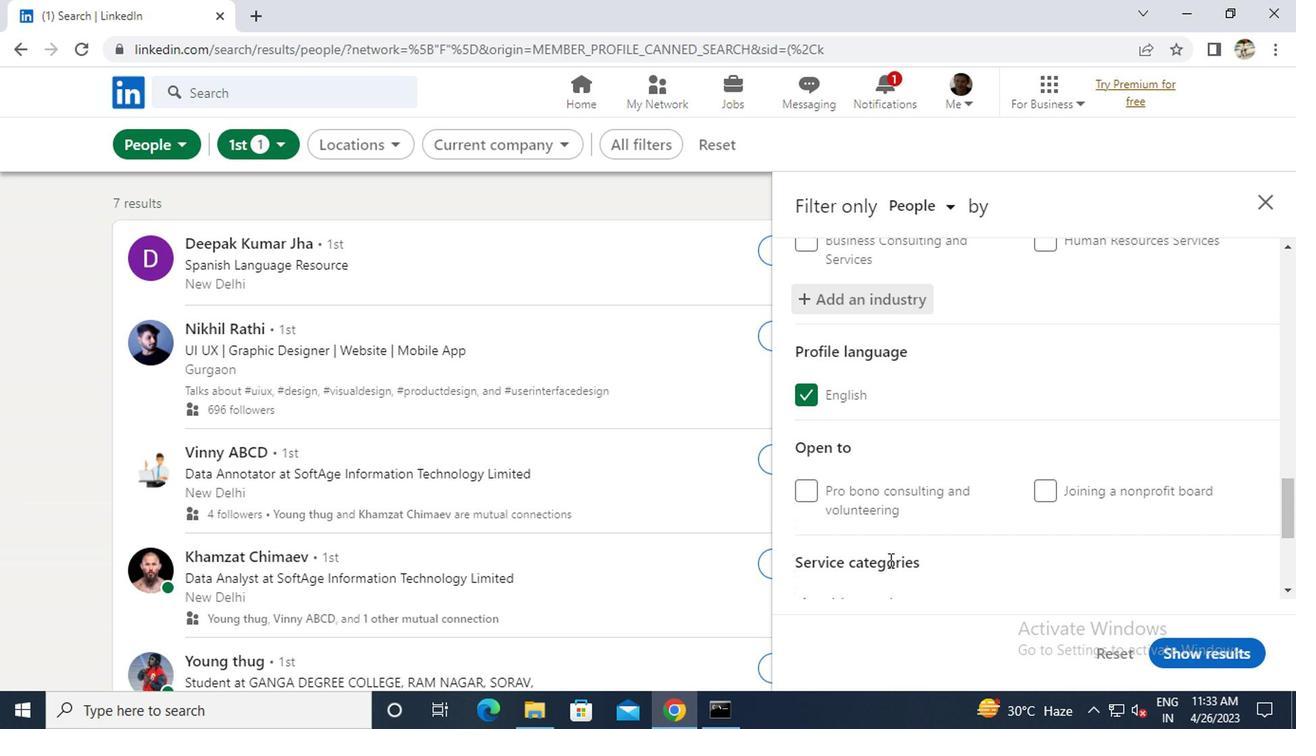 
Action: Mouse moved to (838, 411)
Screenshot: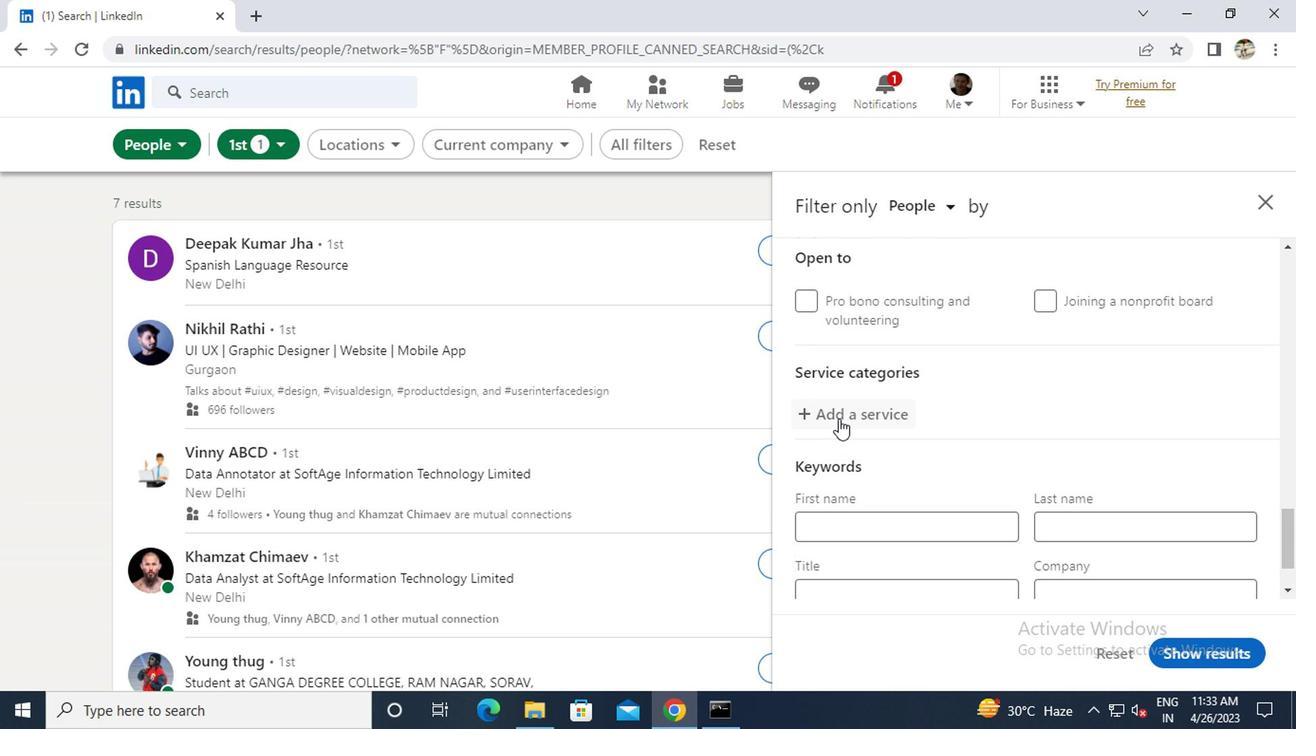 
Action: Mouse pressed left at (838, 411)
Screenshot: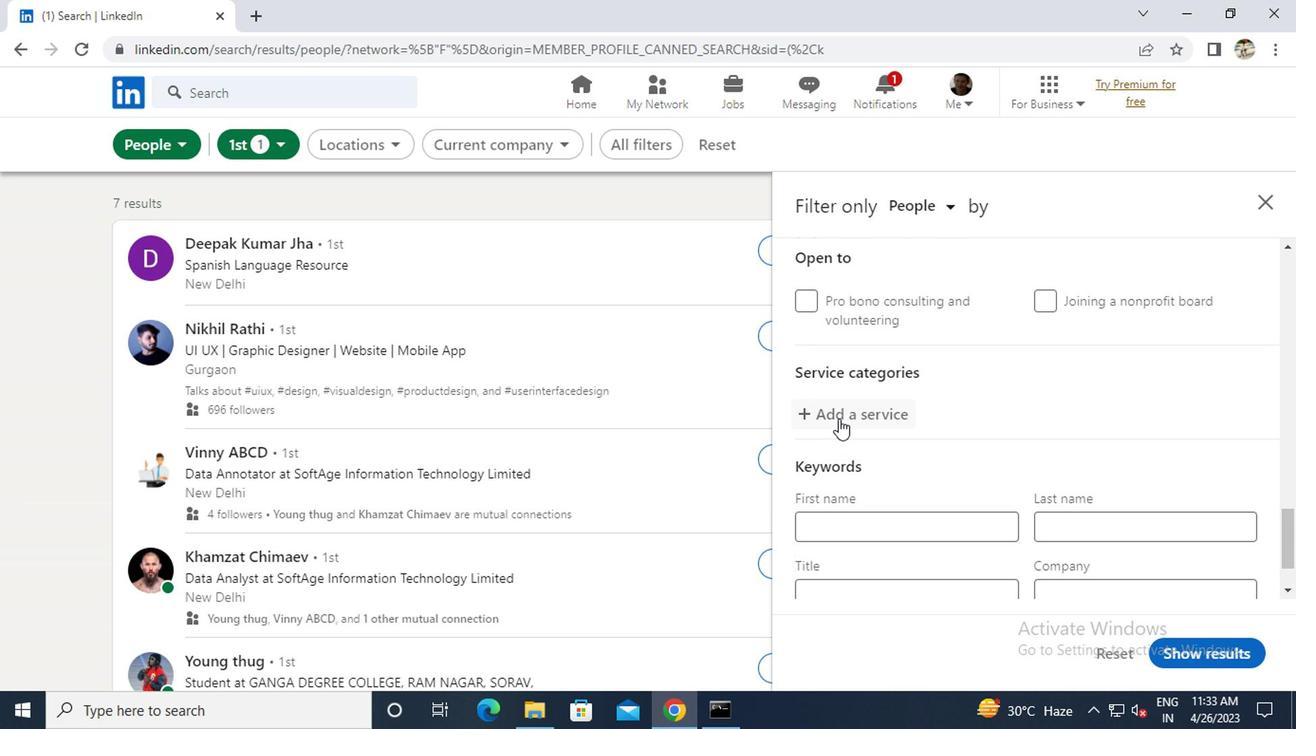 
Action: Mouse moved to (838, 411)
Screenshot: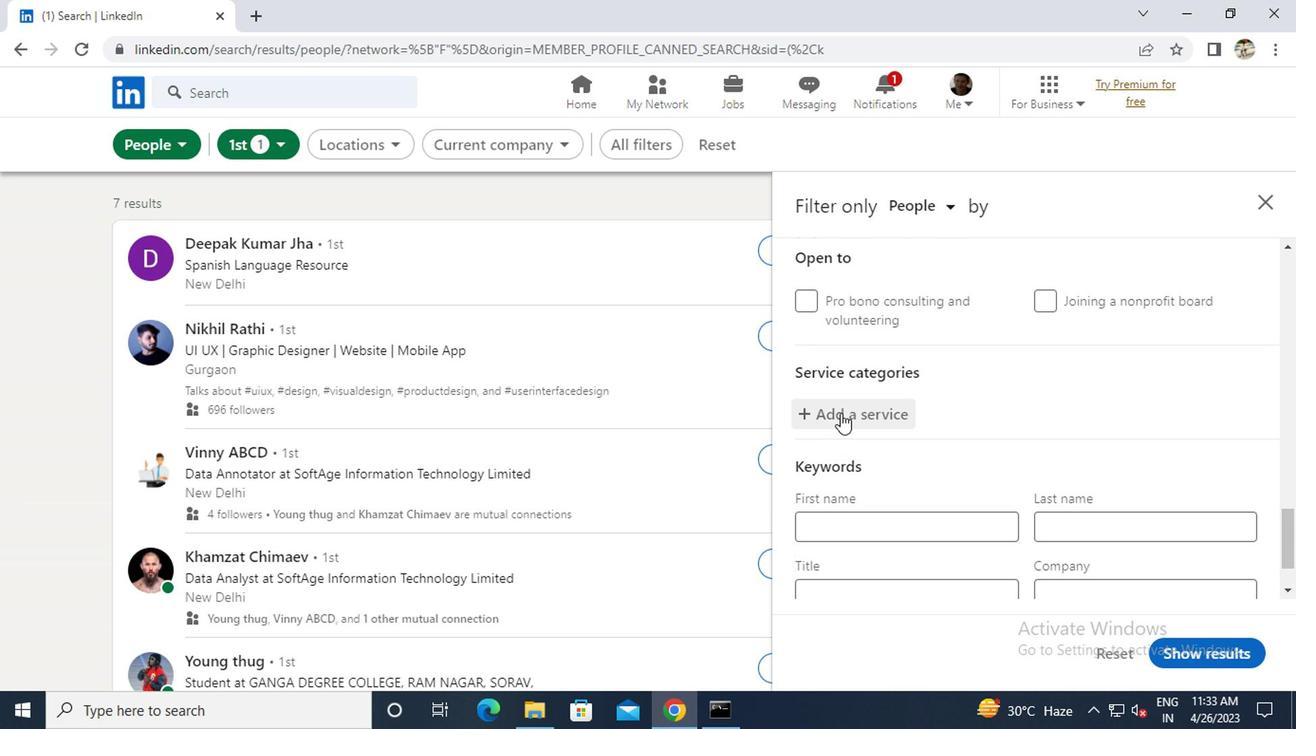
Action: Key pressed <Key.caps_lock>A<Key.caps_lock>UTO
Screenshot: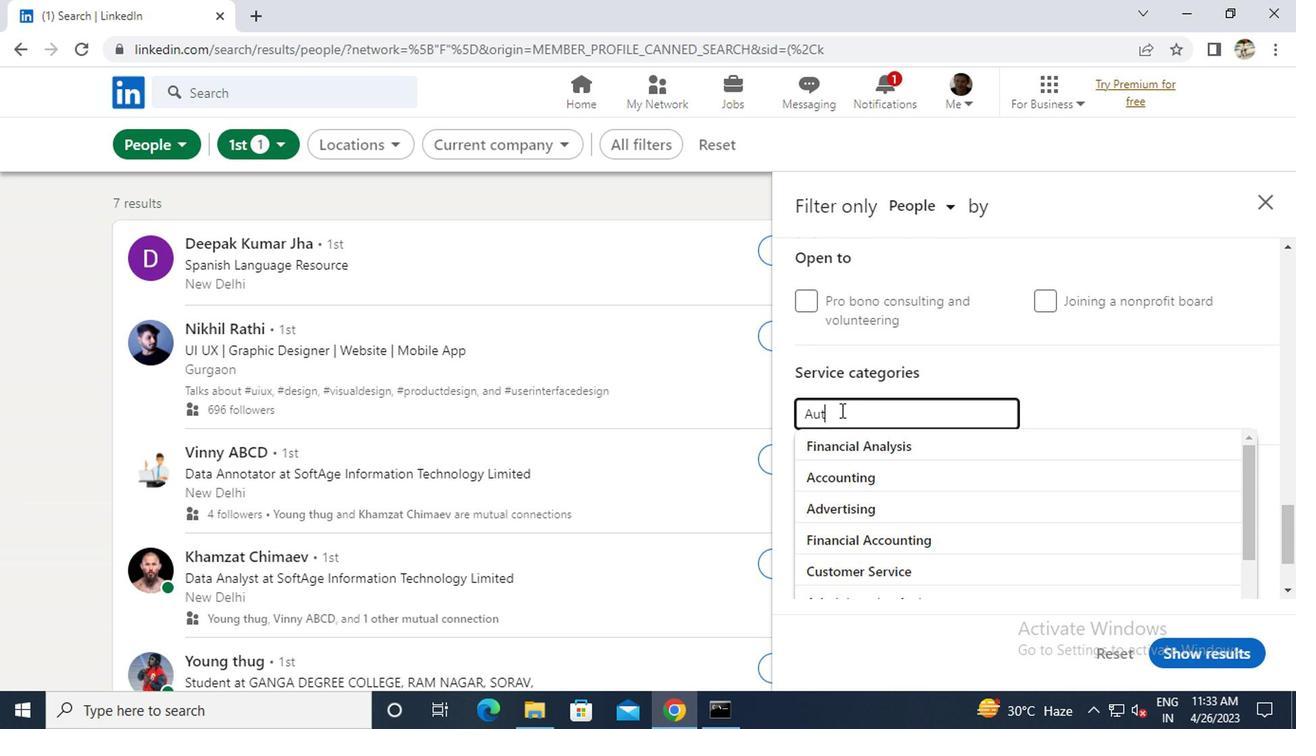 
Action: Mouse moved to (830, 505)
Screenshot: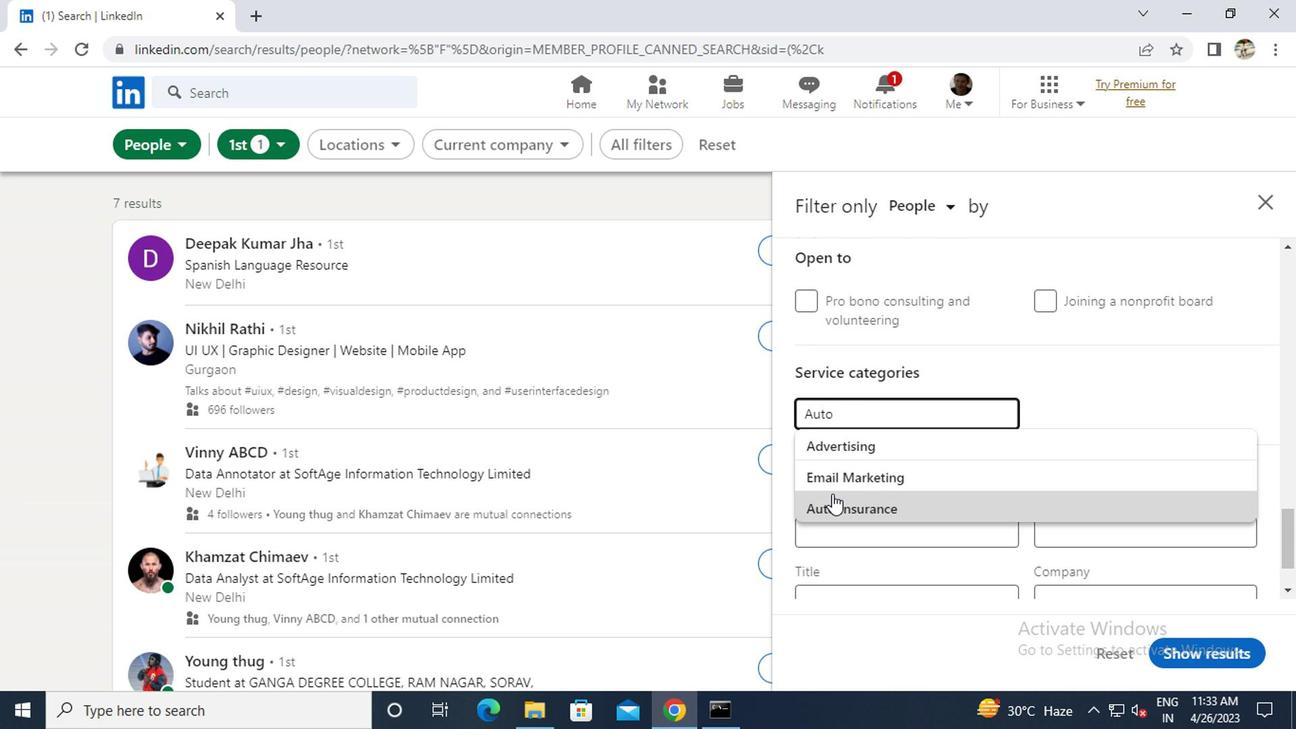 
Action: Mouse pressed left at (830, 505)
Screenshot: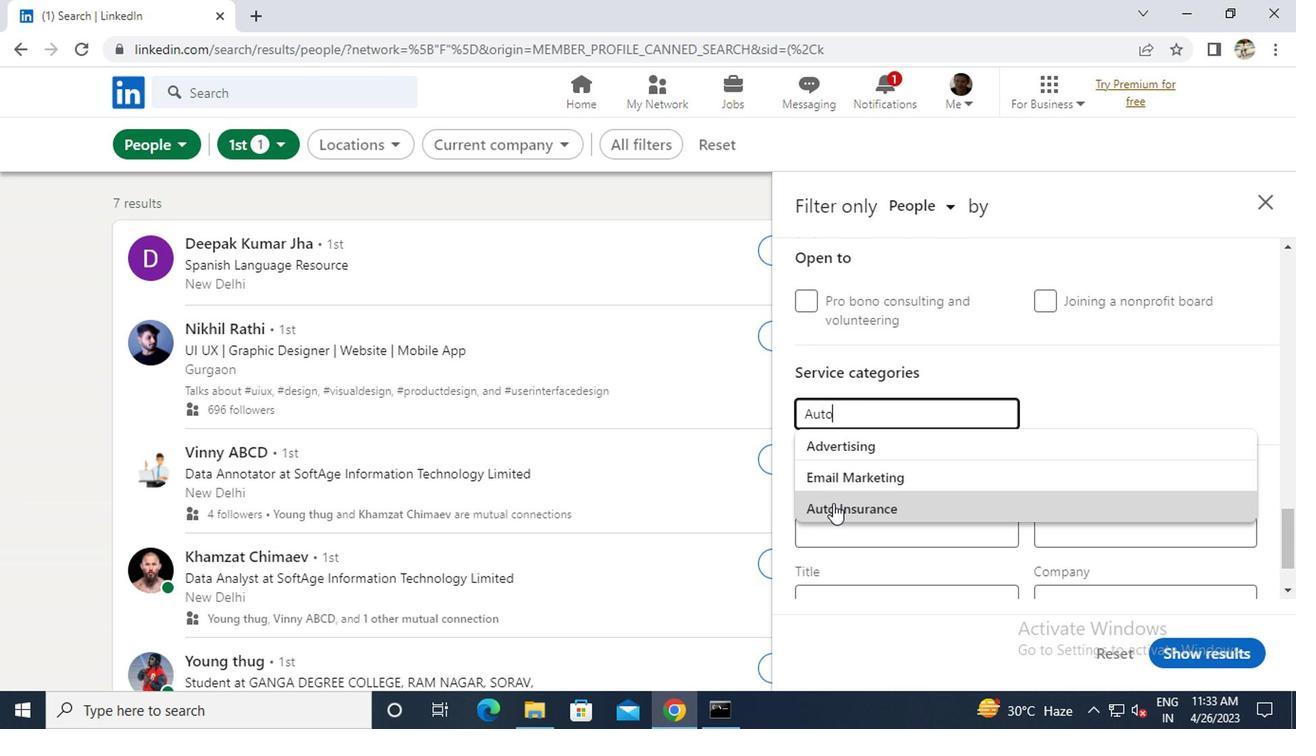 
Action: Mouse scrolled (830, 503) with delta (0, -1)
Screenshot: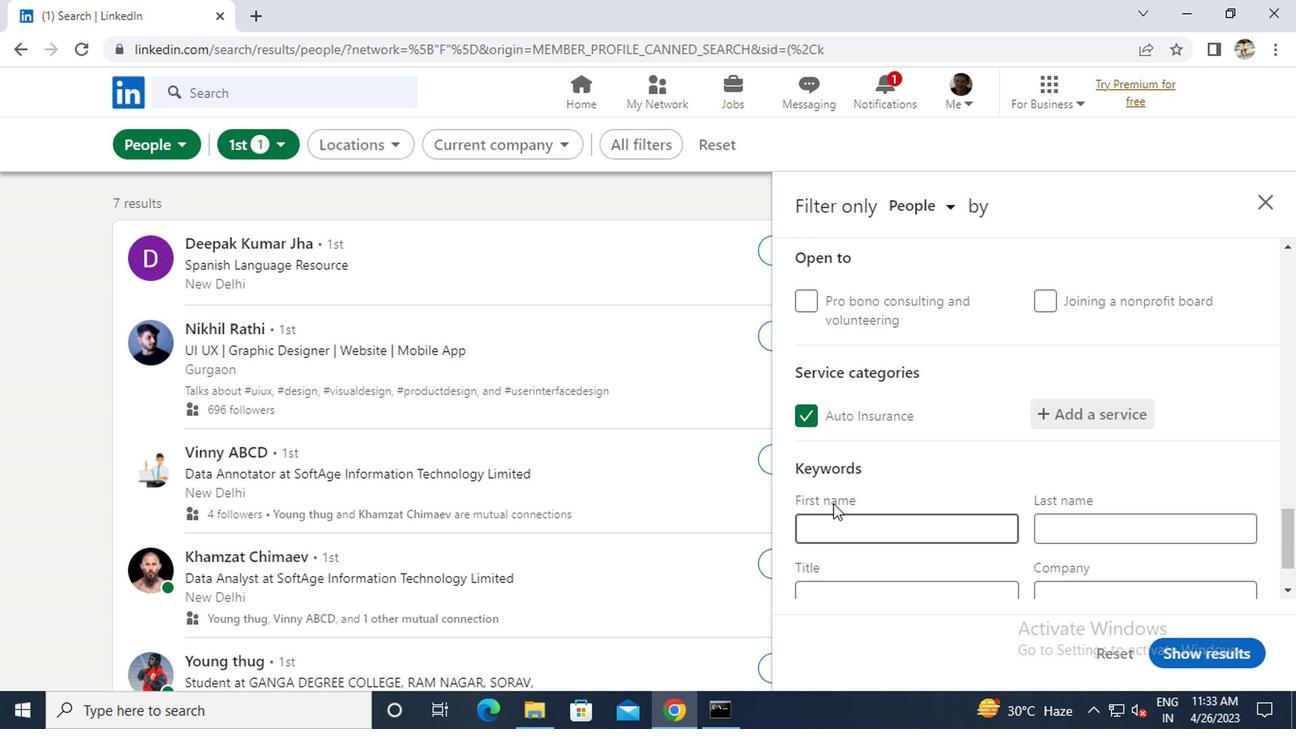 
Action: Mouse scrolled (830, 503) with delta (0, -1)
Screenshot: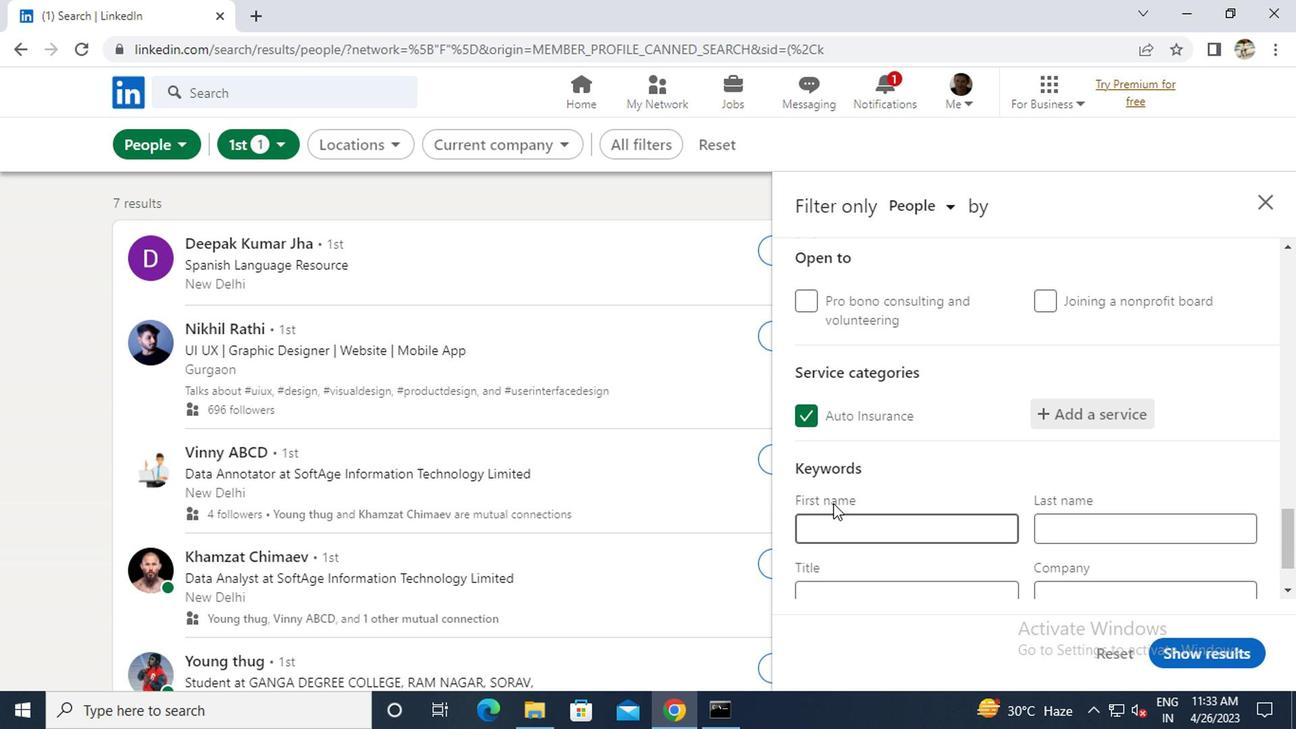 
Action: Mouse moved to (828, 511)
Screenshot: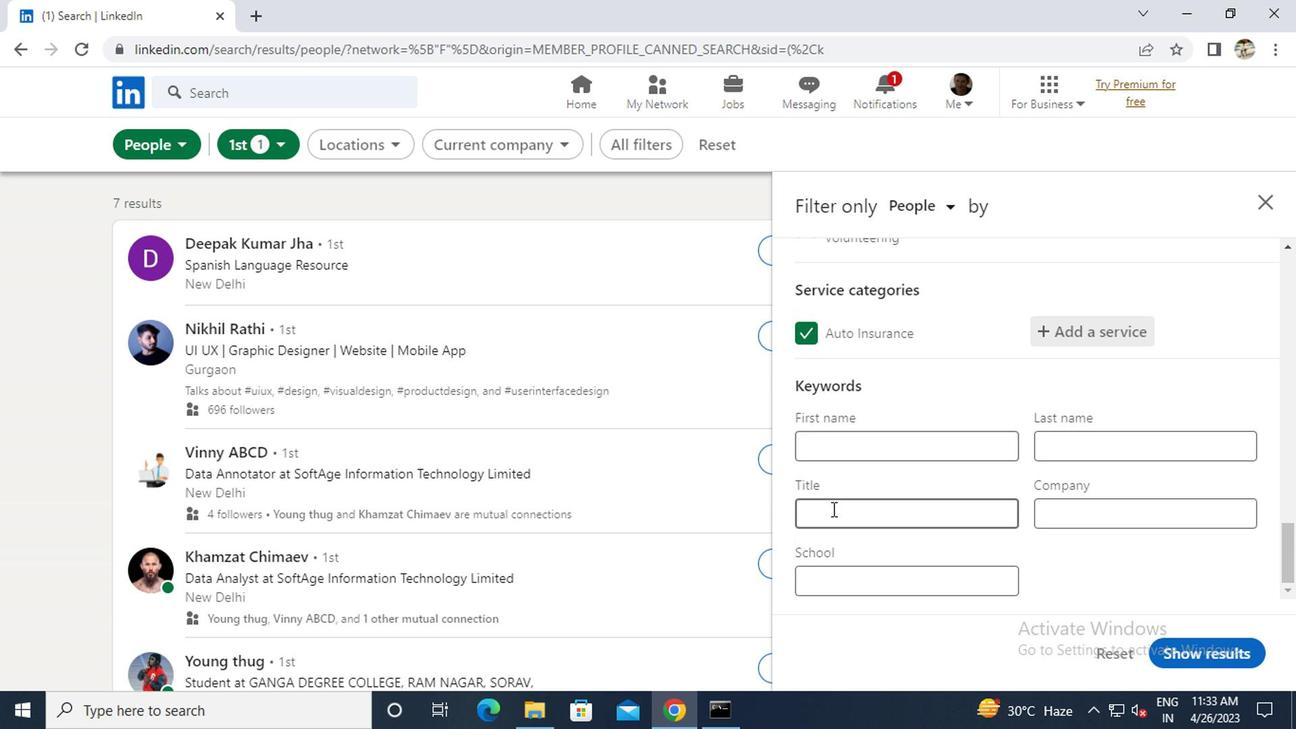 
Action: Mouse pressed left at (828, 511)
Screenshot: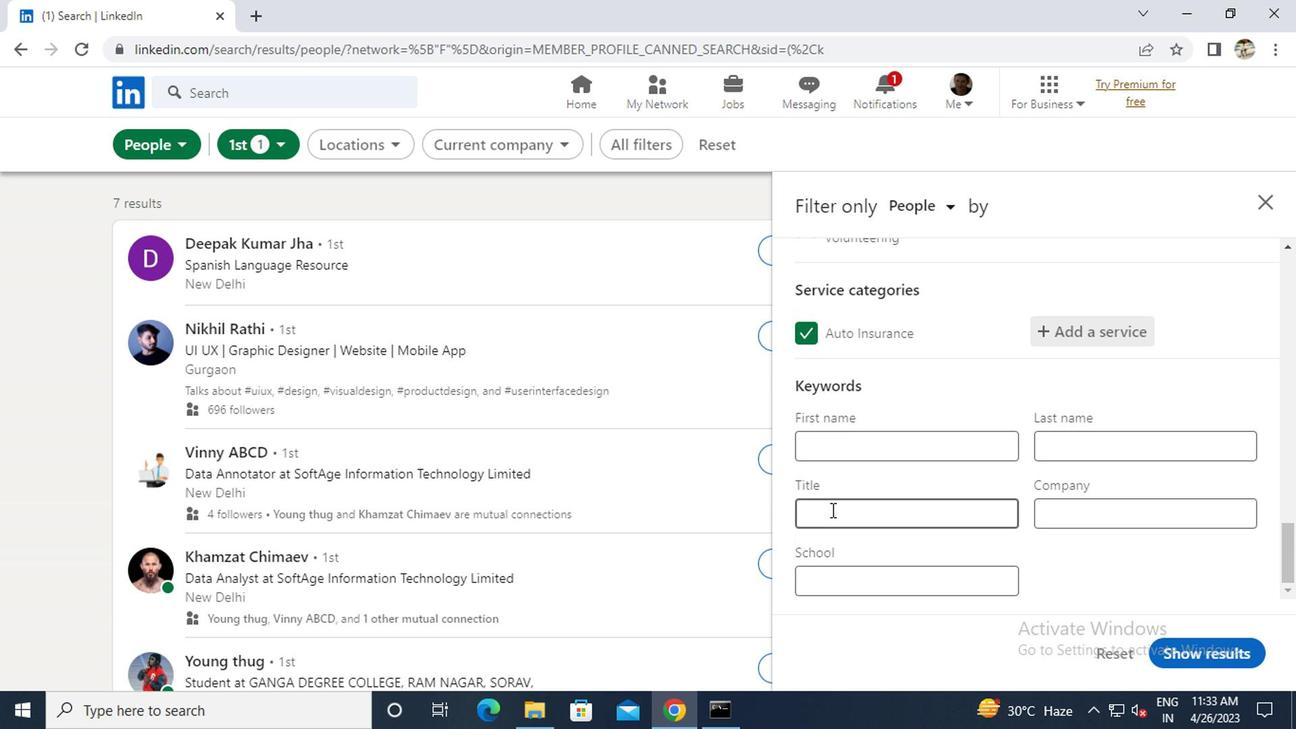 
Action: Key pressed <Key.caps_lock>S<Key.caps_lock>CRUM<Key.space><Key.caps_lock>M<Key.caps_lock>ASTER
Screenshot: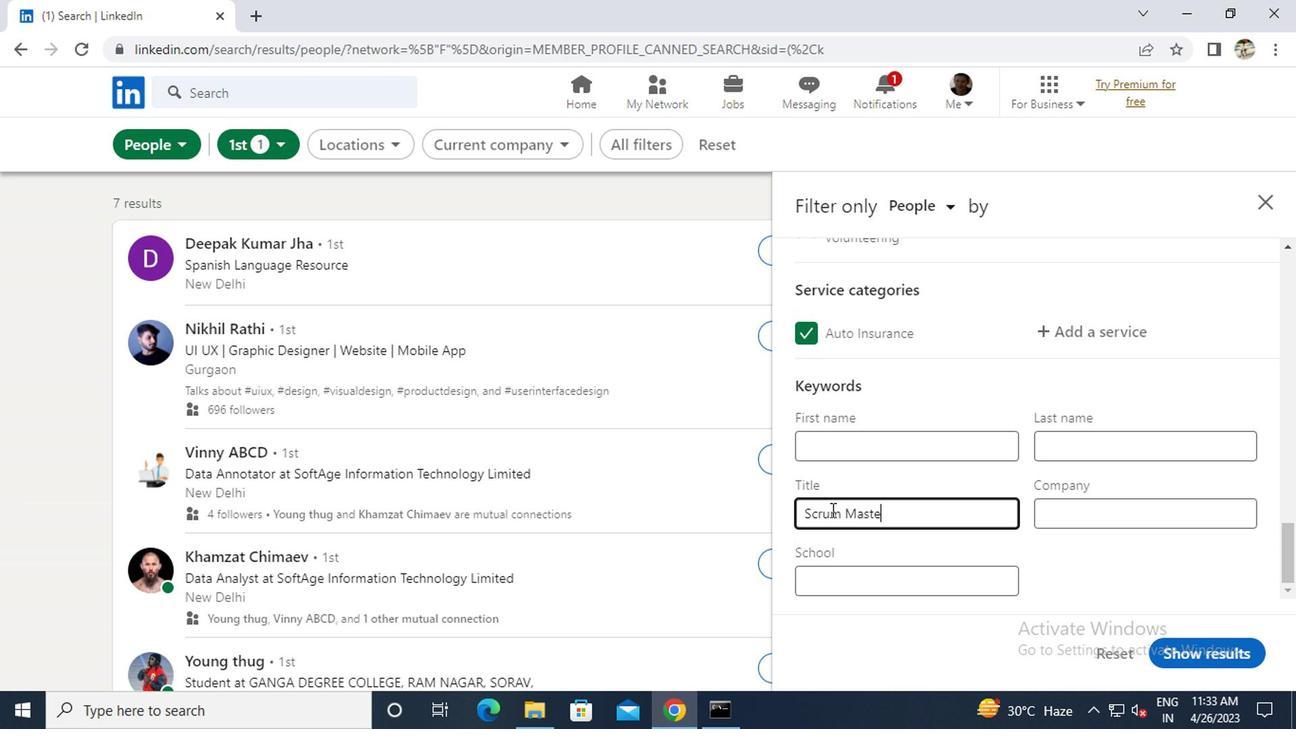 
Action: Mouse moved to (1219, 656)
Screenshot: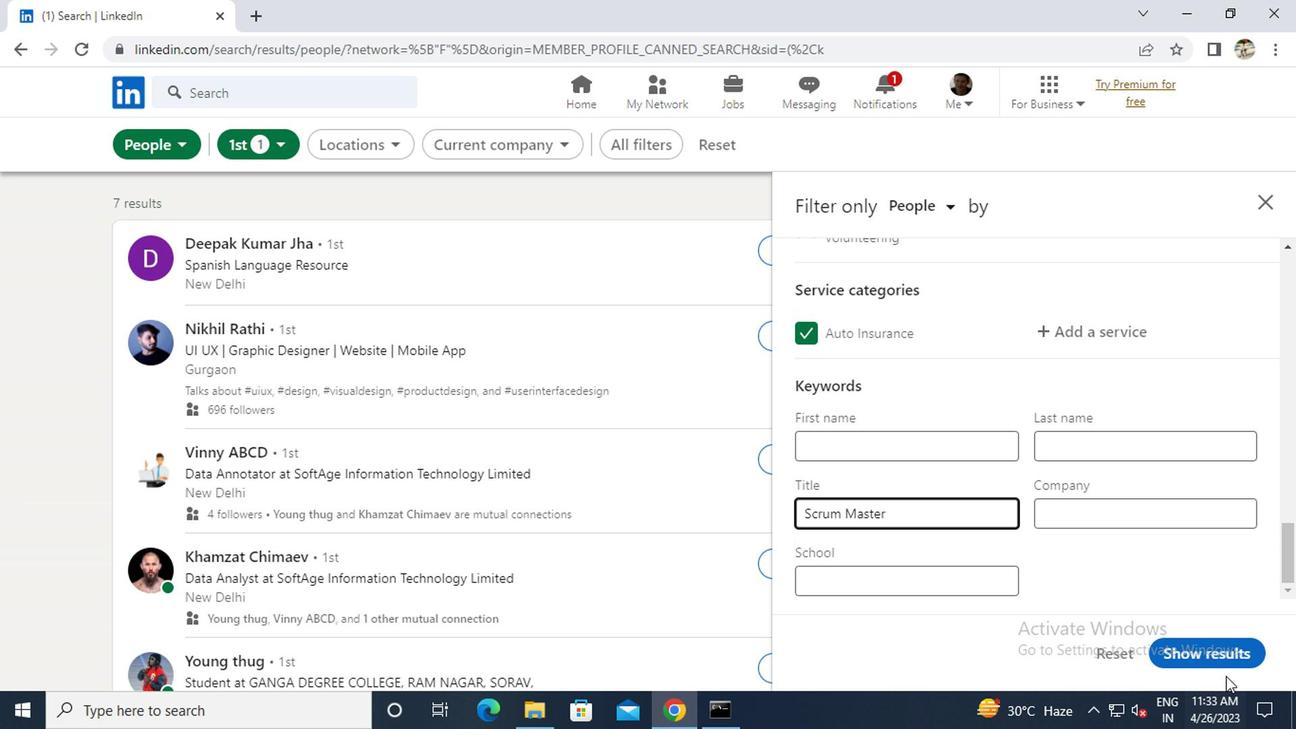 
Action: Mouse pressed left at (1219, 656)
Screenshot: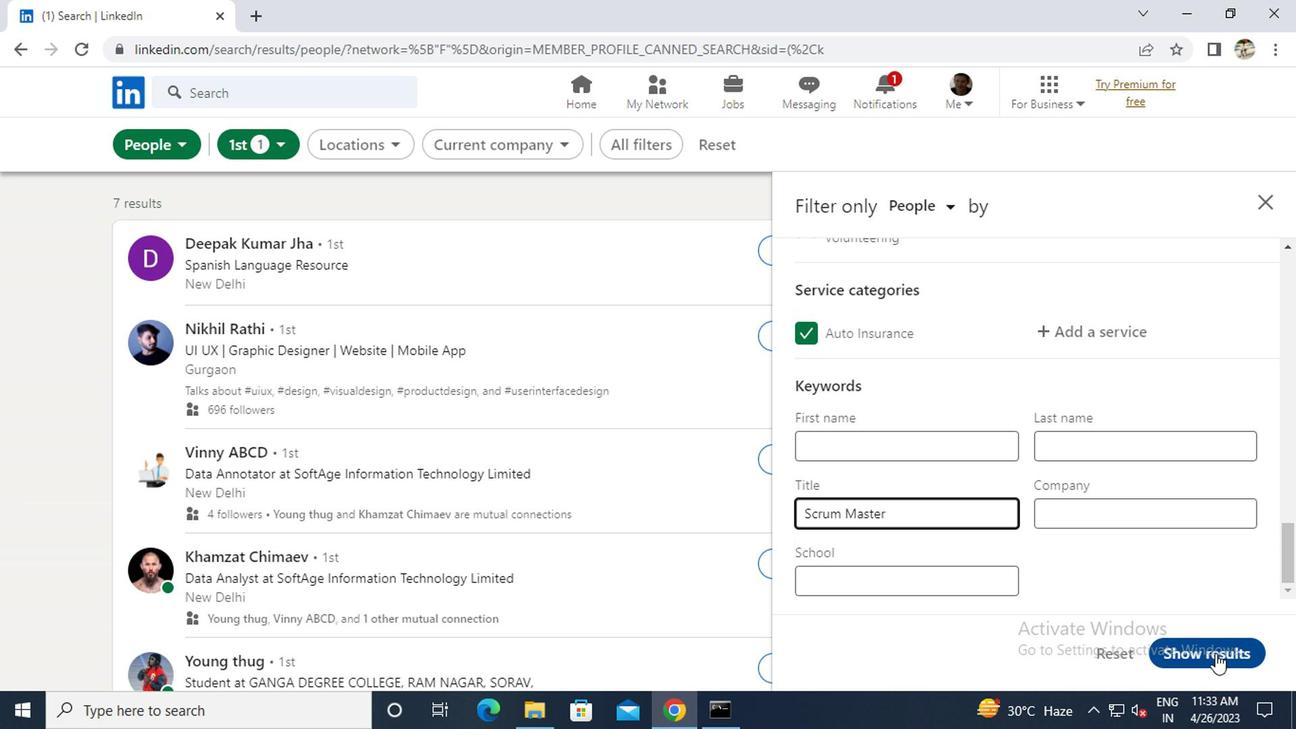 
Action: Mouse moved to (842, 473)
Screenshot: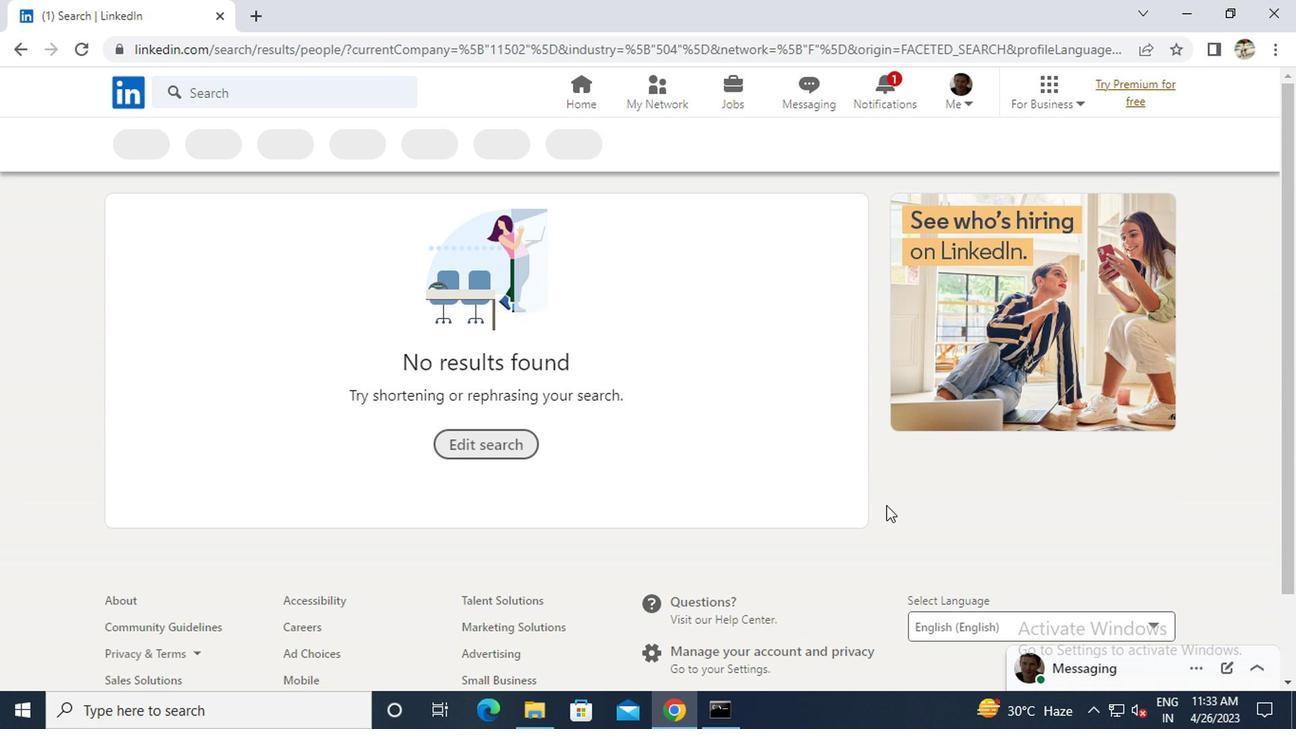 
